 Task: Look for space in Benoni, South Africa from 26th August, 2023 to 10th September, 2023 for 6 adults, 2 children in price range Rs.10000 to Rs.15000. Place can be entire place or shared room with 6 bedrooms having 6 beds and 6 bathrooms. Property type can be house, flat, guest house. Amenities needed are: wifi, TV, free parkinig on premises, gym, breakfast. Booking option can be shelf check-in. Required host language is English.
Action: Mouse moved to (532, 135)
Screenshot: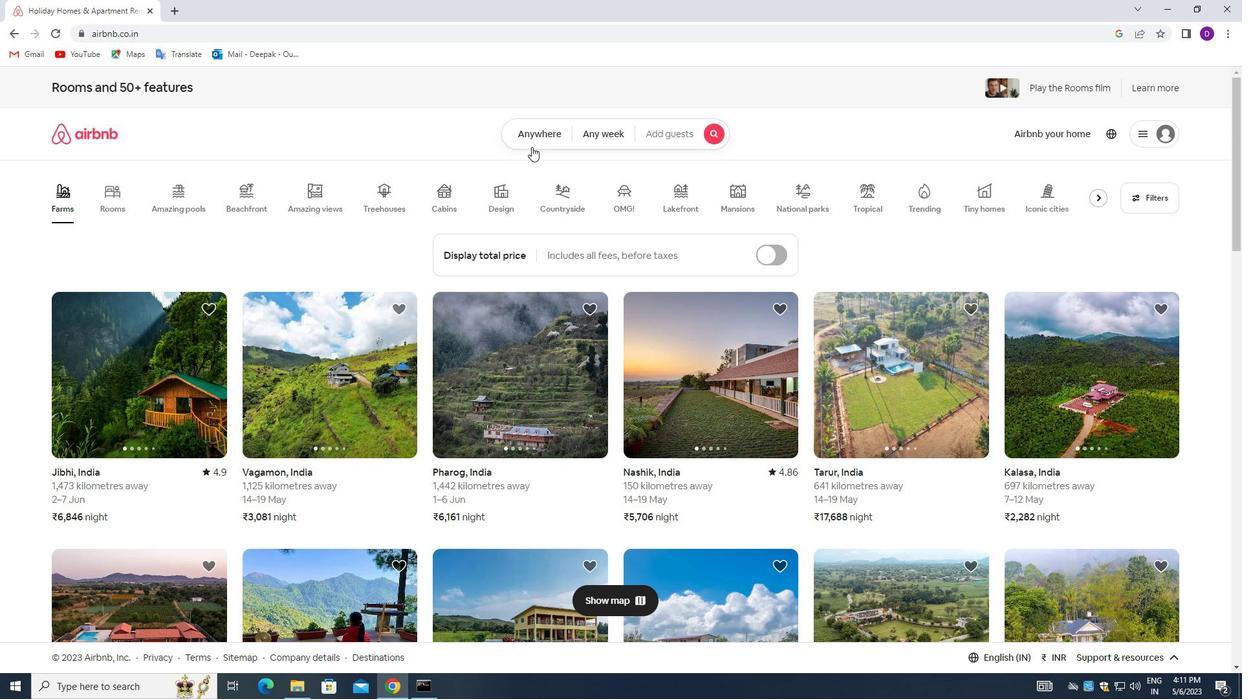 
Action: Mouse pressed left at (532, 135)
Screenshot: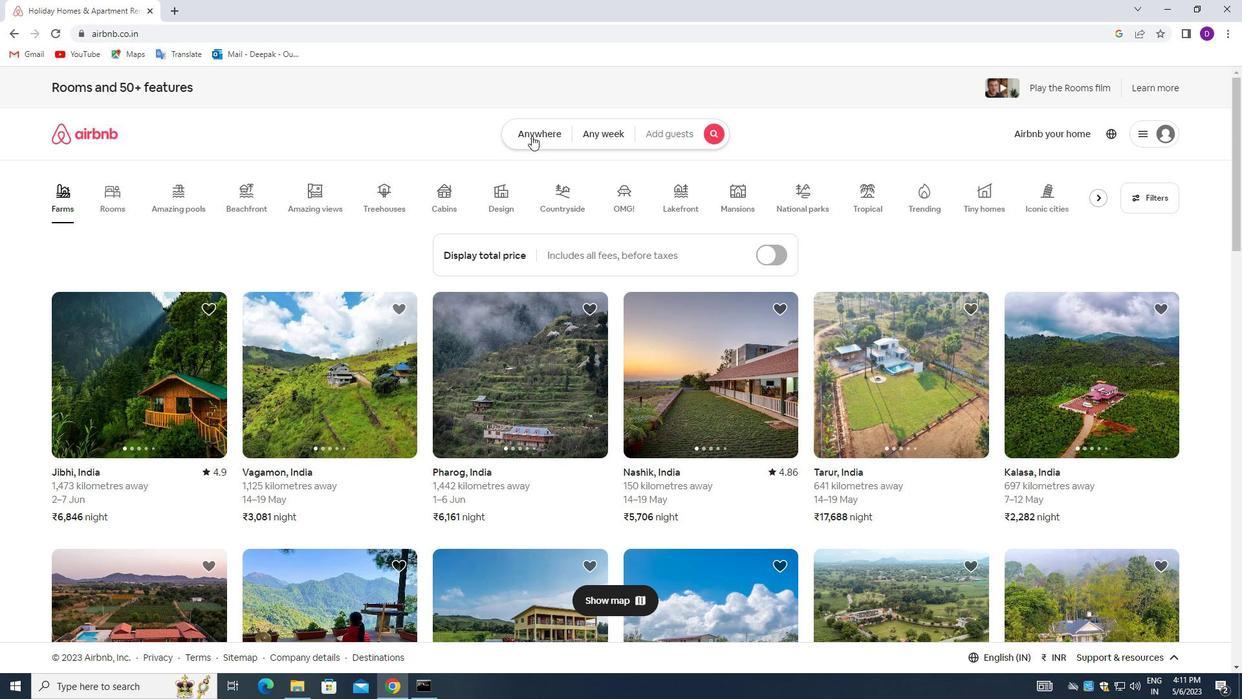 
Action: Mouse moved to (429, 184)
Screenshot: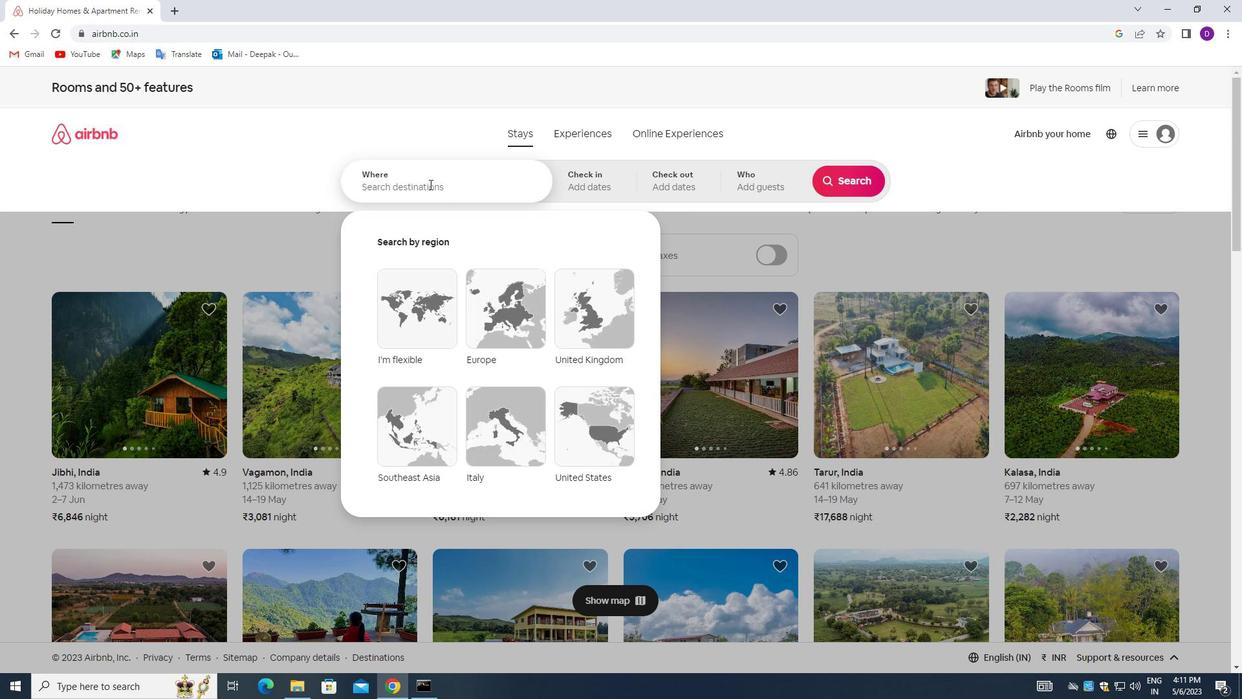 
Action: Mouse pressed left at (429, 184)
Screenshot: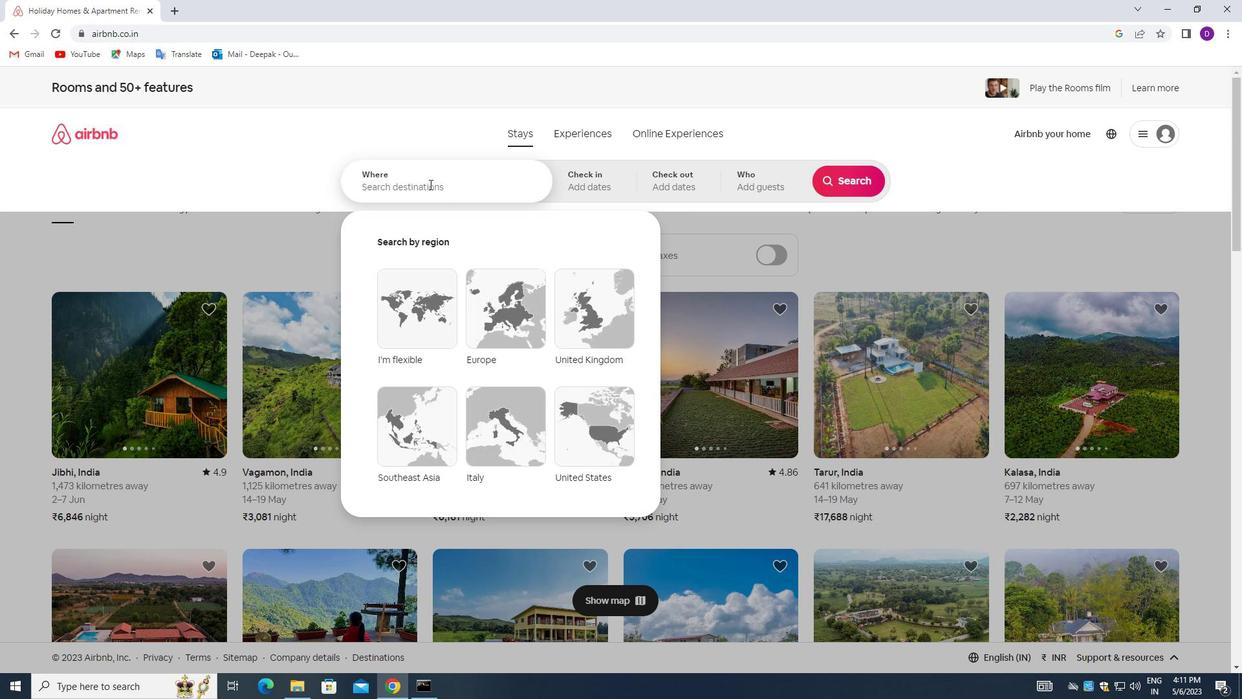 
Action: Key pressed <Key.shift_r>Benoni,<Key.space><Key.shift_r>South<Key.space><Key.shift_r>Africa<Key.enter>
Screenshot: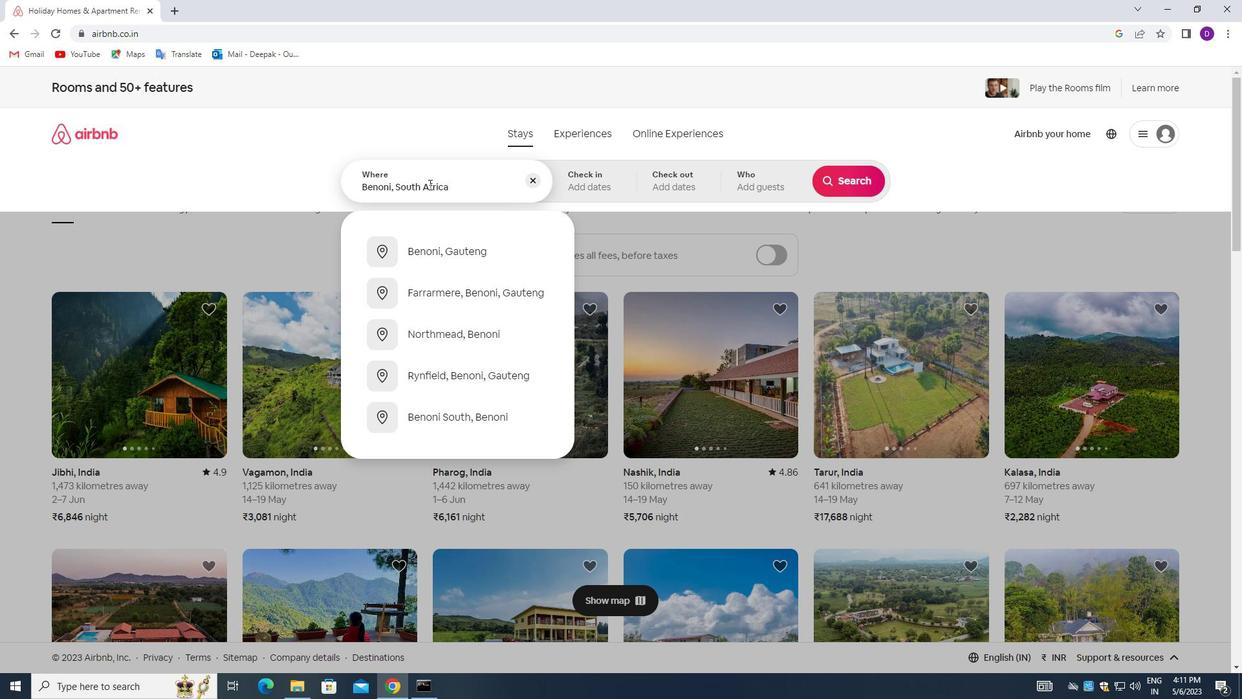 
Action: Mouse moved to (840, 281)
Screenshot: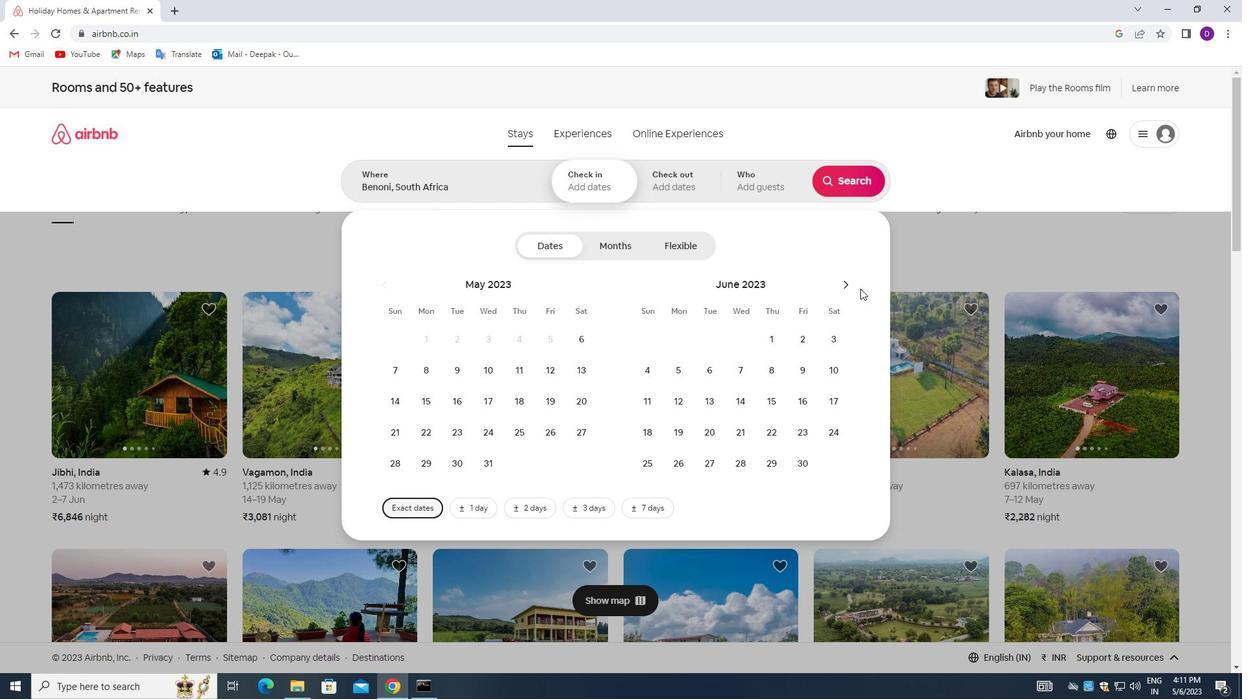 
Action: Mouse pressed left at (840, 281)
Screenshot: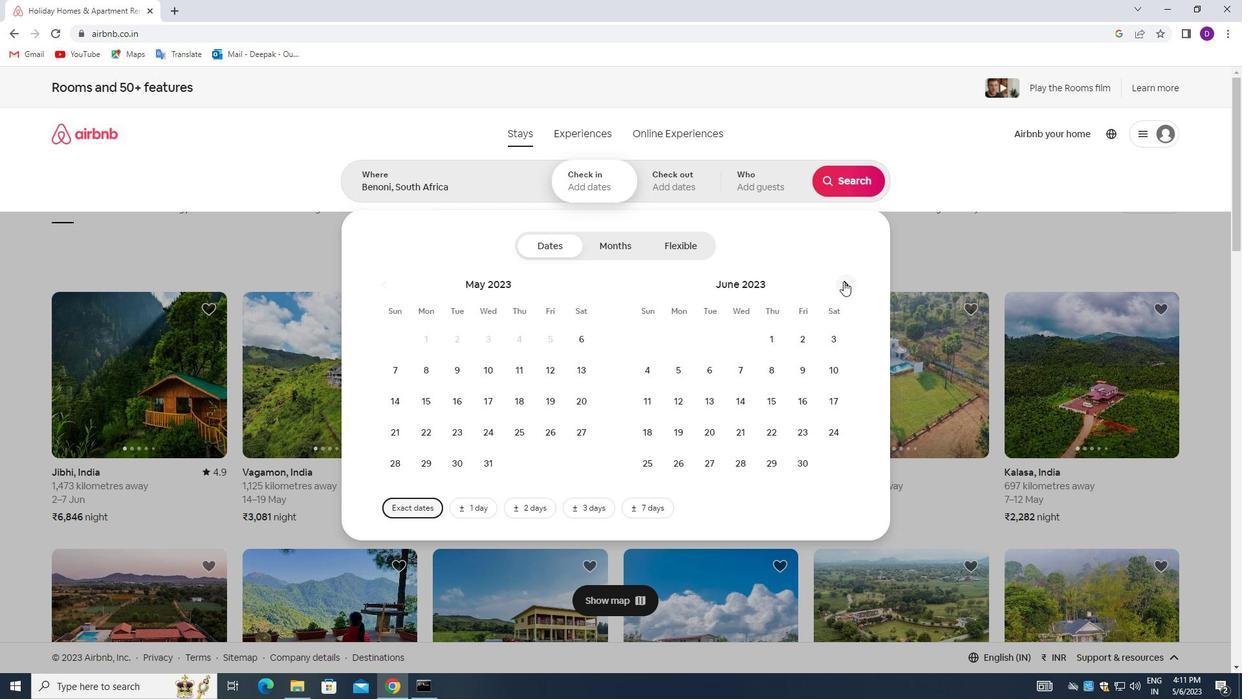 
Action: Mouse pressed left at (840, 281)
Screenshot: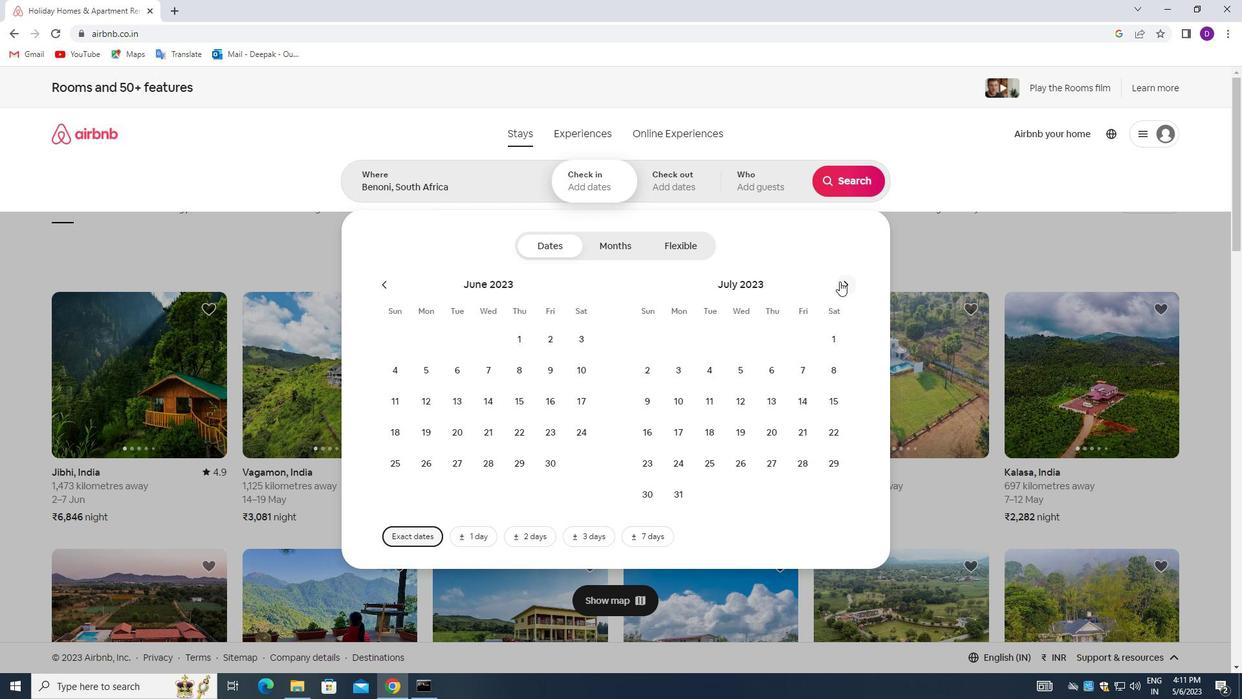 
Action: Mouse pressed left at (840, 281)
Screenshot: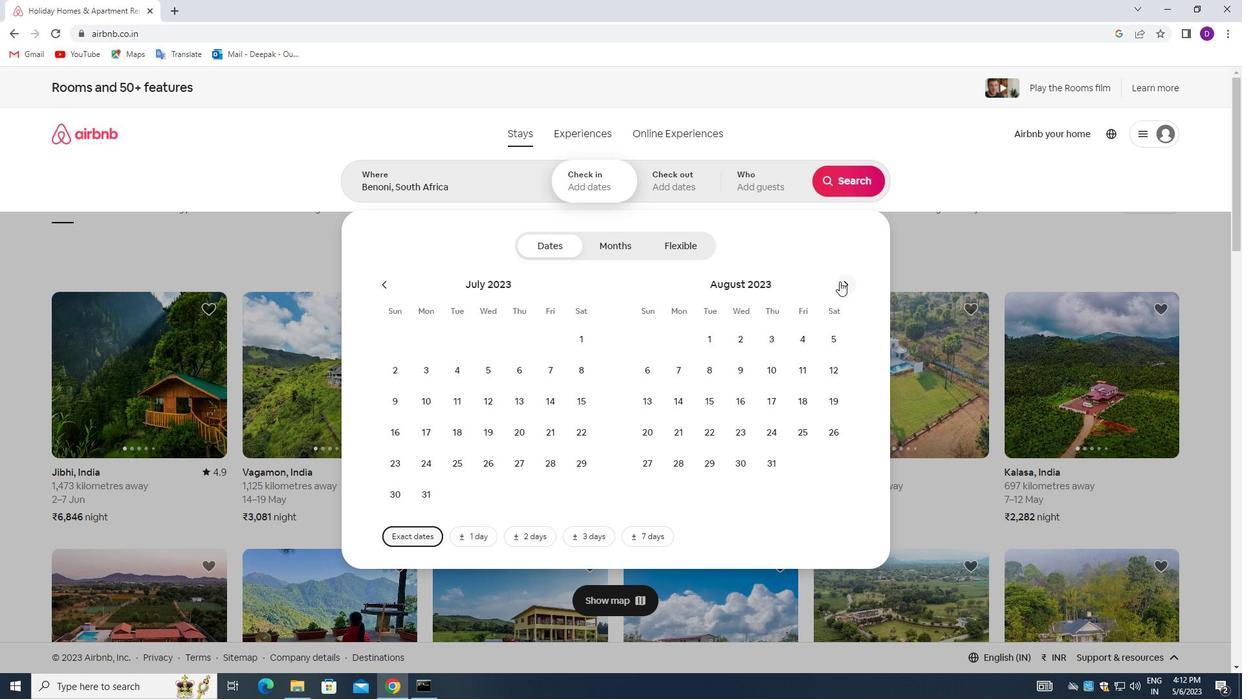 
Action: Mouse moved to (578, 434)
Screenshot: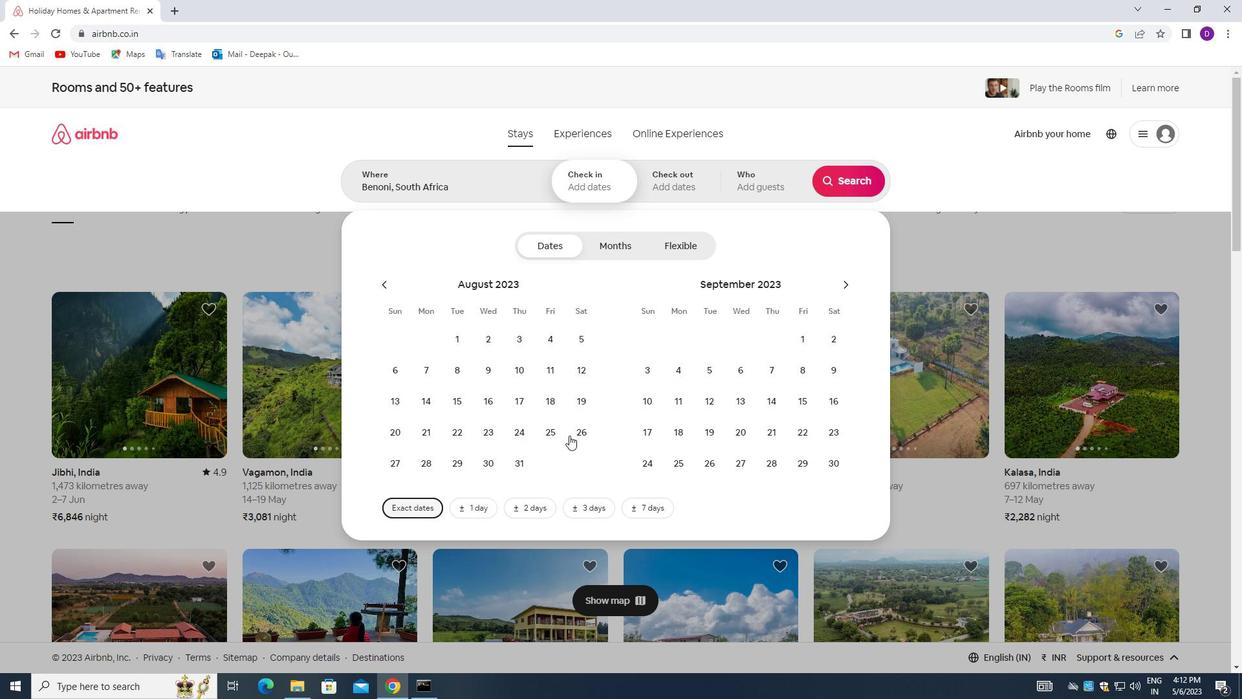 
Action: Mouse pressed left at (578, 434)
Screenshot: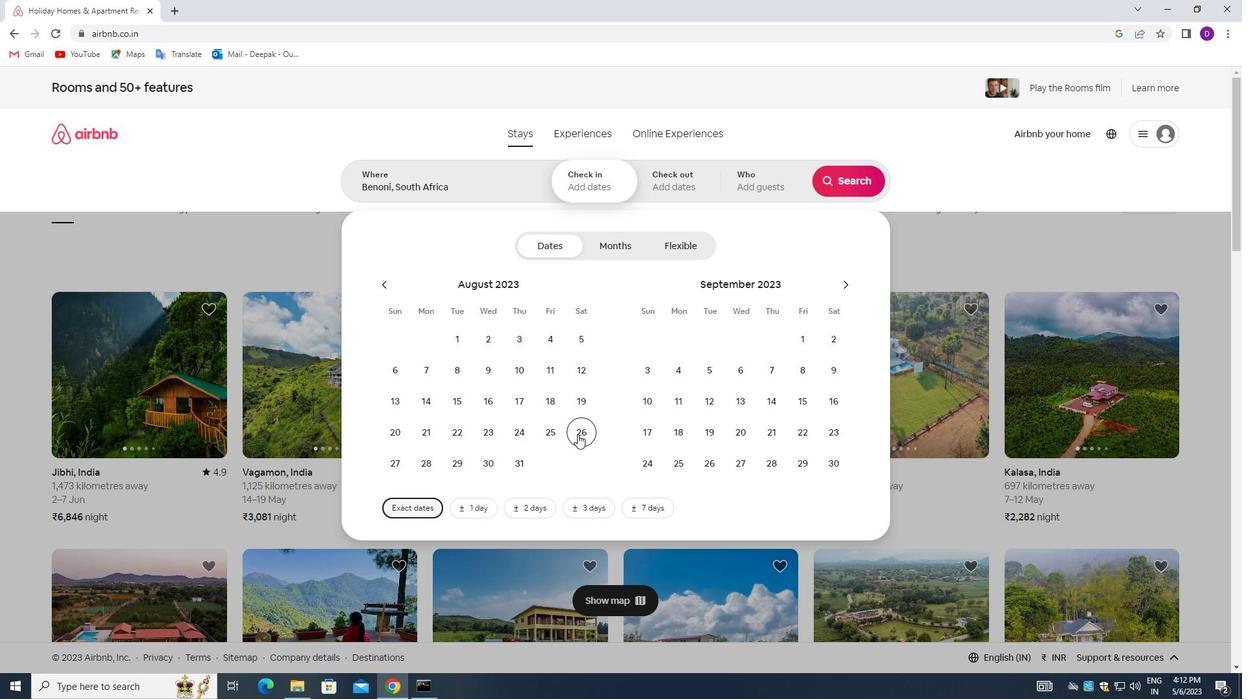 
Action: Mouse moved to (653, 408)
Screenshot: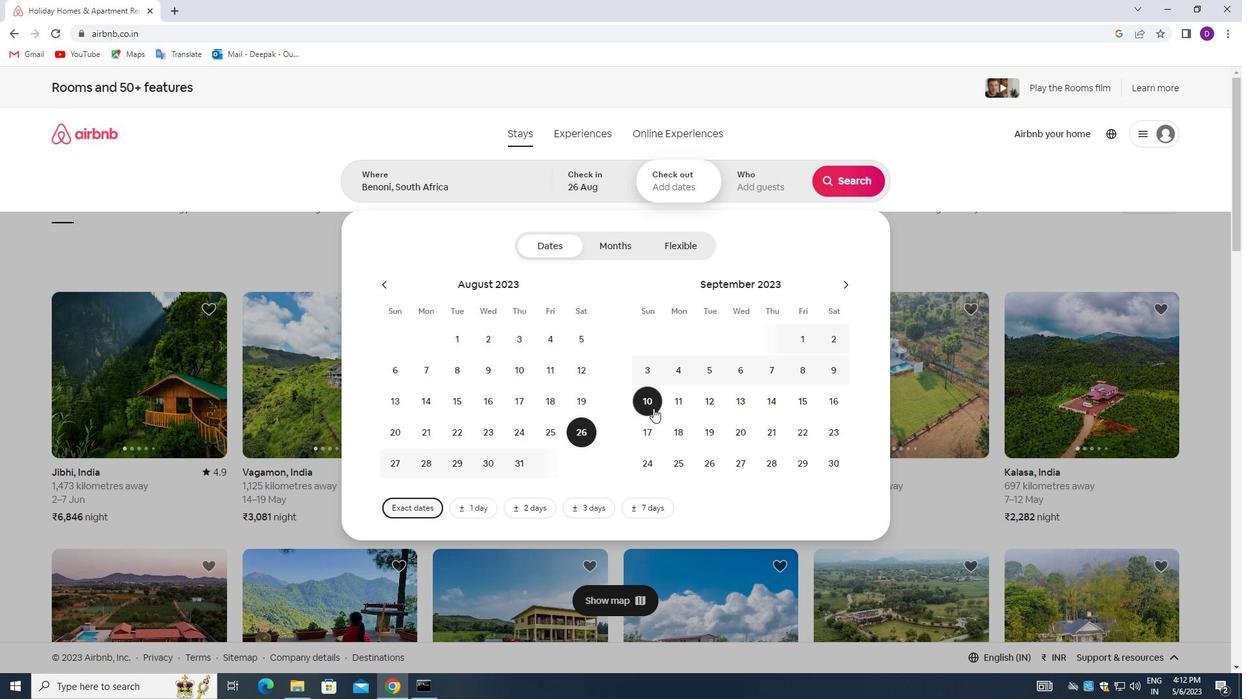 
Action: Mouse pressed left at (653, 408)
Screenshot: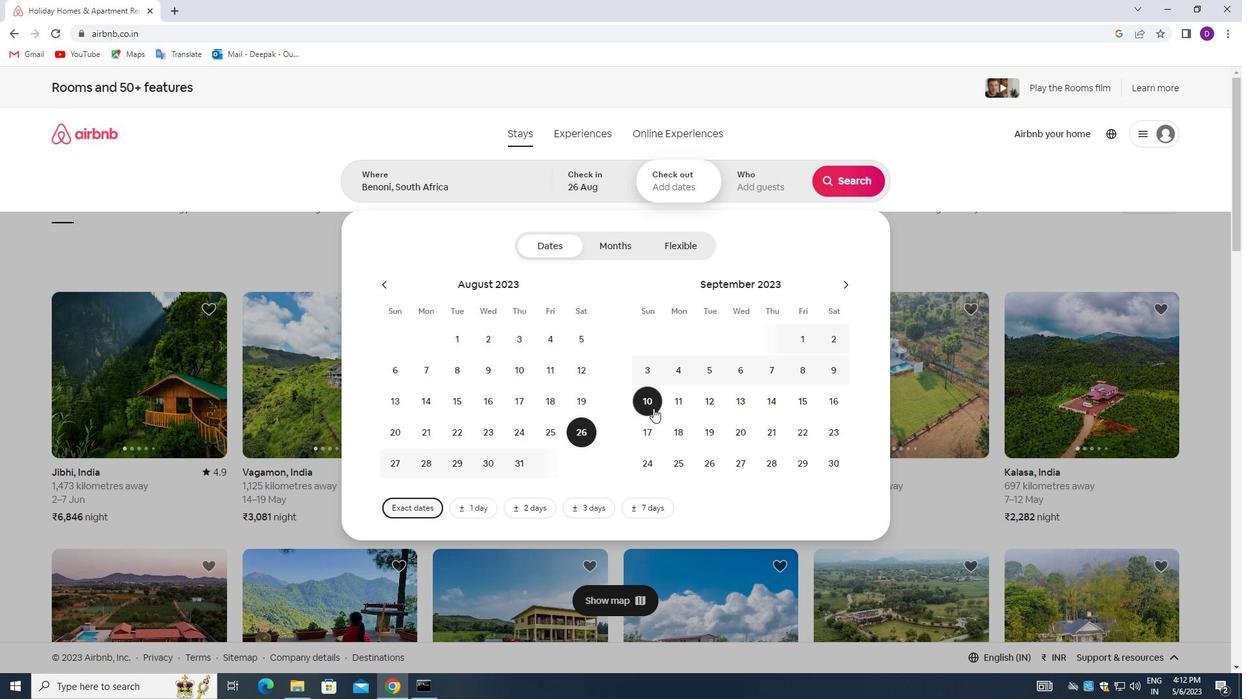 
Action: Mouse moved to (758, 167)
Screenshot: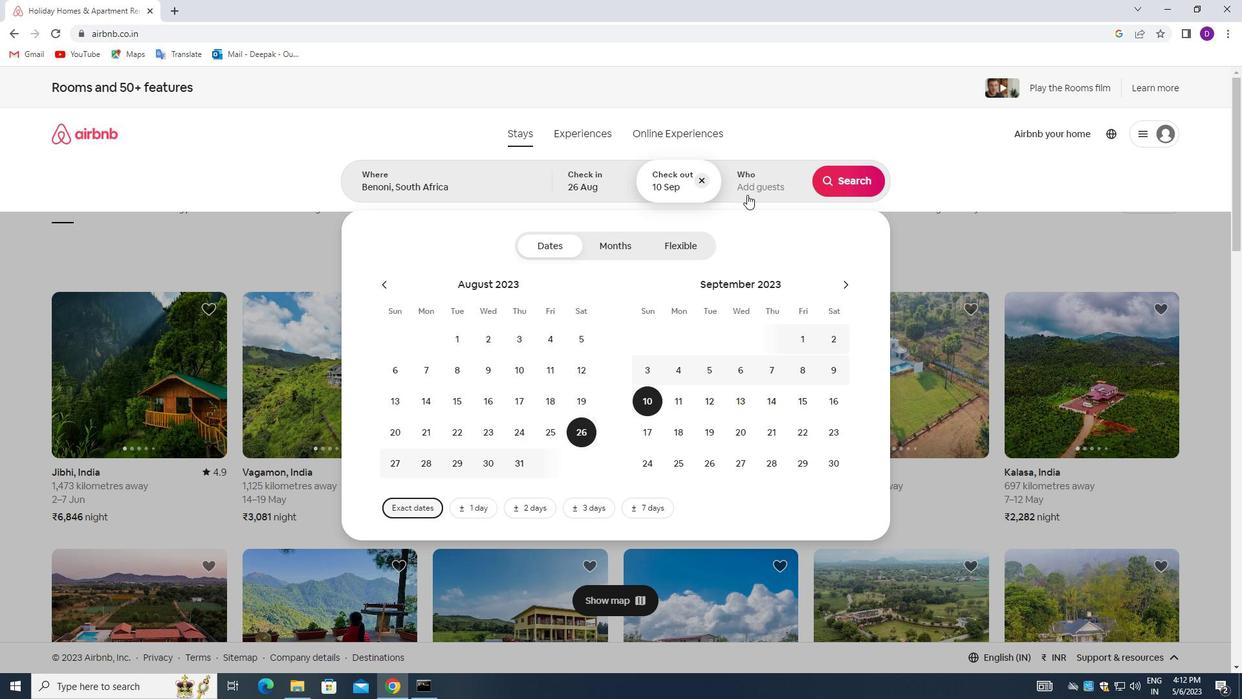 
Action: Mouse pressed left at (758, 167)
Screenshot: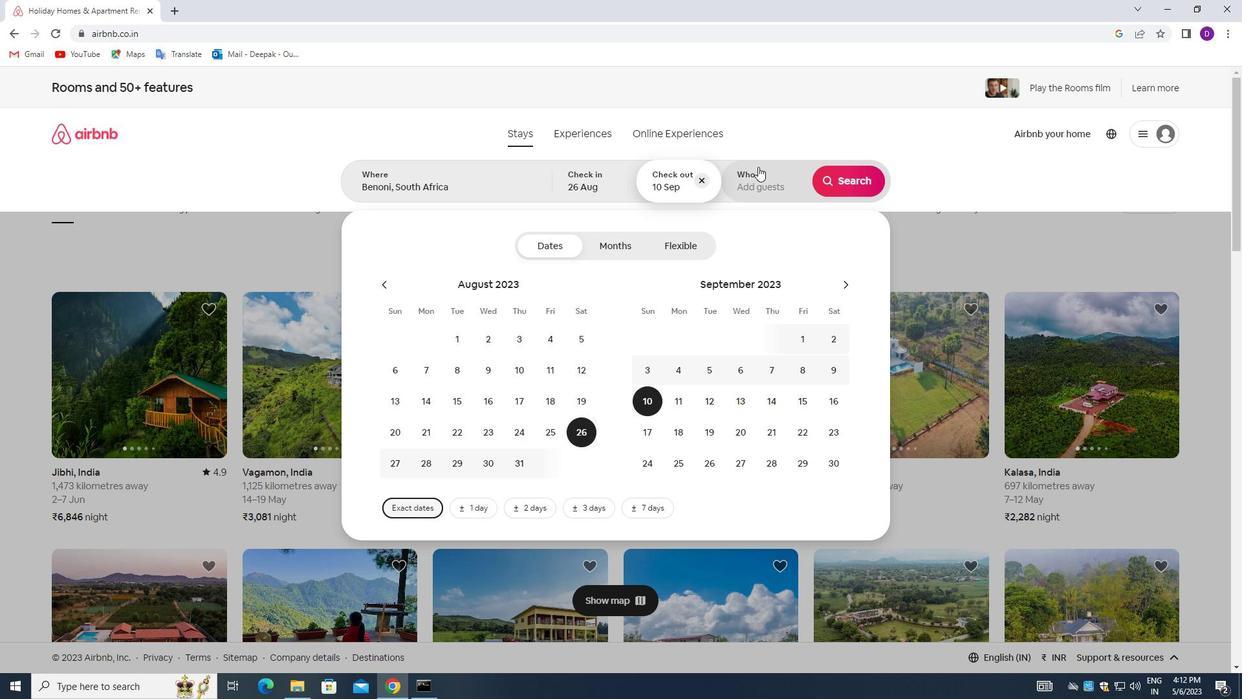 
Action: Mouse moved to (846, 252)
Screenshot: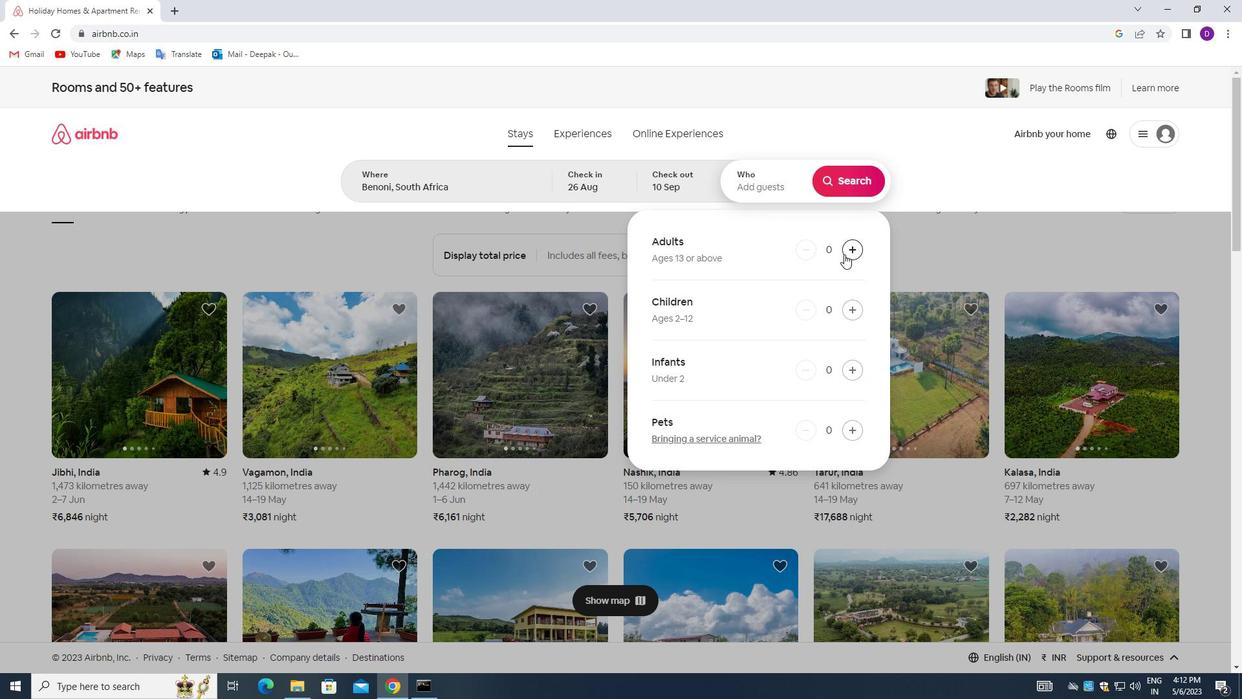 
Action: Mouse pressed left at (846, 252)
Screenshot: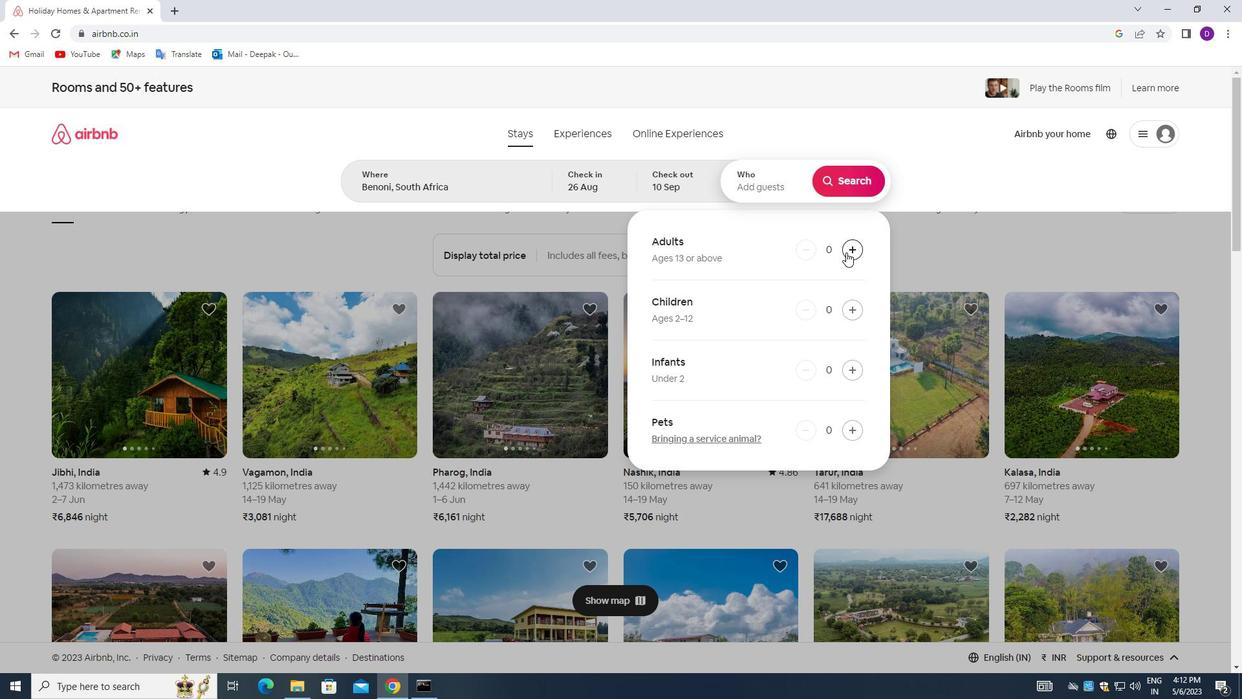
Action: Mouse pressed left at (846, 252)
Screenshot: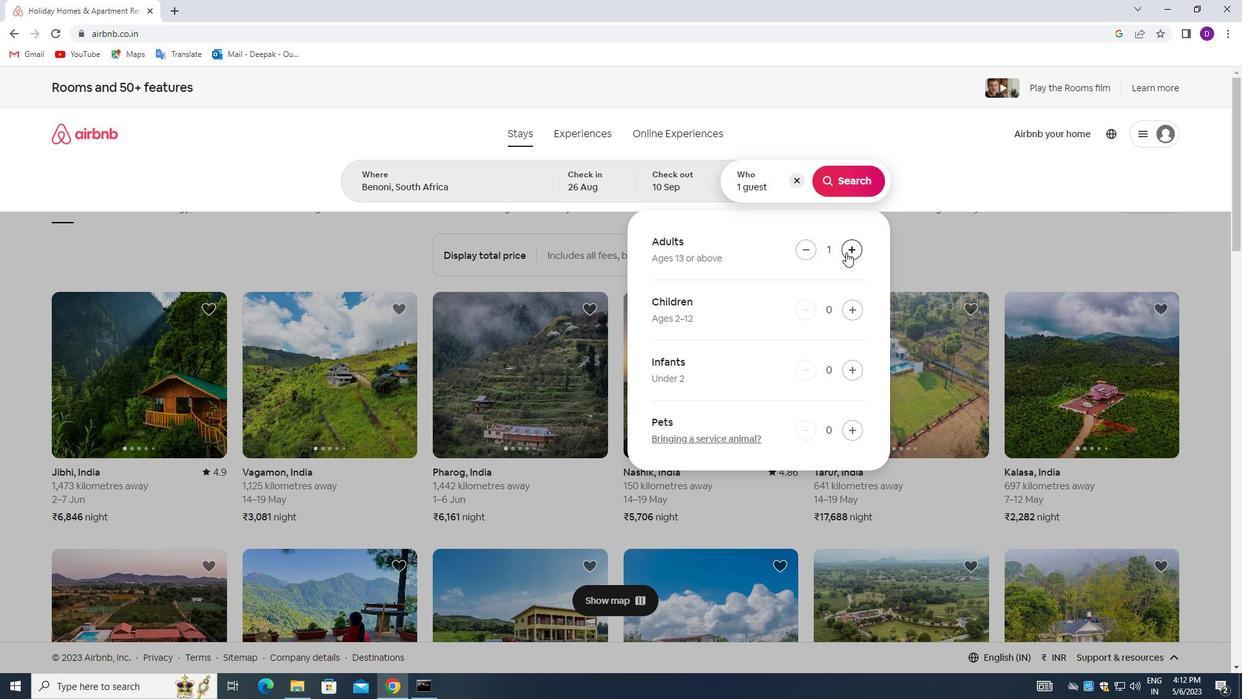 
Action: Mouse pressed left at (846, 252)
Screenshot: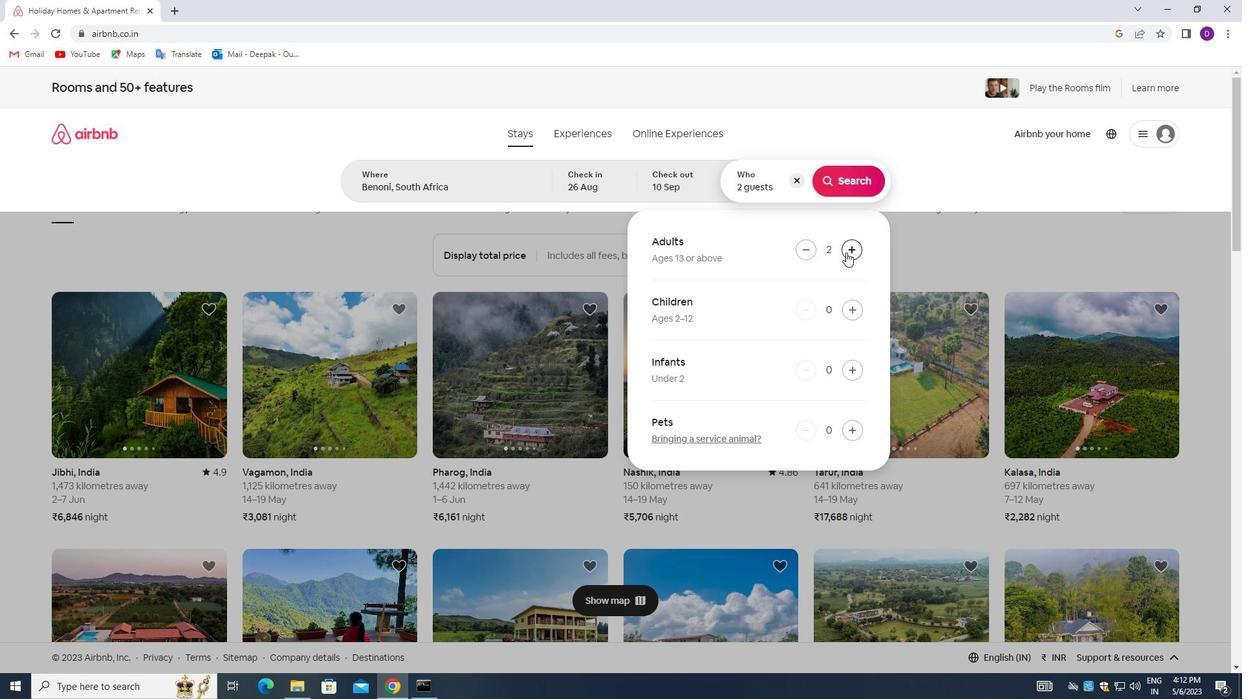 
Action: Mouse pressed left at (846, 252)
Screenshot: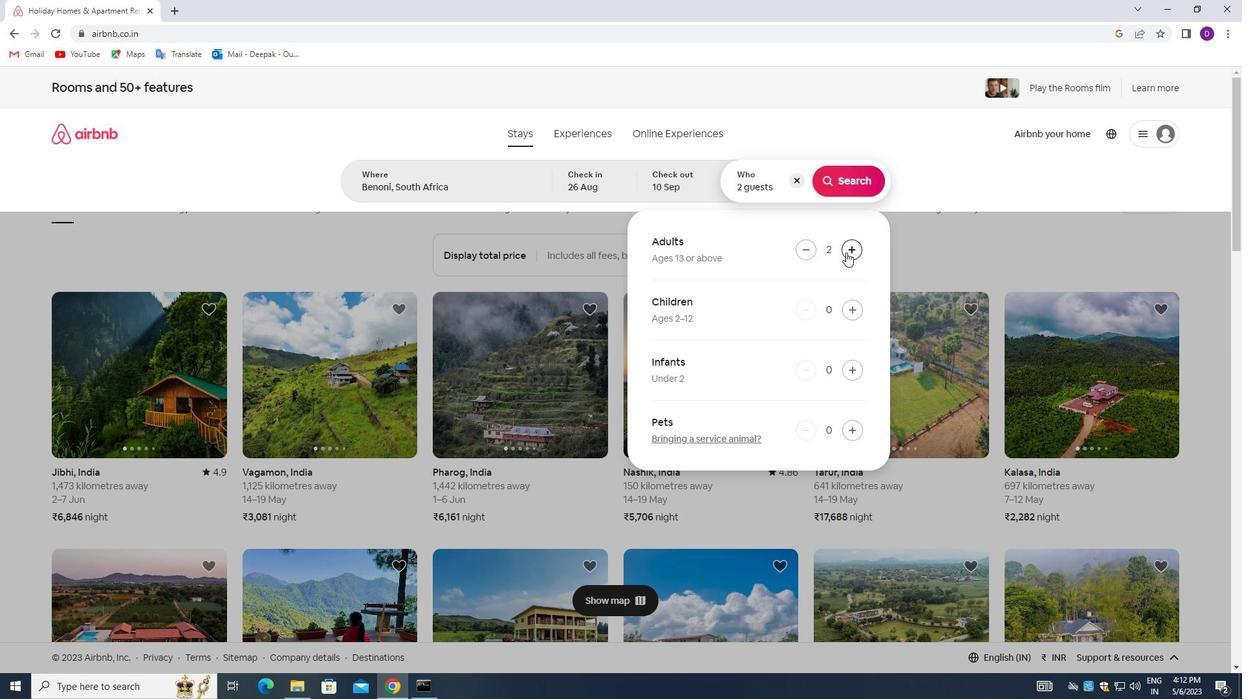 
Action: Mouse moved to (848, 251)
Screenshot: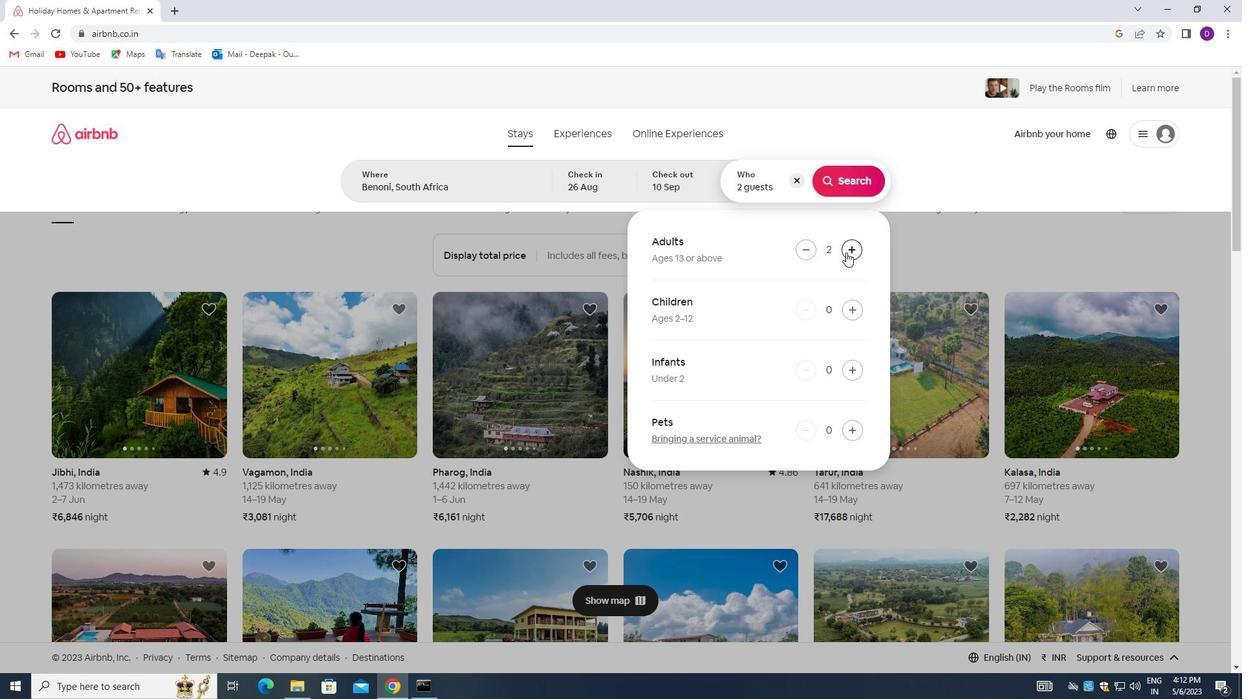 
Action: Mouse pressed left at (848, 251)
Screenshot: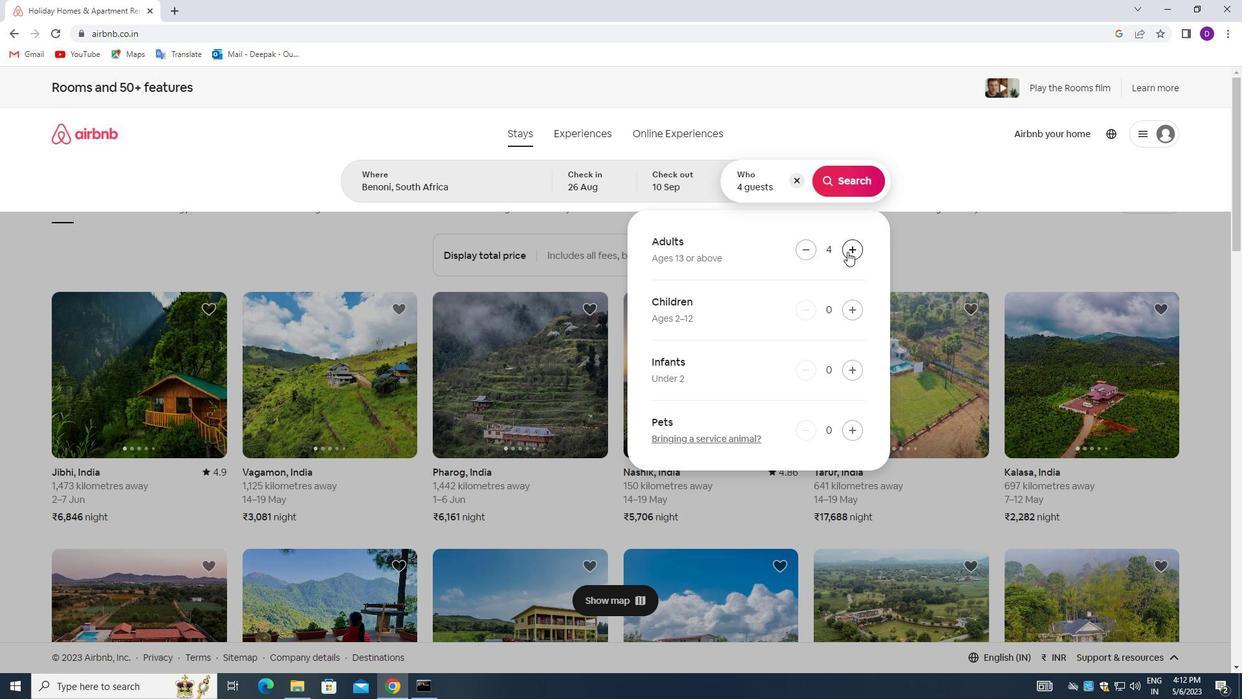 
Action: Mouse pressed left at (848, 251)
Screenshot: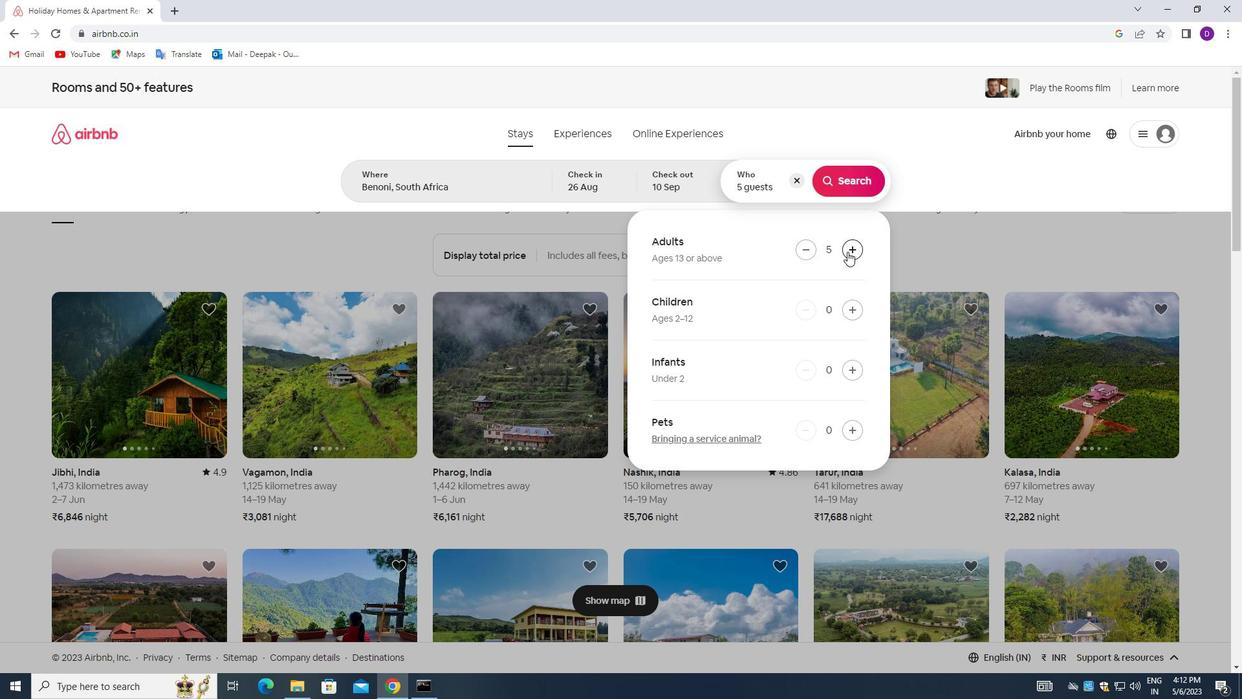 
Action: Mouse moved to (861, 312)
Screenshot: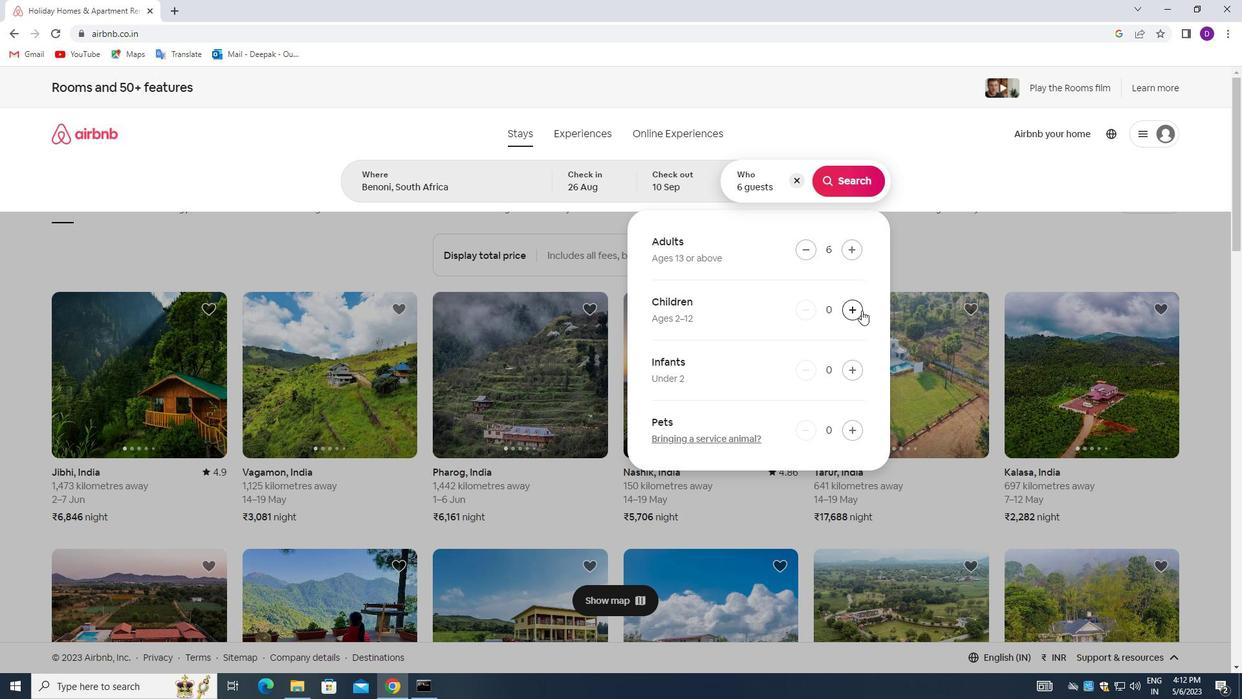
Action: Mouse pressed left at (861, 312)
Screenshot: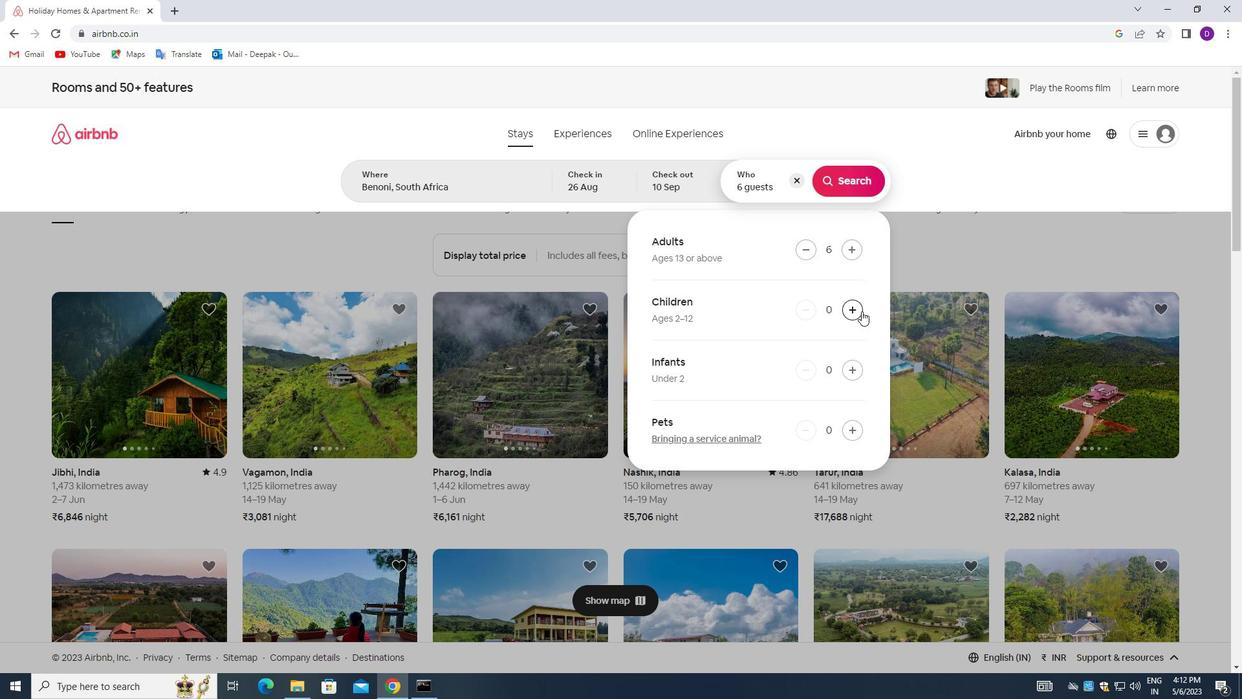 
Action: Mouse moved to (860, 312)
Screenshot: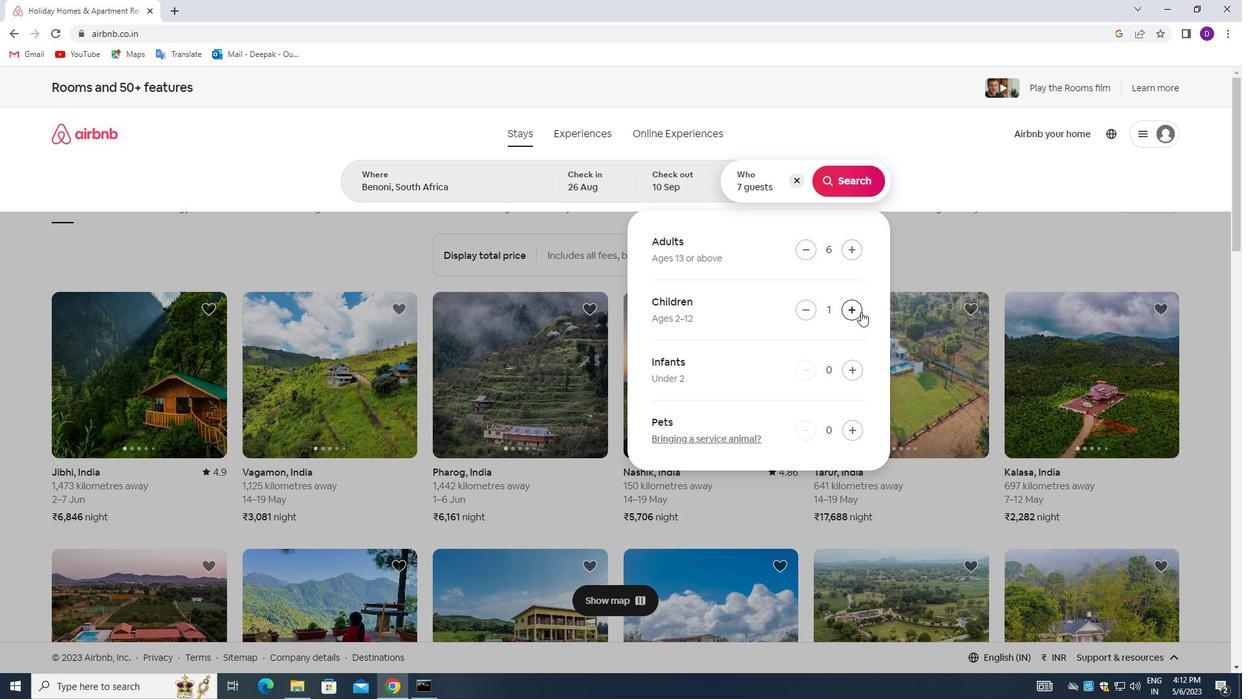 
Action: Mouse pressed left at (860, 312)
Screenshot: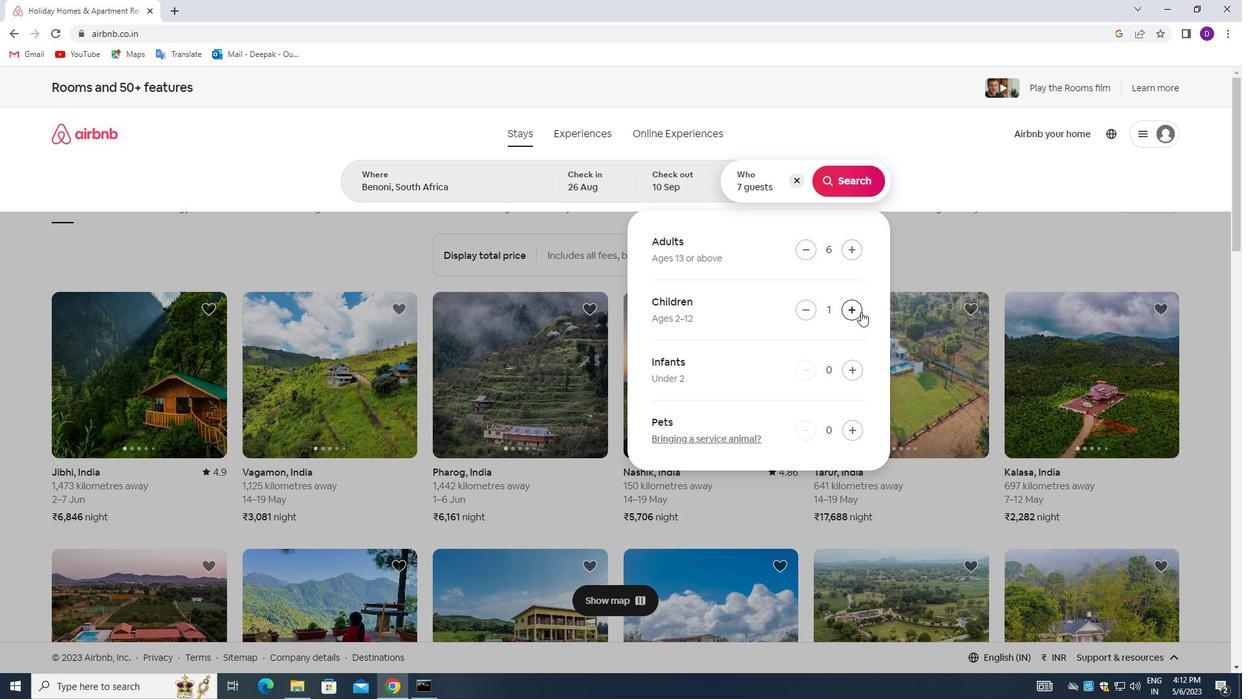 
Action: Mouse moved to (840, 181)
Screenshot: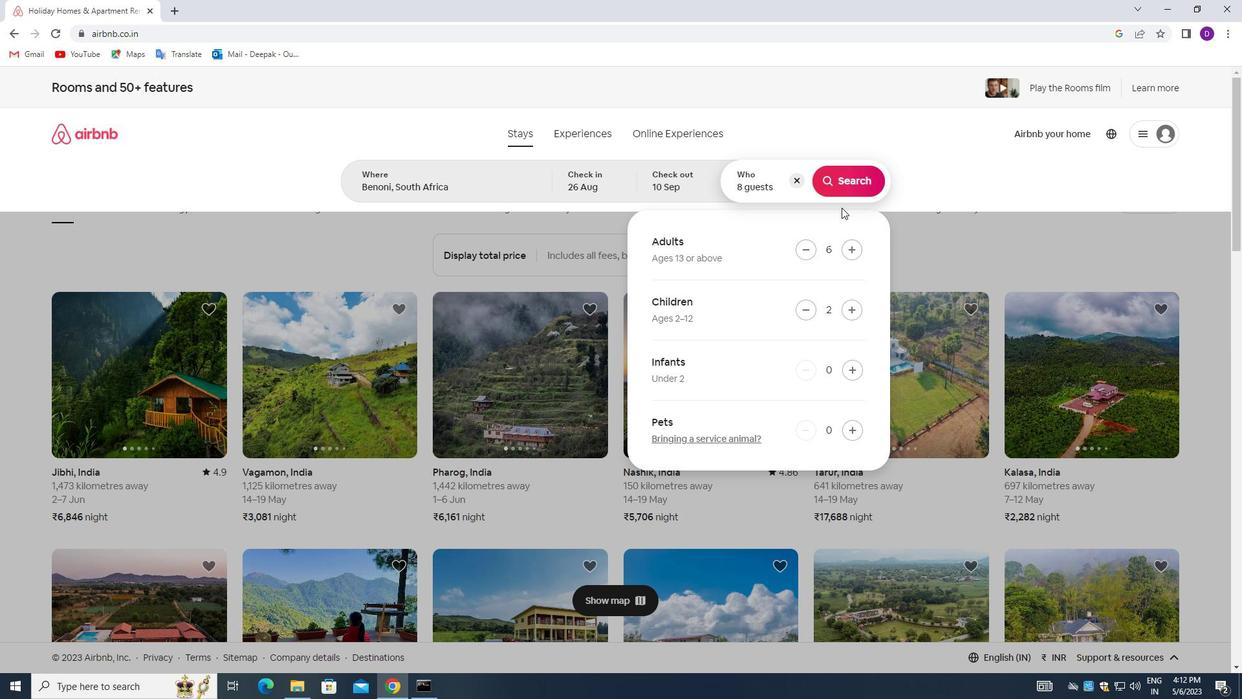 
Action: Mouse pressed left at (840, 181)
Screenshot: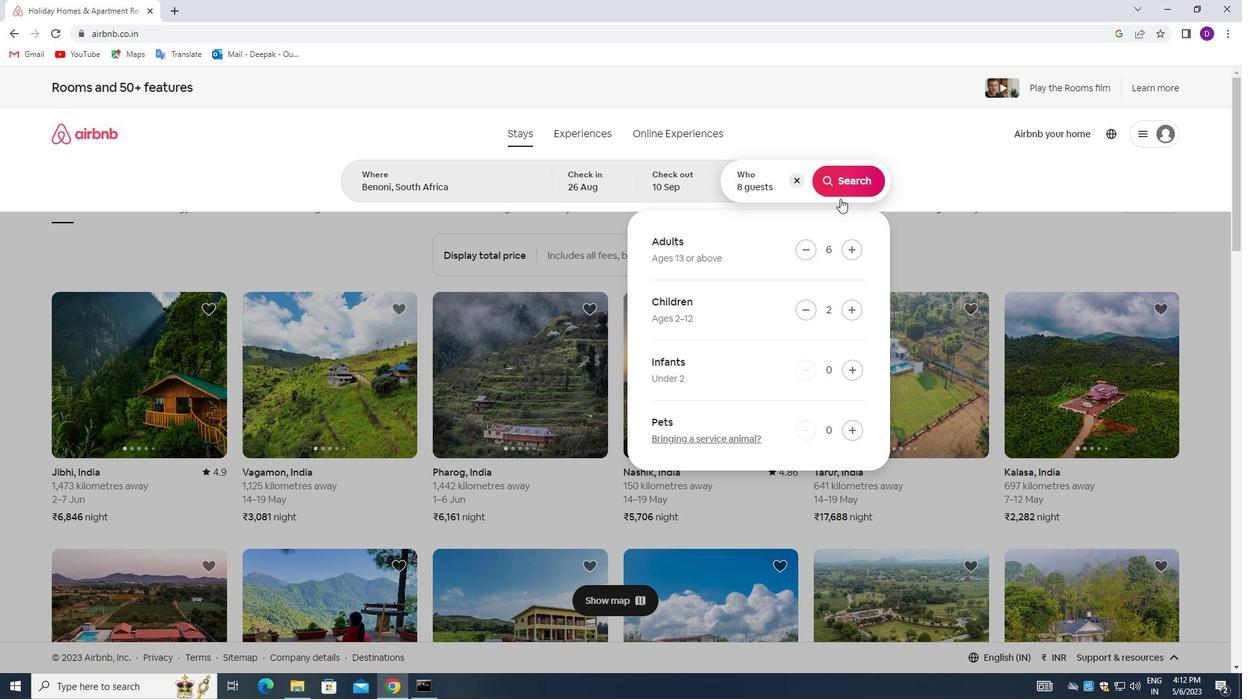 
Action: Mouse moved to (1171, 146)
Screenshot: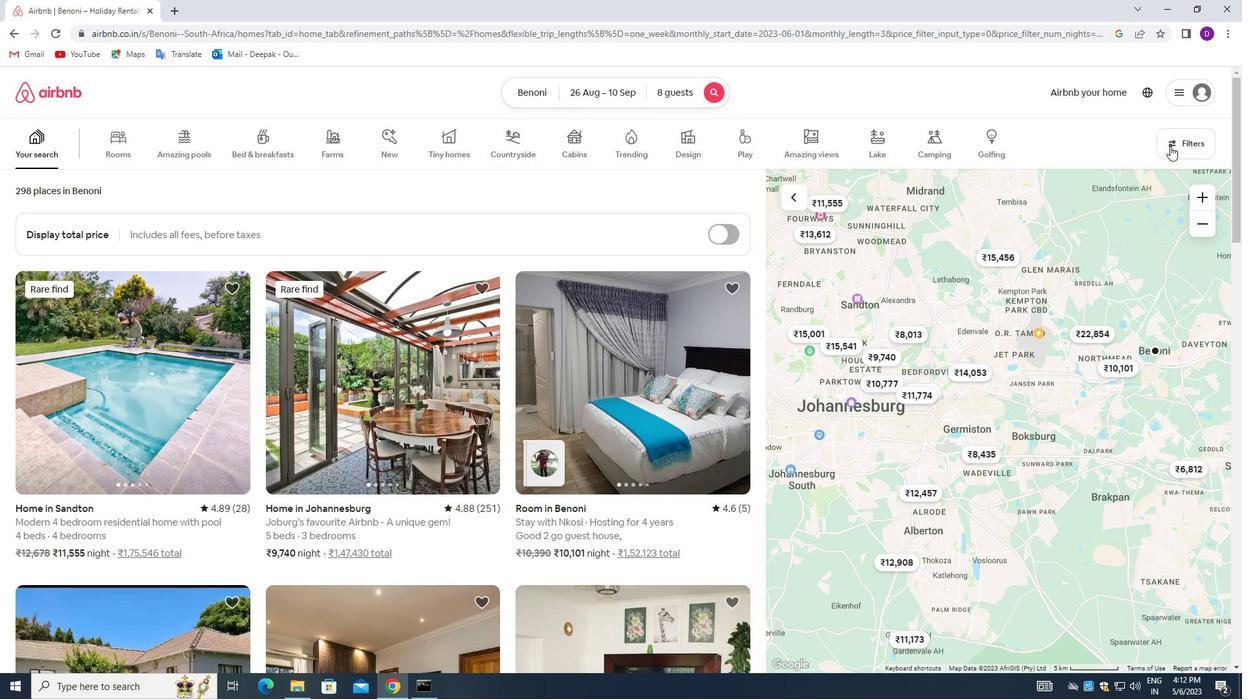 
Action: Mouse pressed left at (1171, 146)
Screenshot: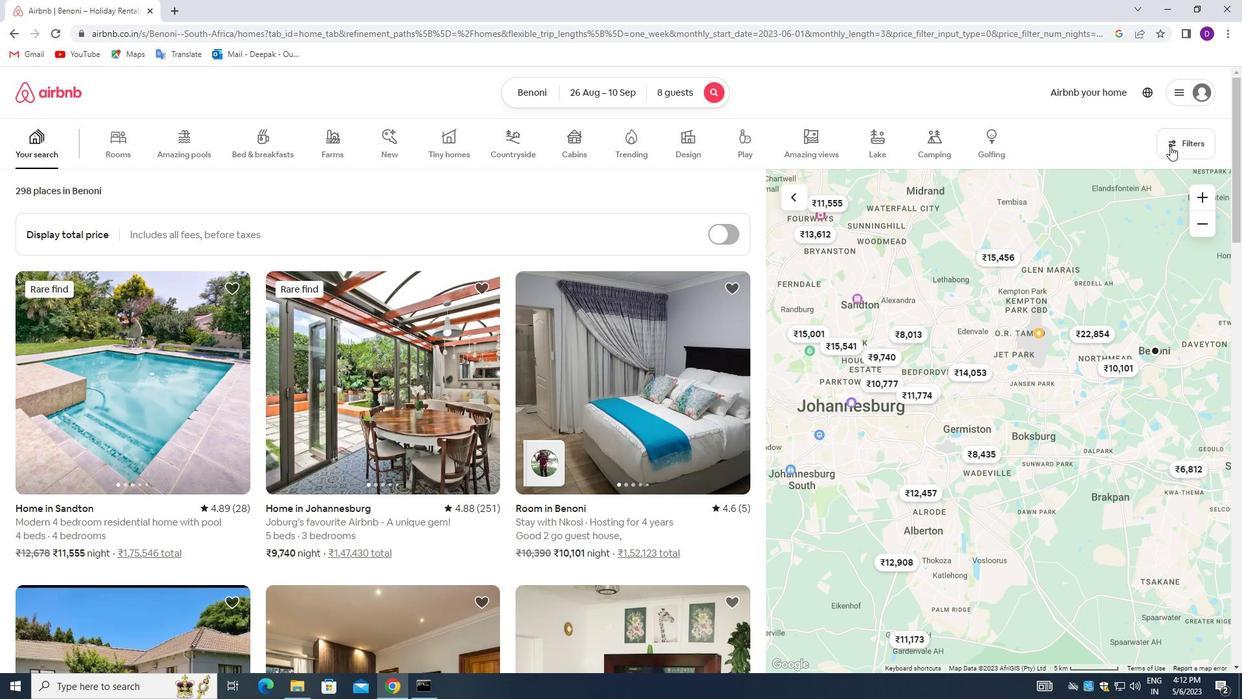 
Action: Mouse moved to (449, 464)
Screenshot: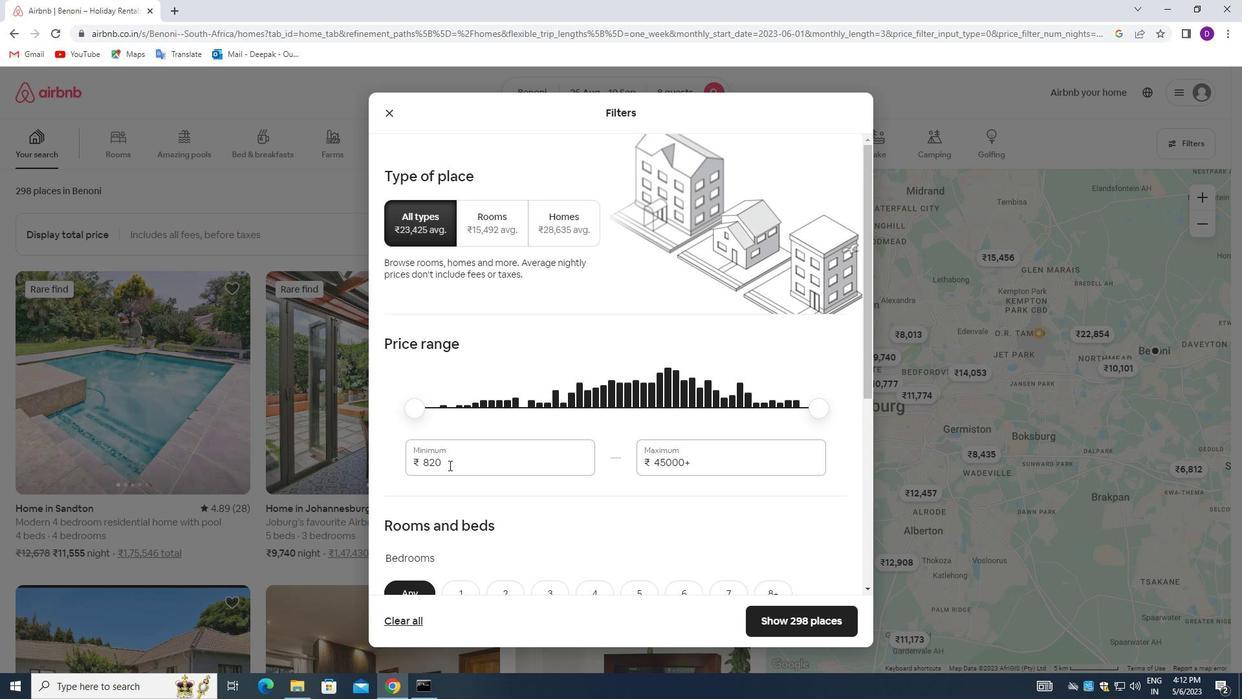 
Action: Mouse pressed left at (449, 464)
Screenshot: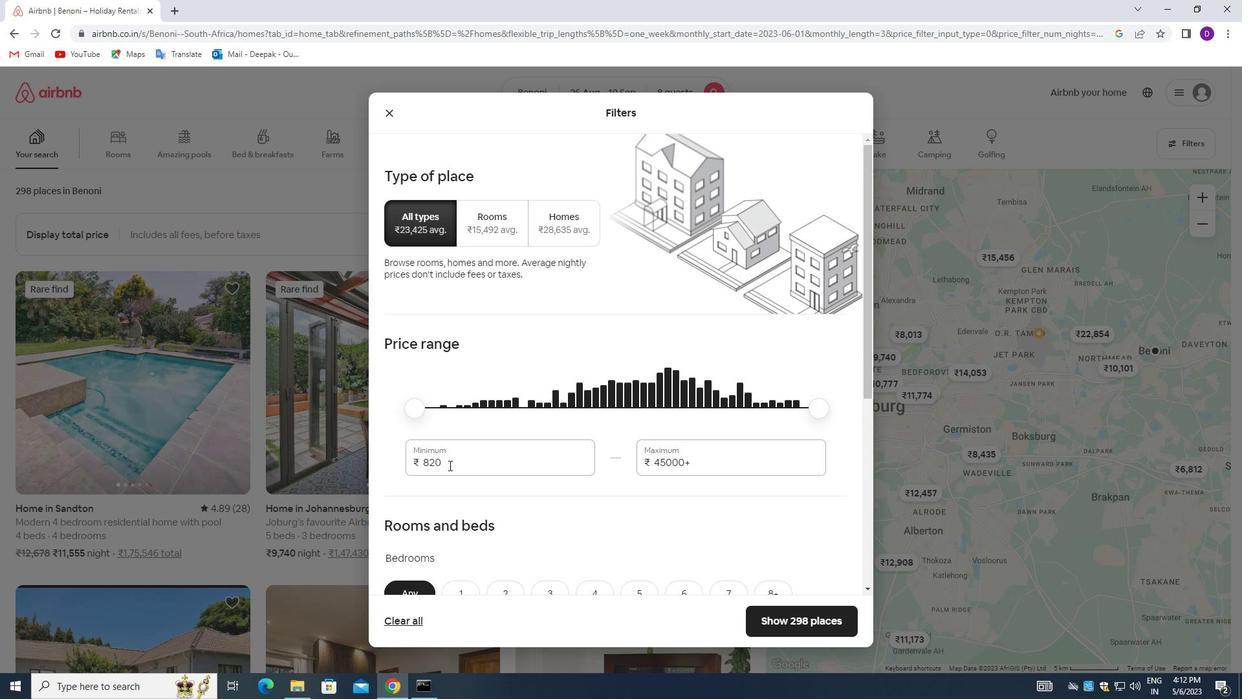 
Action: Mouse moved to (449, 464)
Screenshot: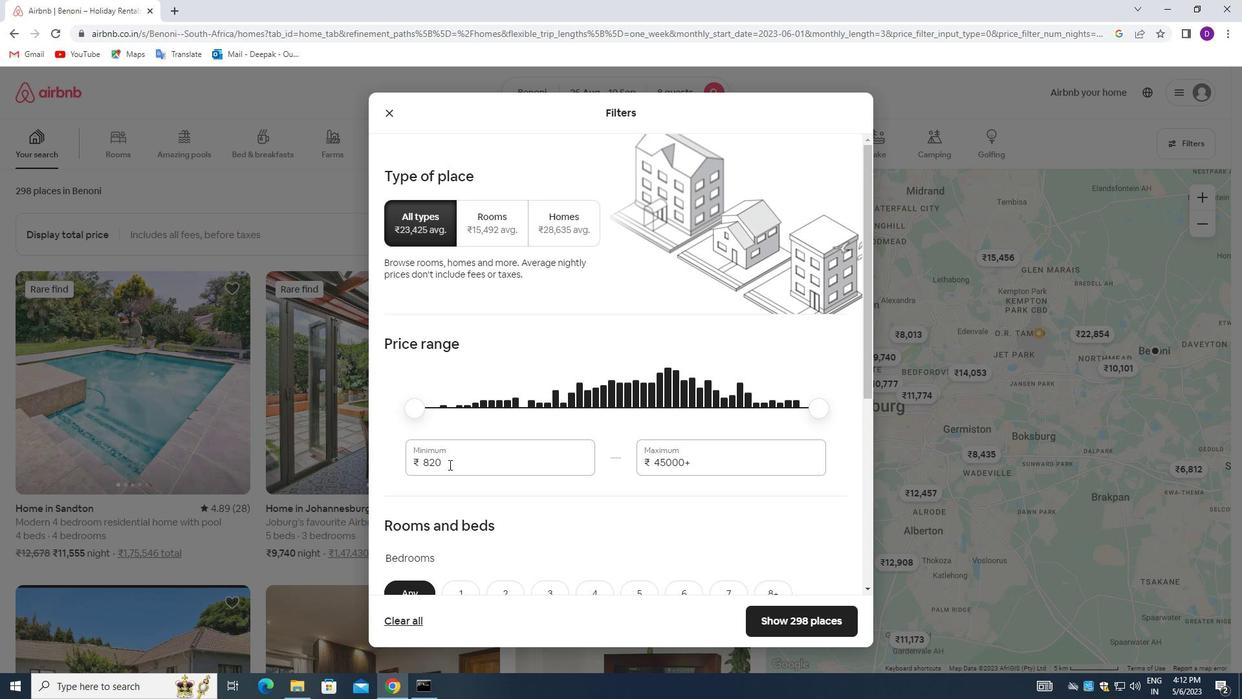 
Action: Mouse pressed left at (449, 464)
Screenshot: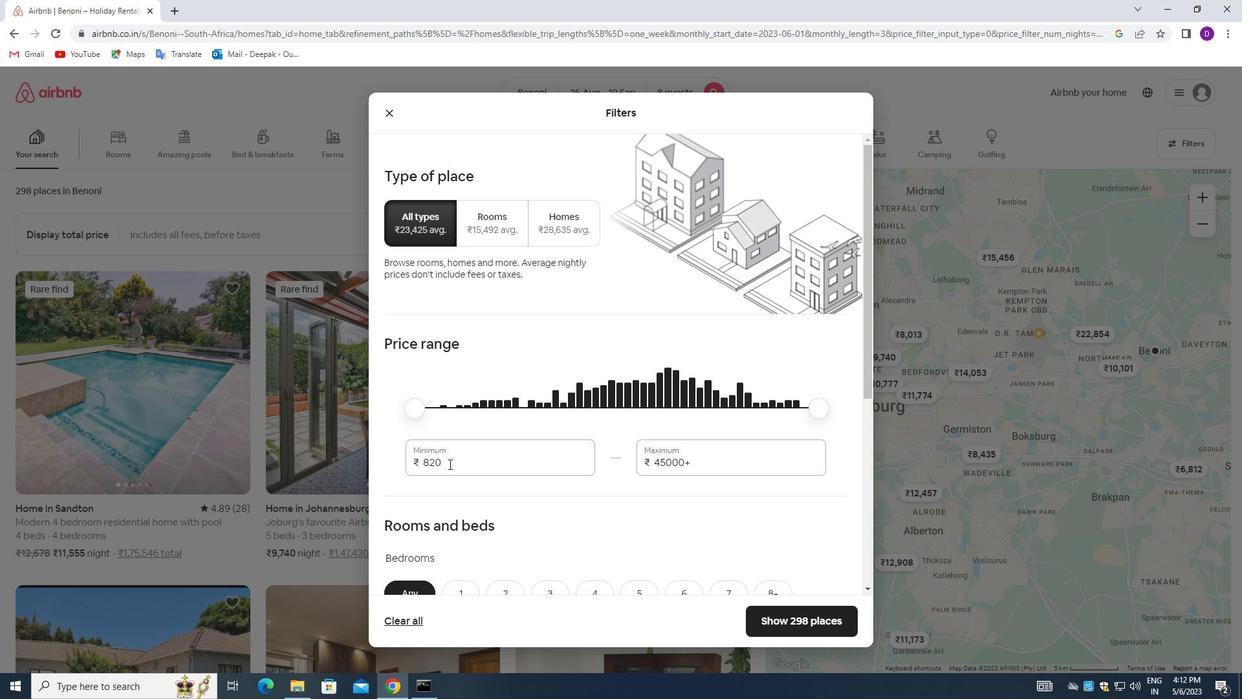 
Action: Key pressed 10000<Key.tab>15000
Screenshot: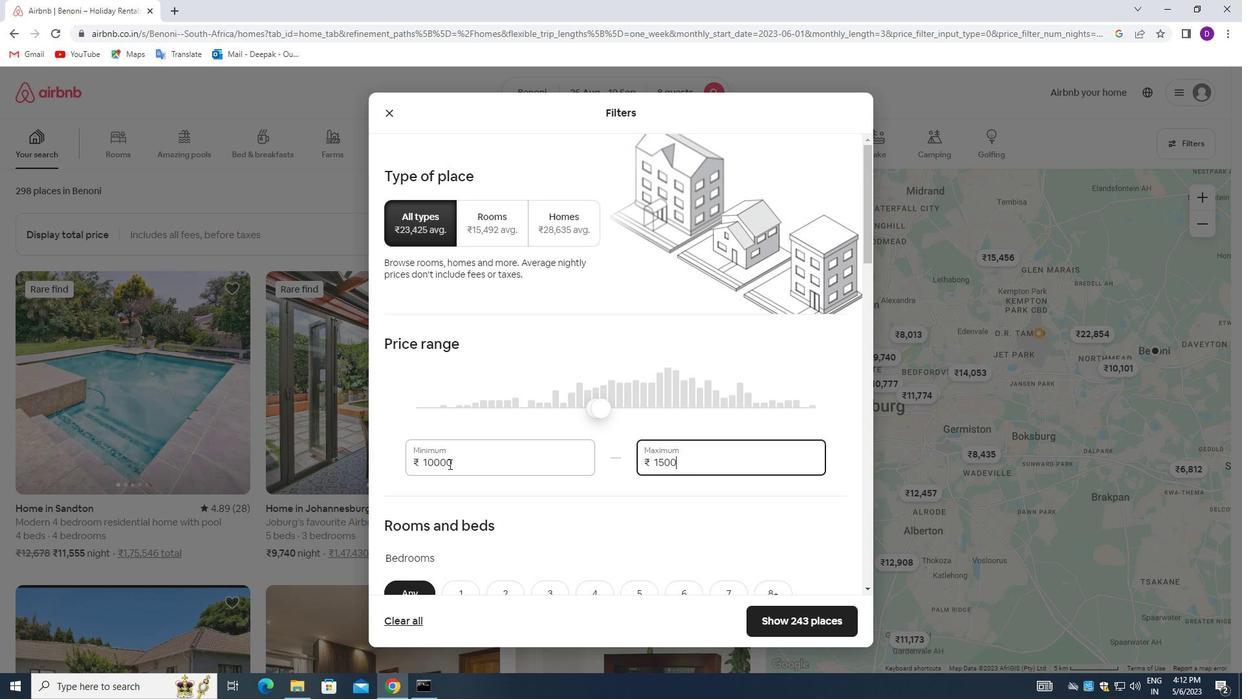 
Action: Mouse moved to (497, 484)
Screenshot: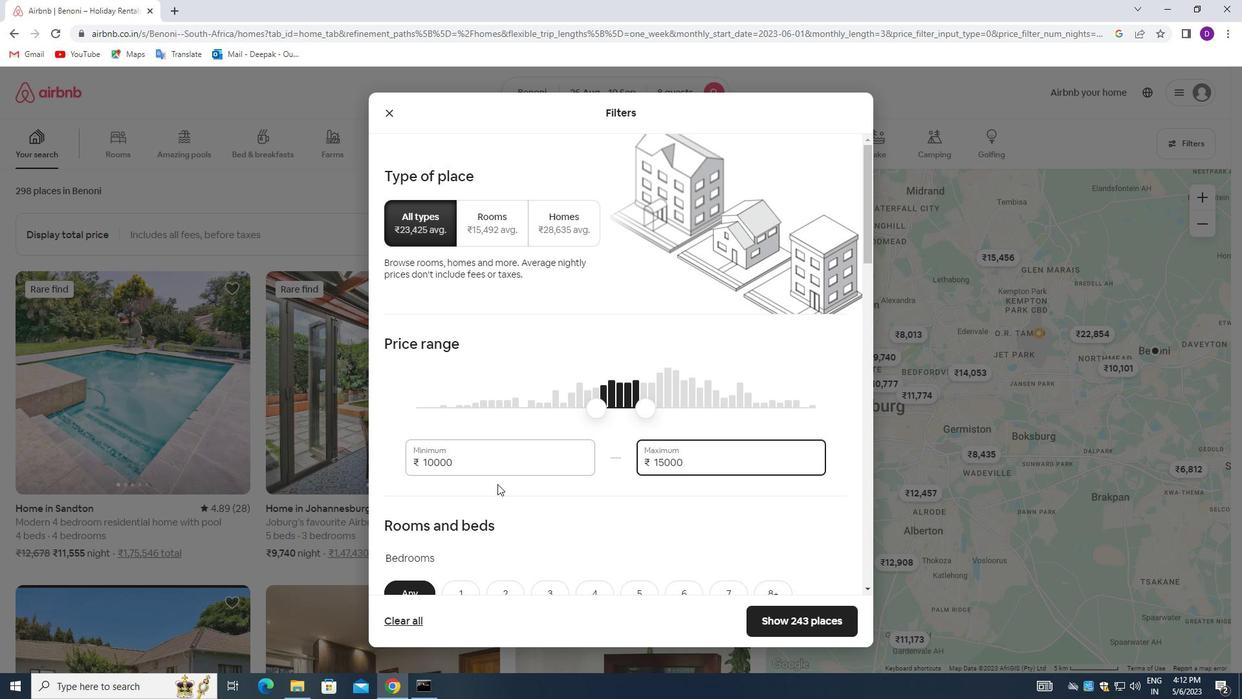 
Action: Mouse scrolled (497, 483) with delta (0, 0)
Screenshot: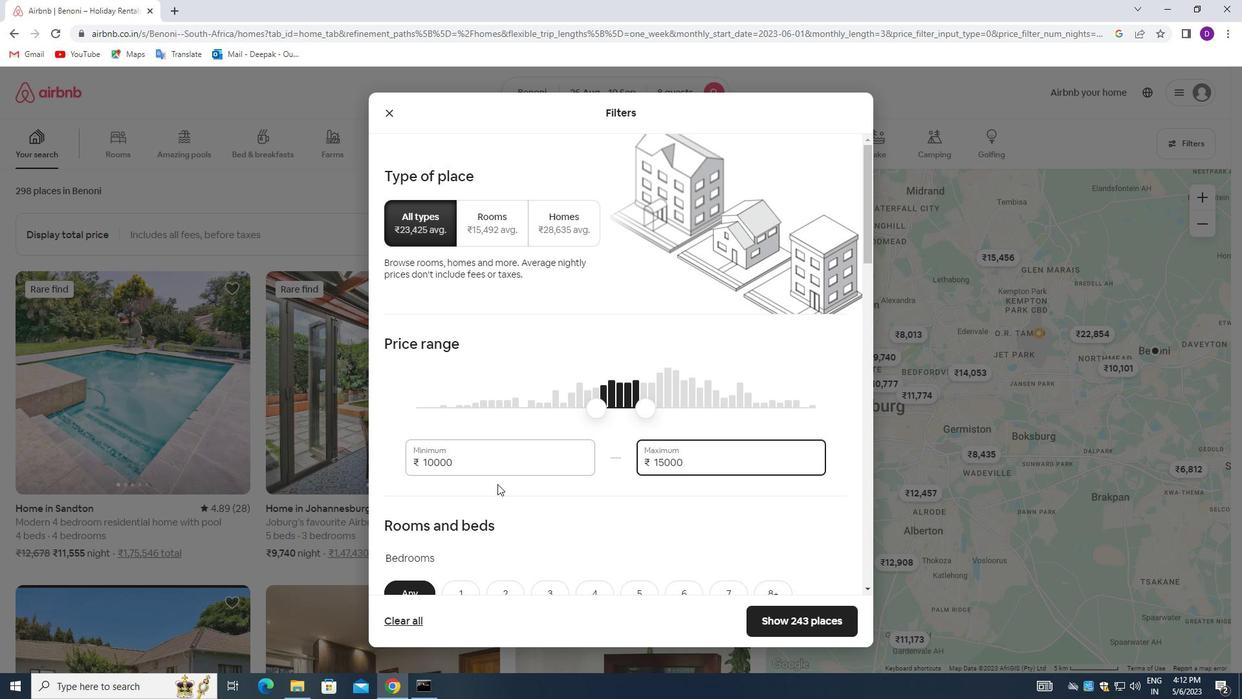 
Action: Mouse scrolled (497, 483) with delta (0, 0)
Screenshot: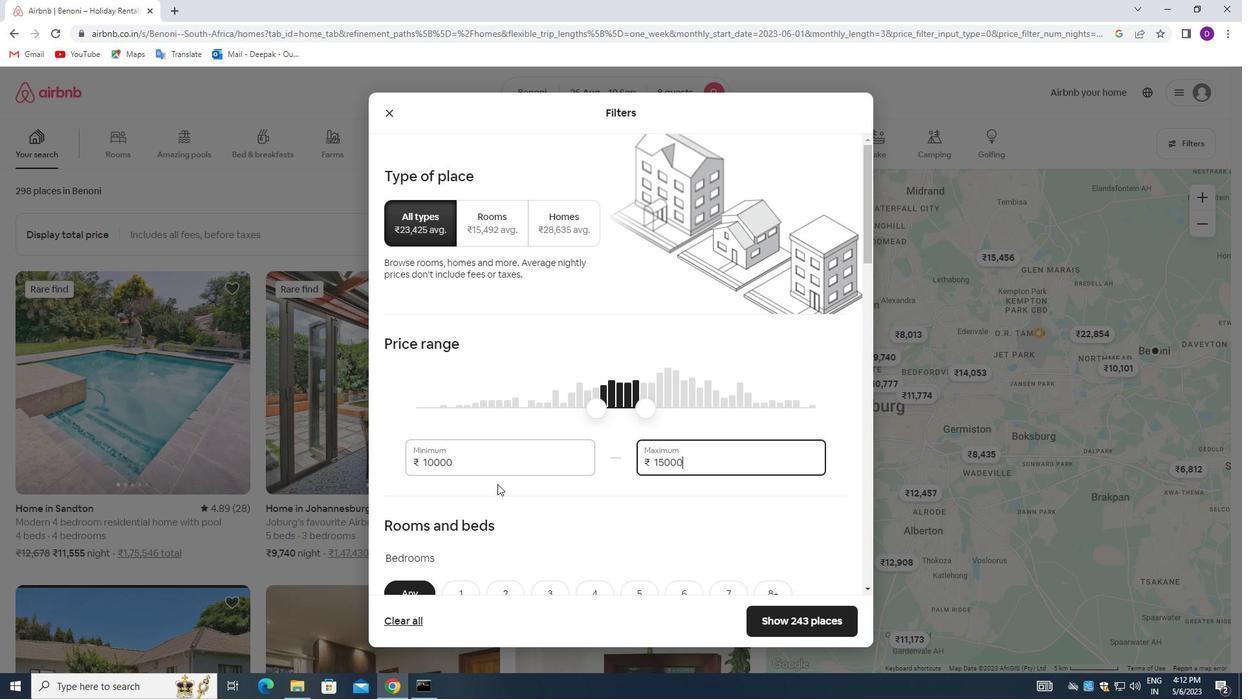 
Action: Mouse scrolled (497, 483) with delta (0, 0)
Screenshot: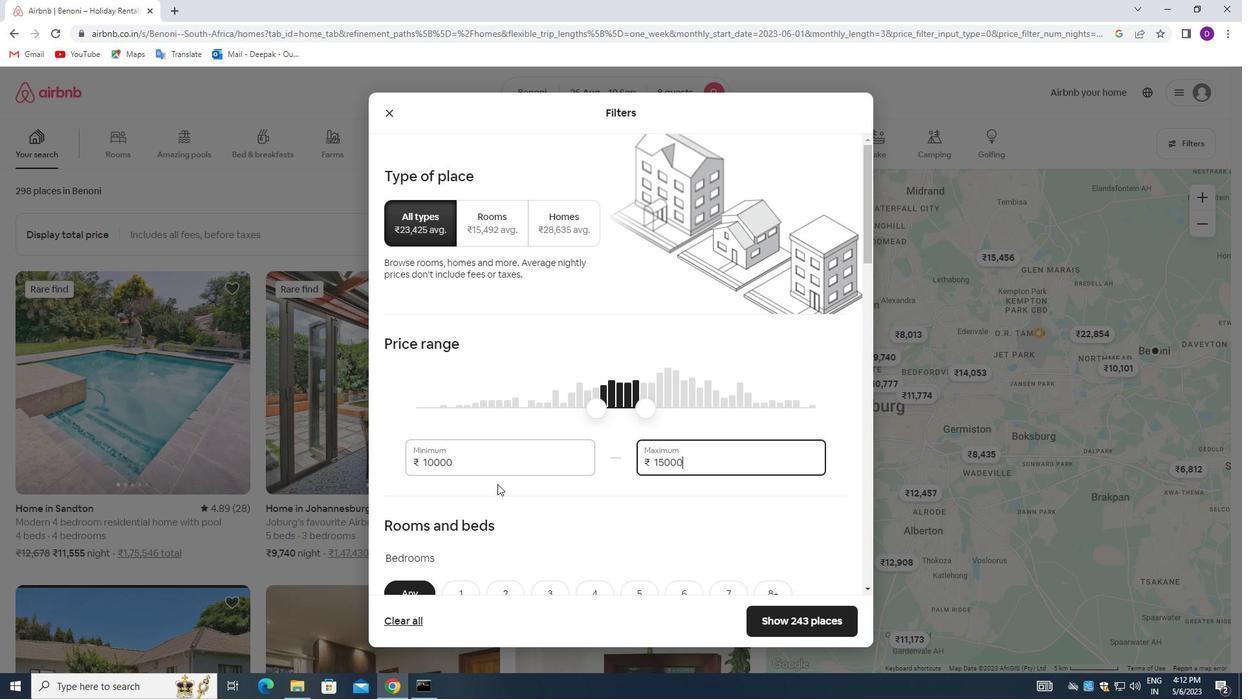 
Action: Mouse scrolled (497, 483) with delta (0, 0)
Screenshot: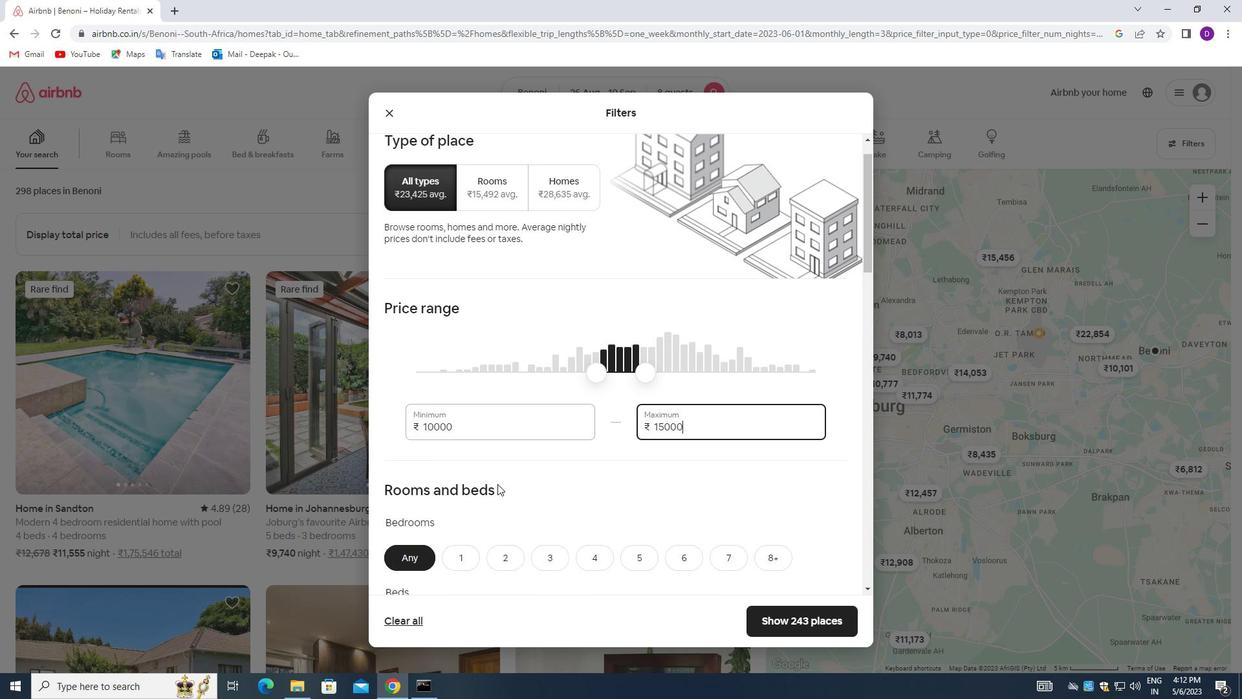 
Action: Mouse moved to (690, 341)
Screenshot: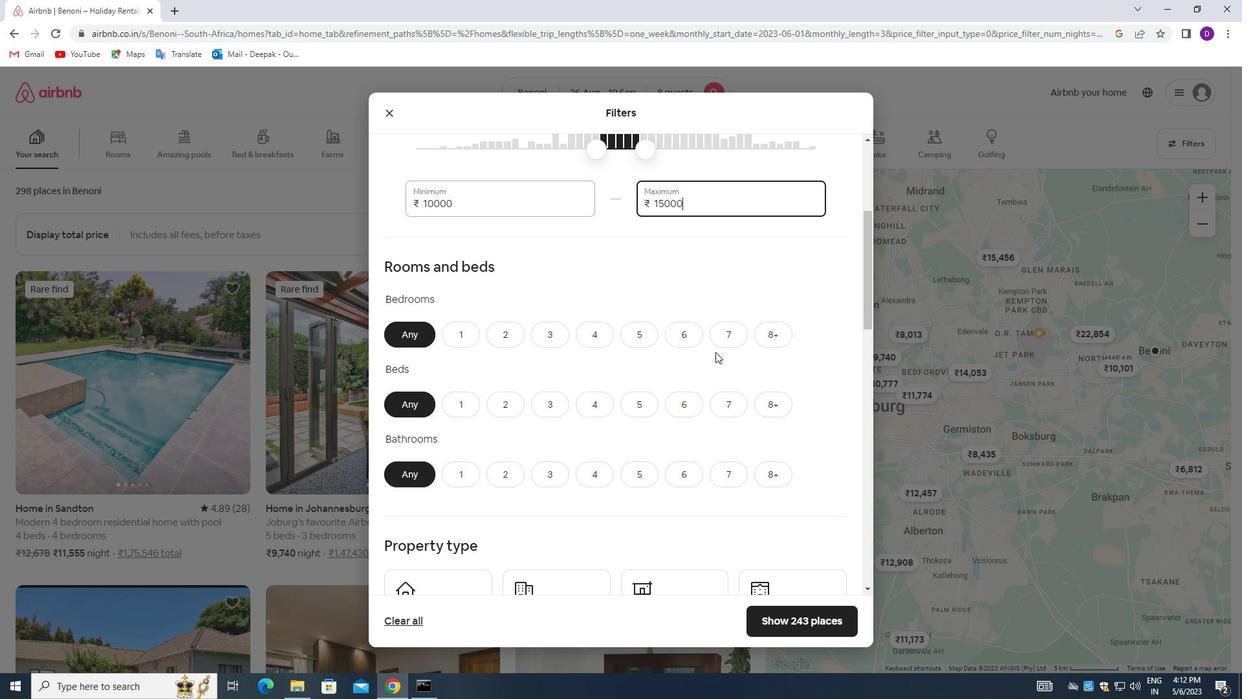 
Action: Mouse pressed left at (690, 341)
Screenshot: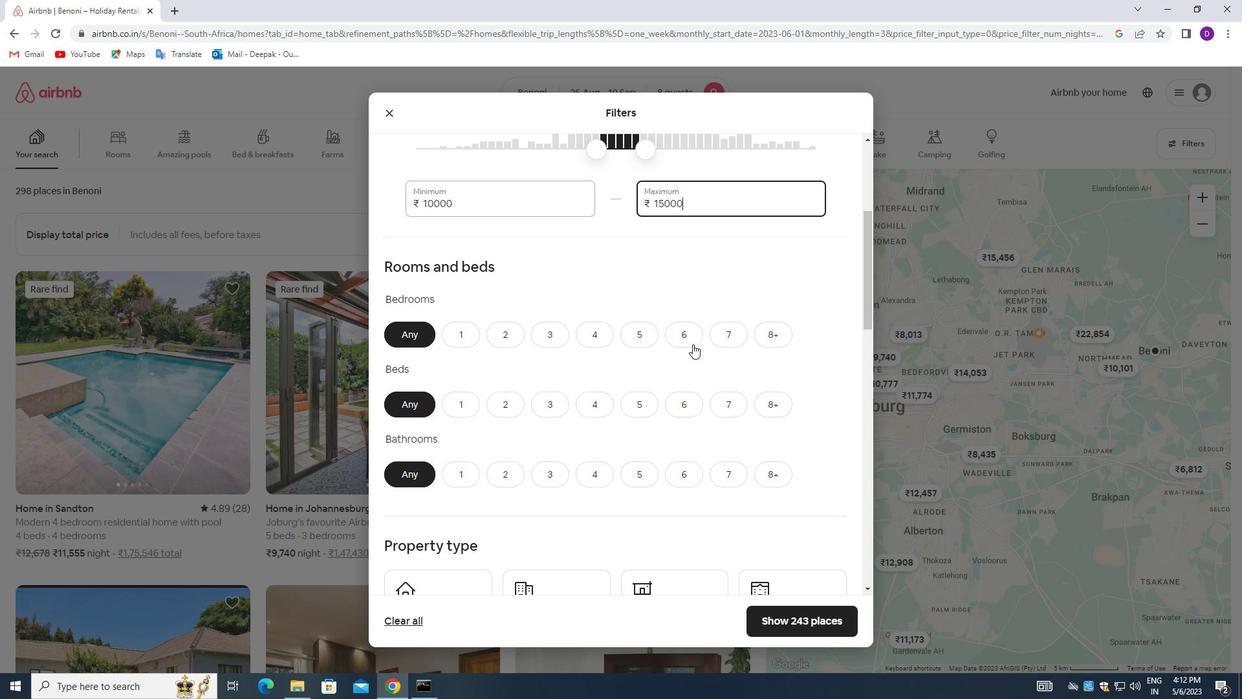 
Action: Mouse moved to (694, 398)
Screenshot: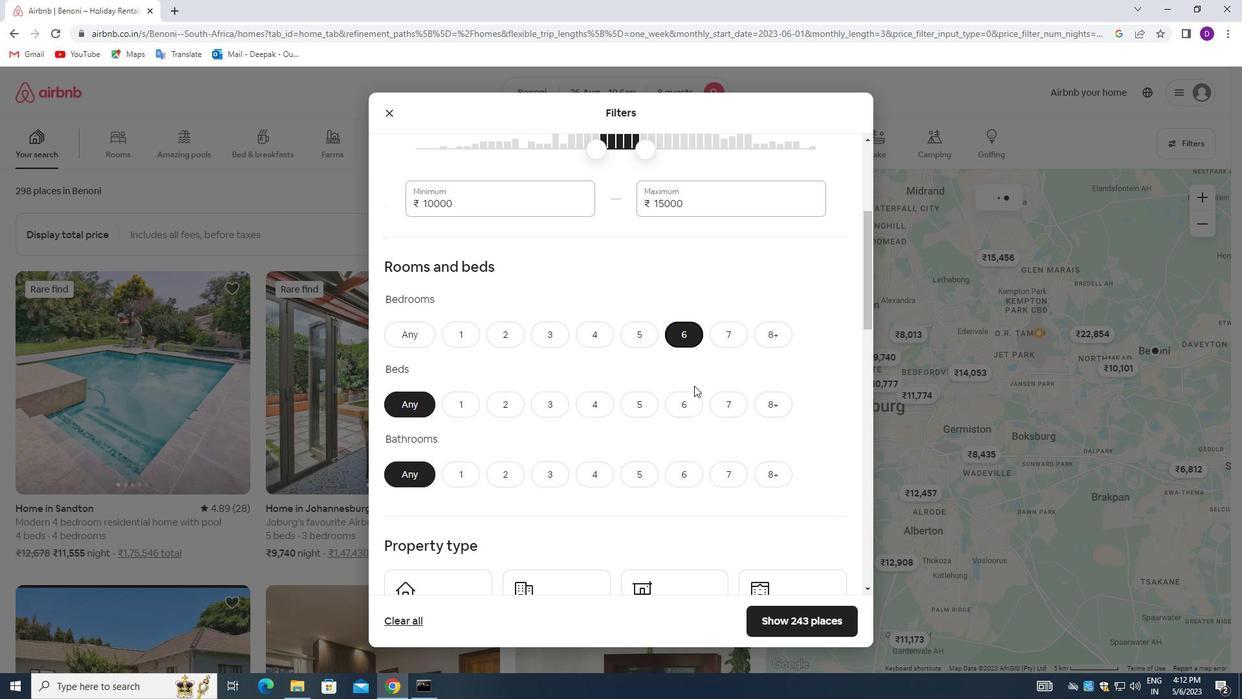 
Action: Mouse pressed left at (694, 398)
Screenshot: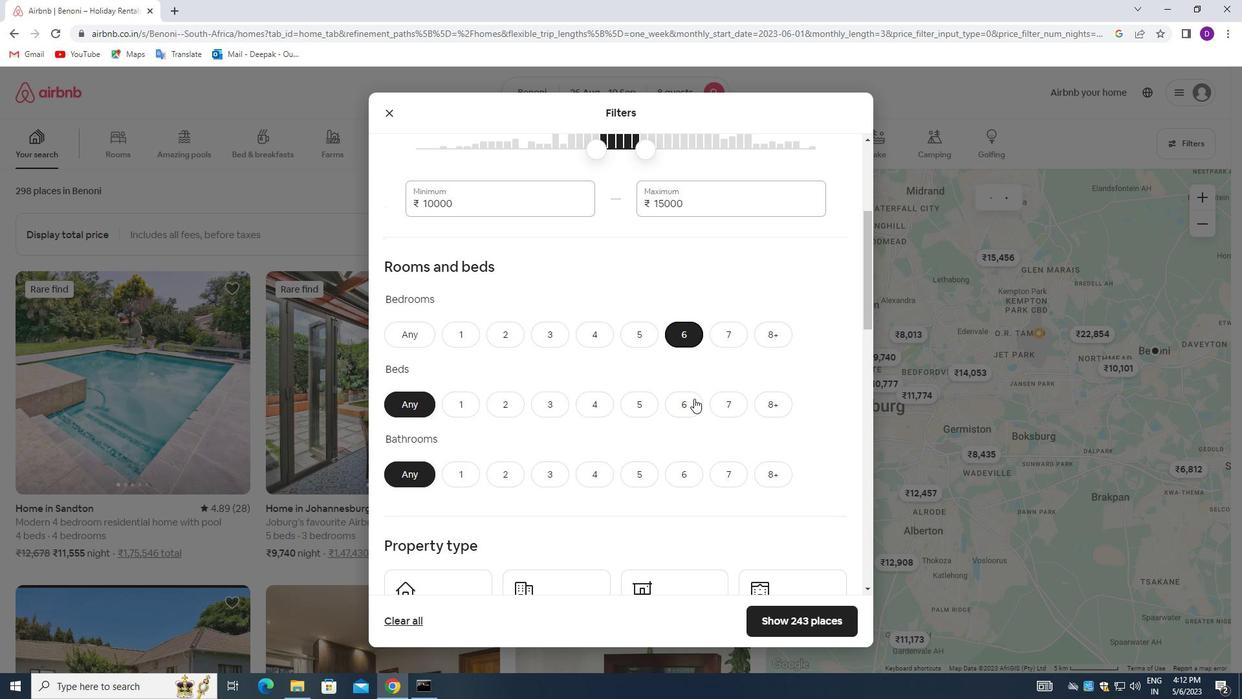 
Action: Mouse moved to (687, 466)
Screenshot: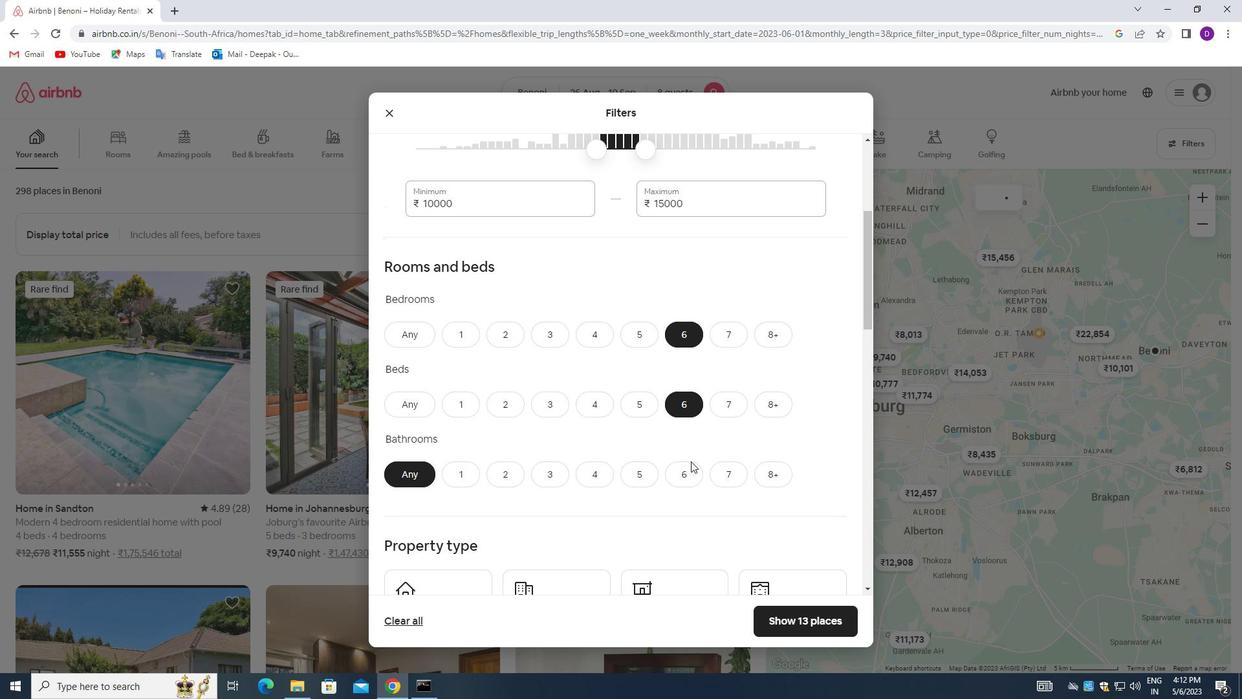 
Action: Mouse pressed left at (687, 466)
Screenshot: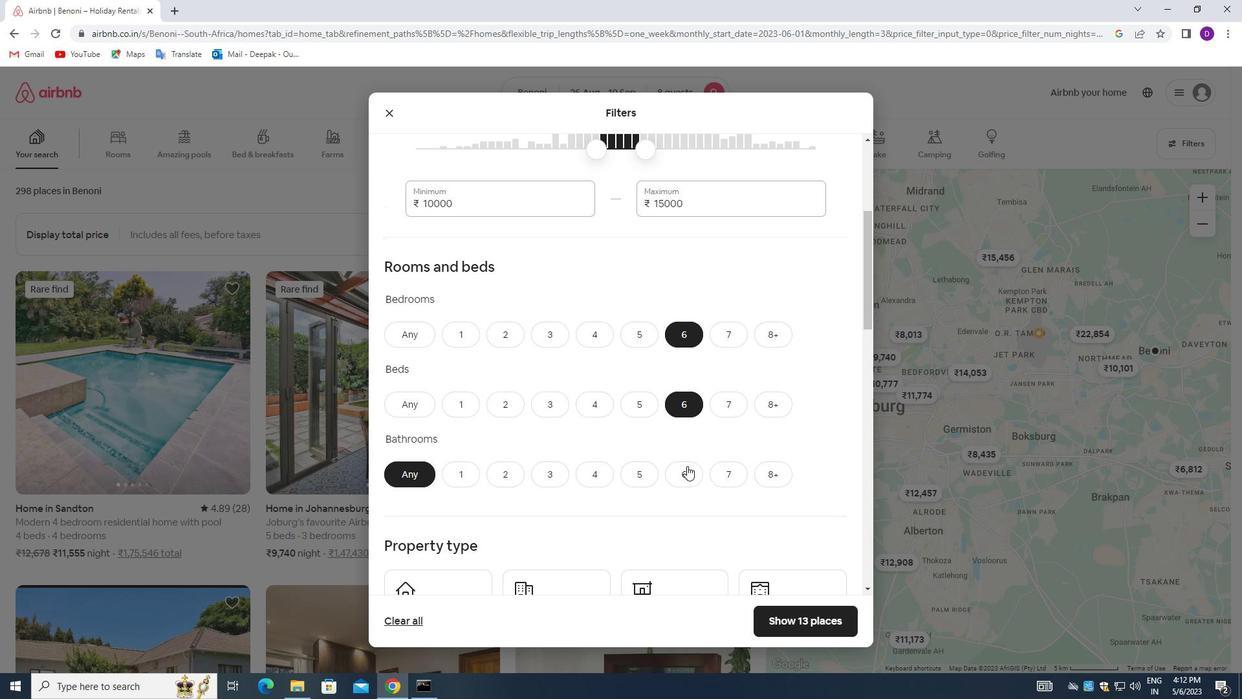 
Action: Mouse moved to (633, 436)
Screenshot: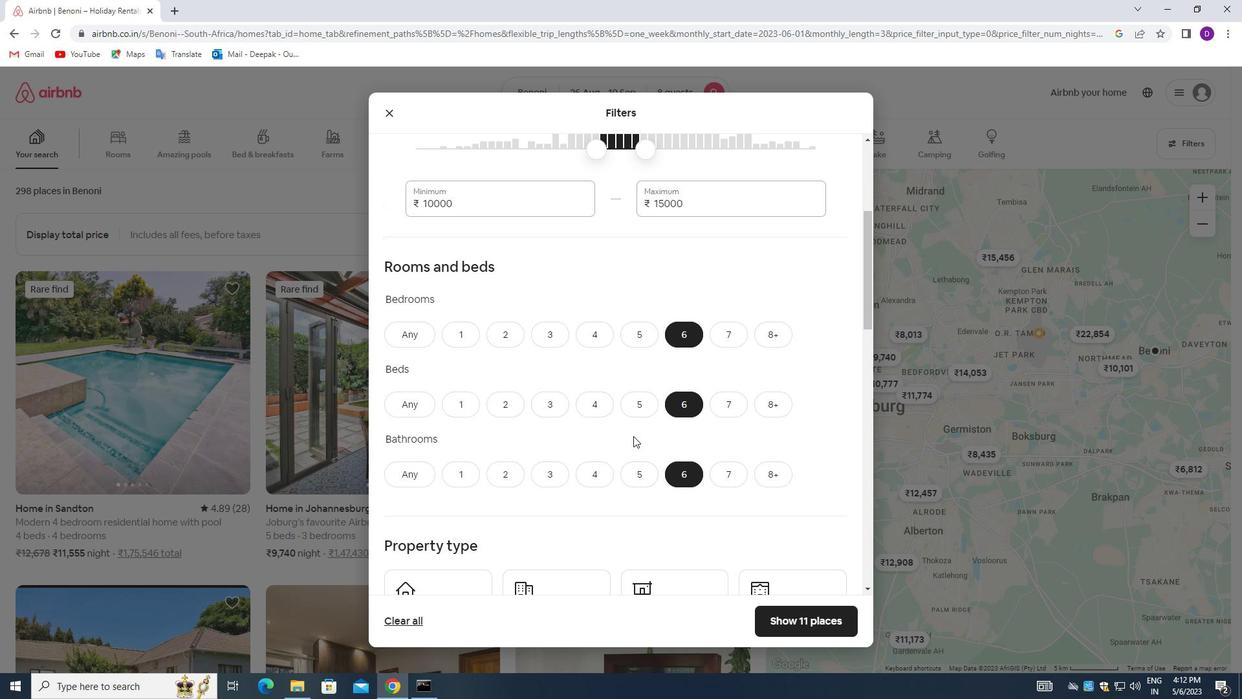 
Action: Mouse scrolled (633, 435) with delta (0, 0)
Screenshot: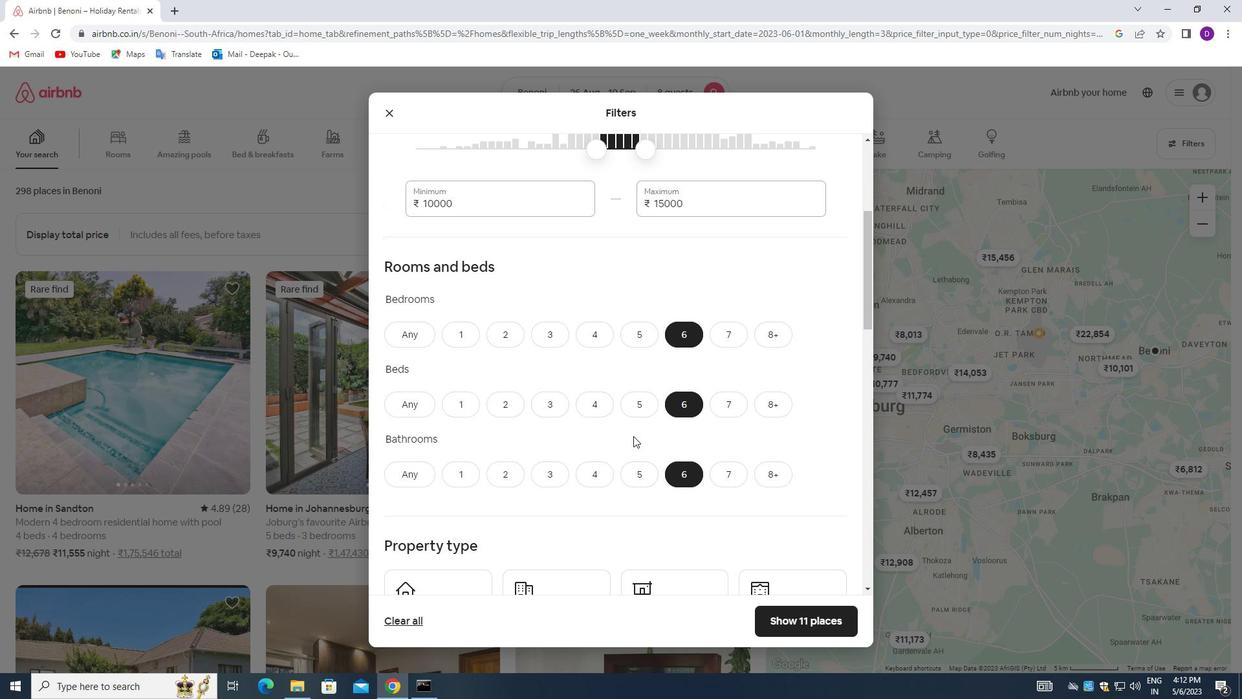 
Action: Mouse moved to (633, 436)
Screenshot: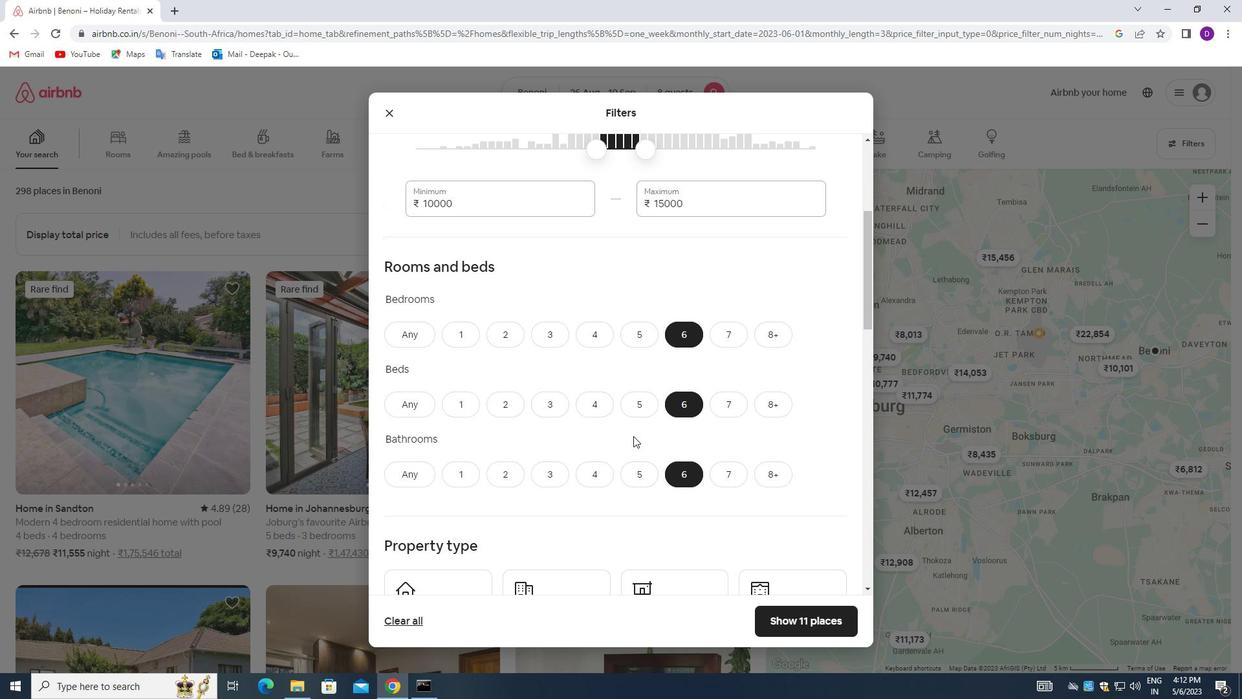
Action: Mouse scrolled (633, 436) with delta (0, 0)
Screenshot: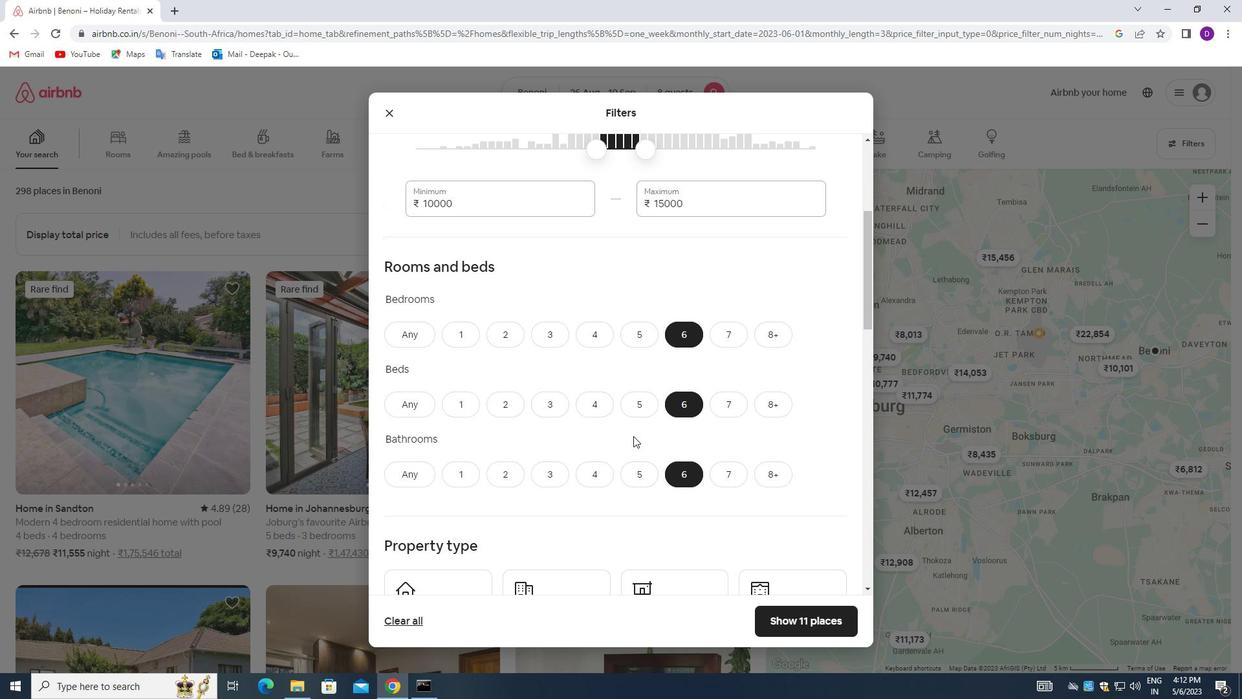 
Action: Mouse moved to (633, 438)
Screenshot: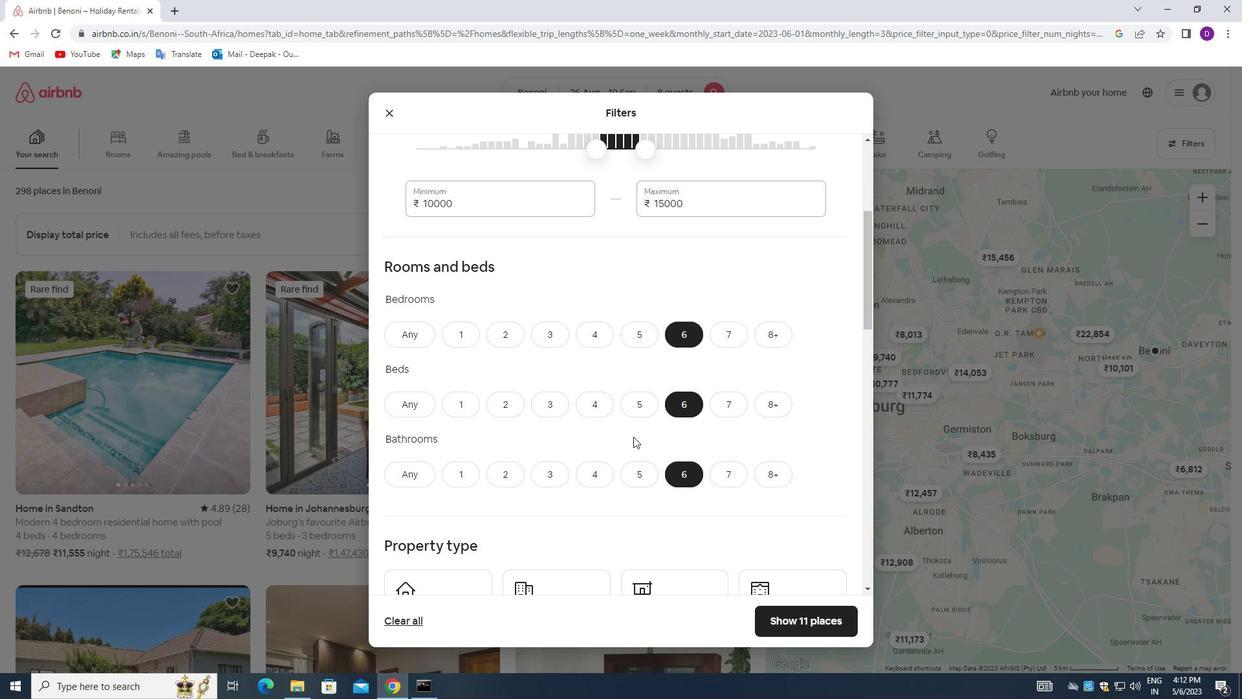 
Action: Mouse scrolled (633, 437) with delta (0, 0)
Screenshot: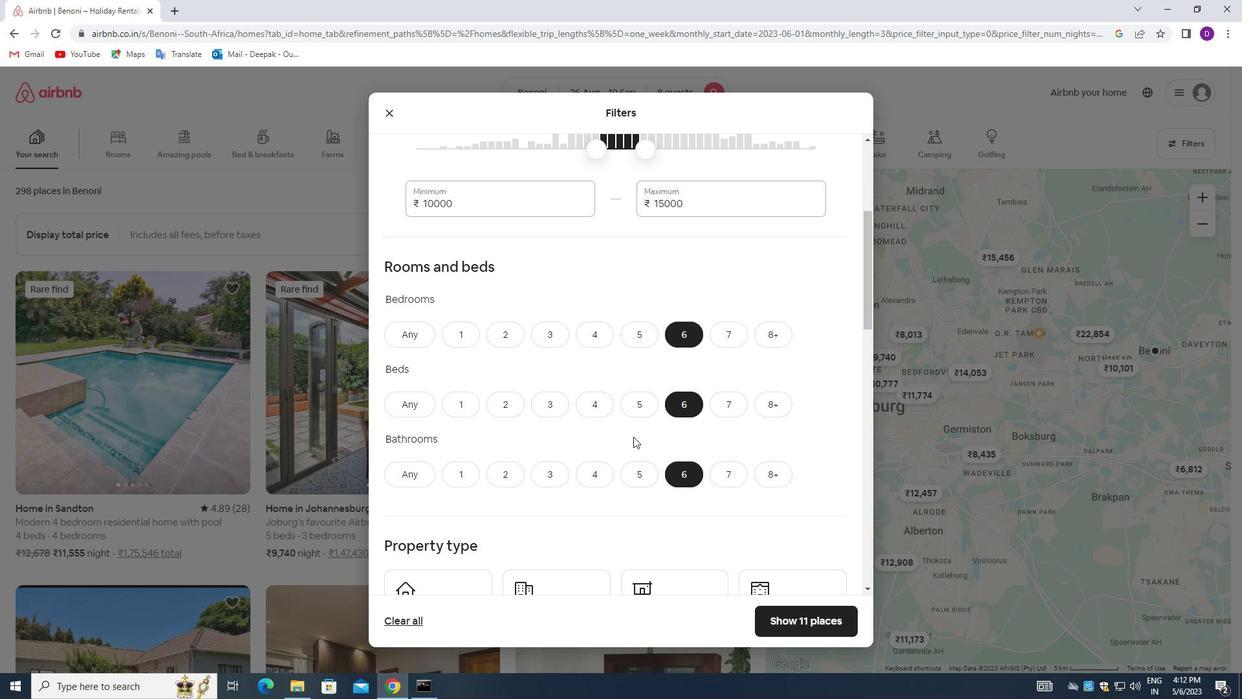 
Action: Mouse moved to (448, 419)
Screenshot: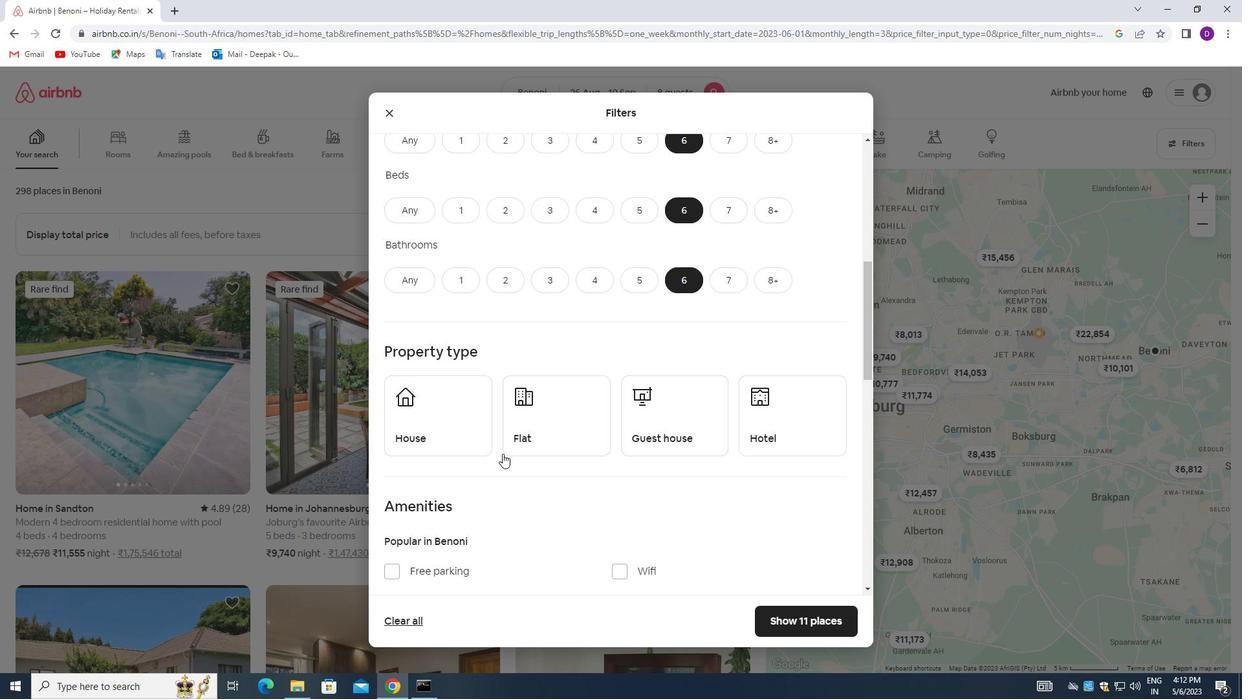 
Action: Mouse pressed left at (448, 419)
Screenshot: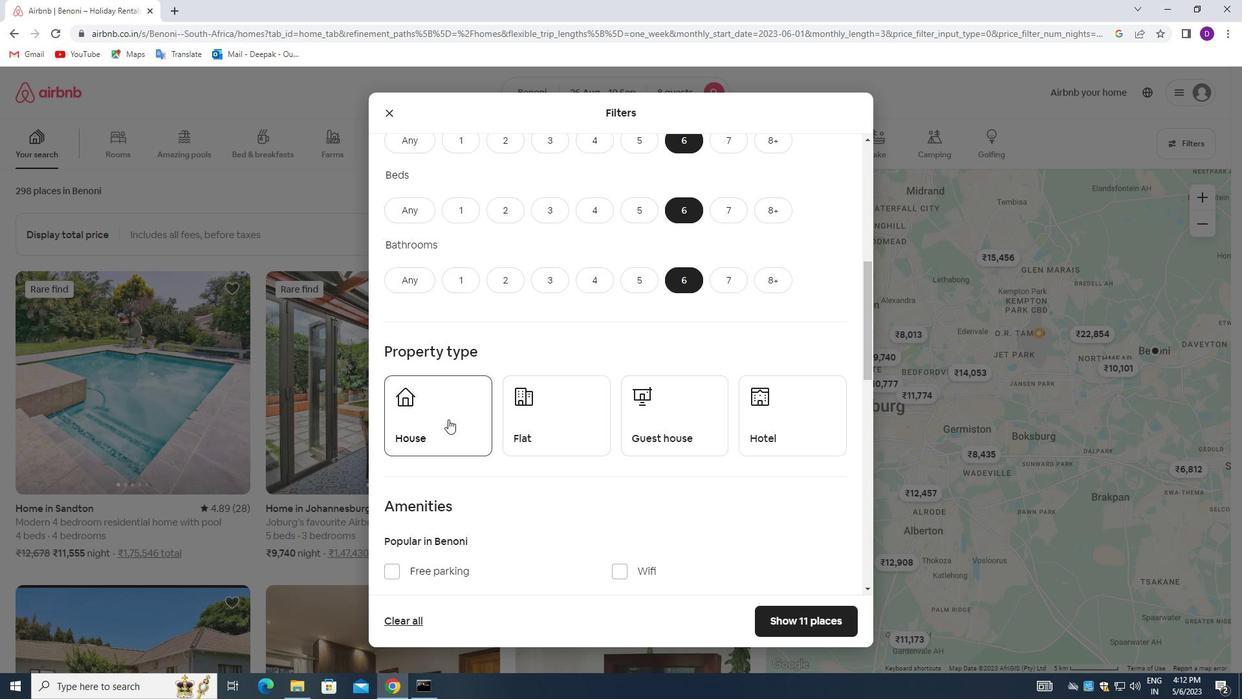 
Action: Mouse moved to (574, 422)
Screenshot: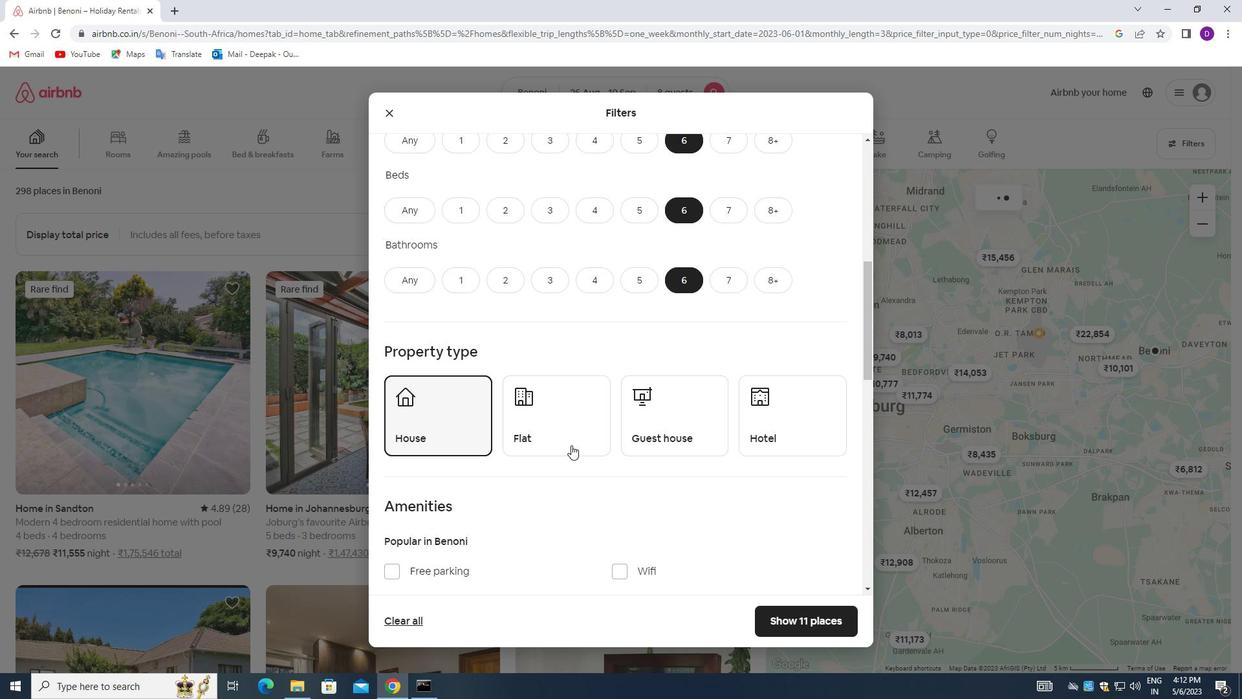 
Action: Mouse pressed left at (574, 422)
Screenshot: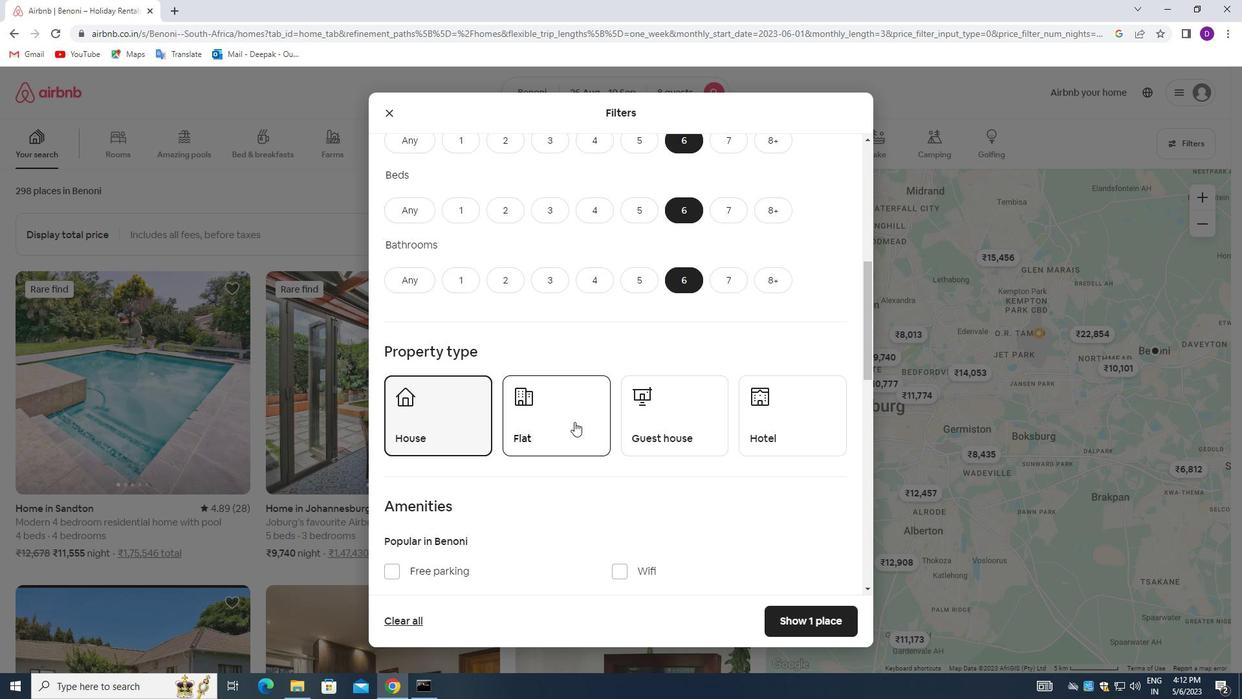 
Action: Mouse moved to (679, 424)
Screenshot: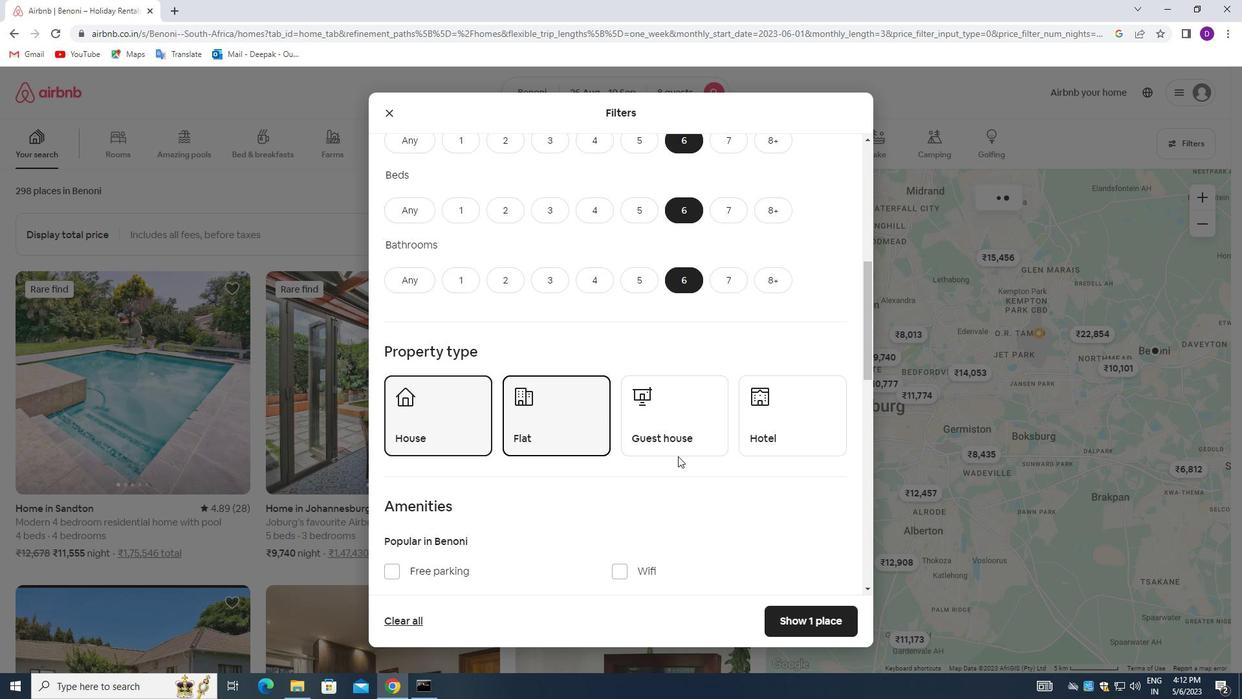 
Action: Mouse pressed left at (679, 424)
Screenshot: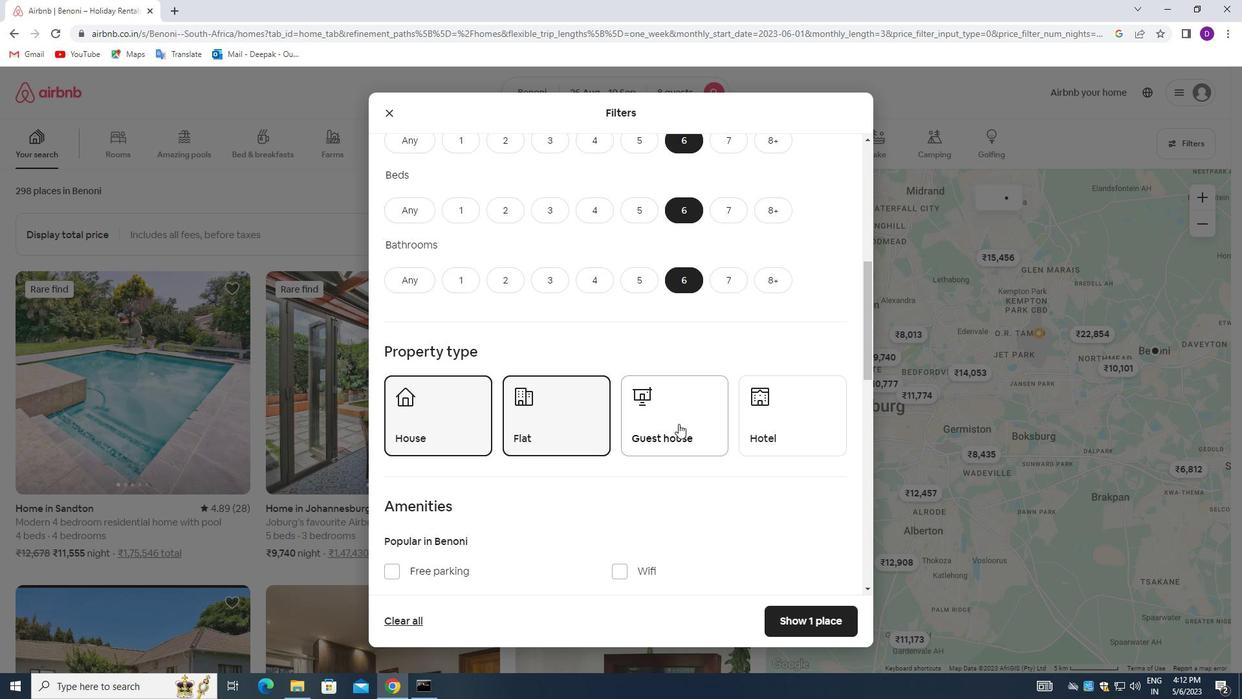 
Action: Mouse moved to (649, 458)
Screenshot: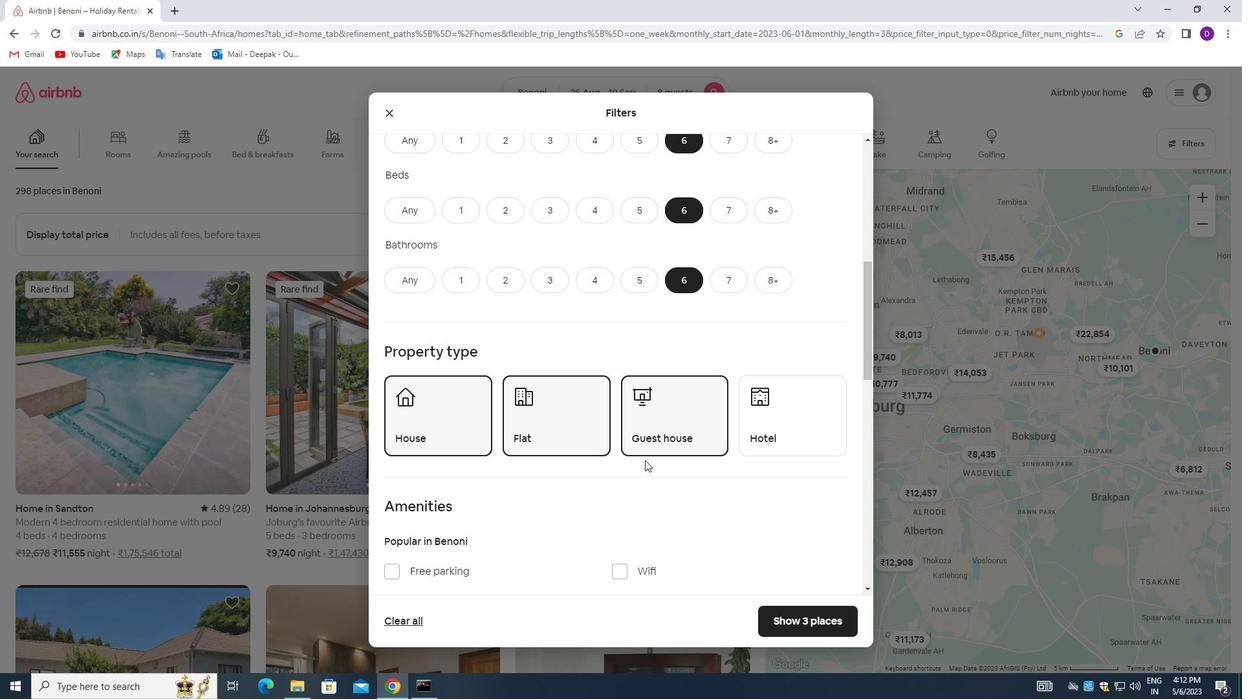 
Action: Mouse scrolled (649, 457) with delta (0, 0)
Screenshot: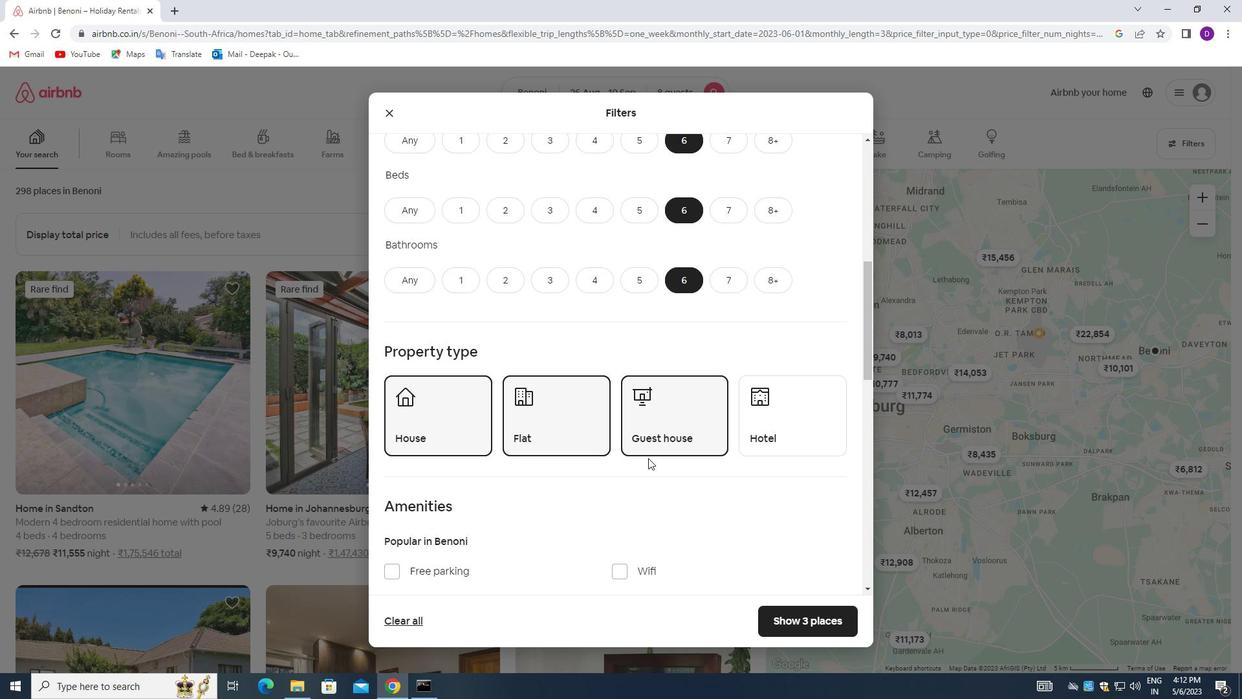 
Action: Mouse scrolled (649, 457) with delta (0, 0)
Screenshot: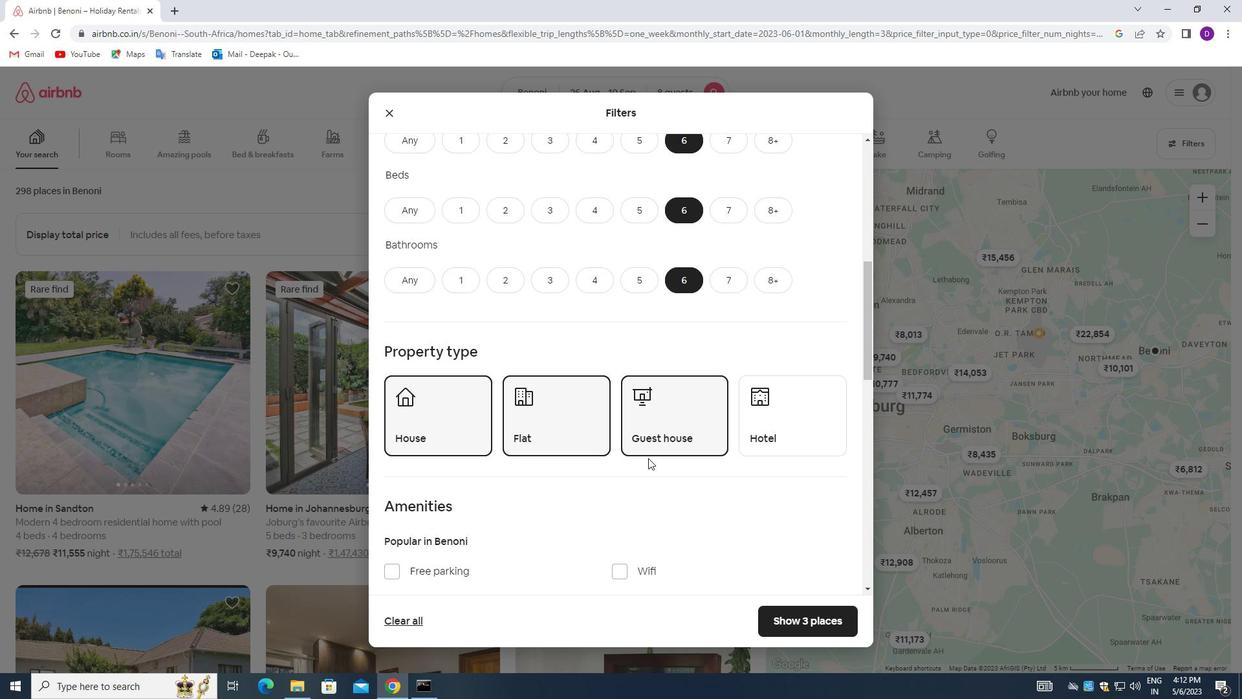 
Action: Mouse moved to (626, 444)
Screenshot: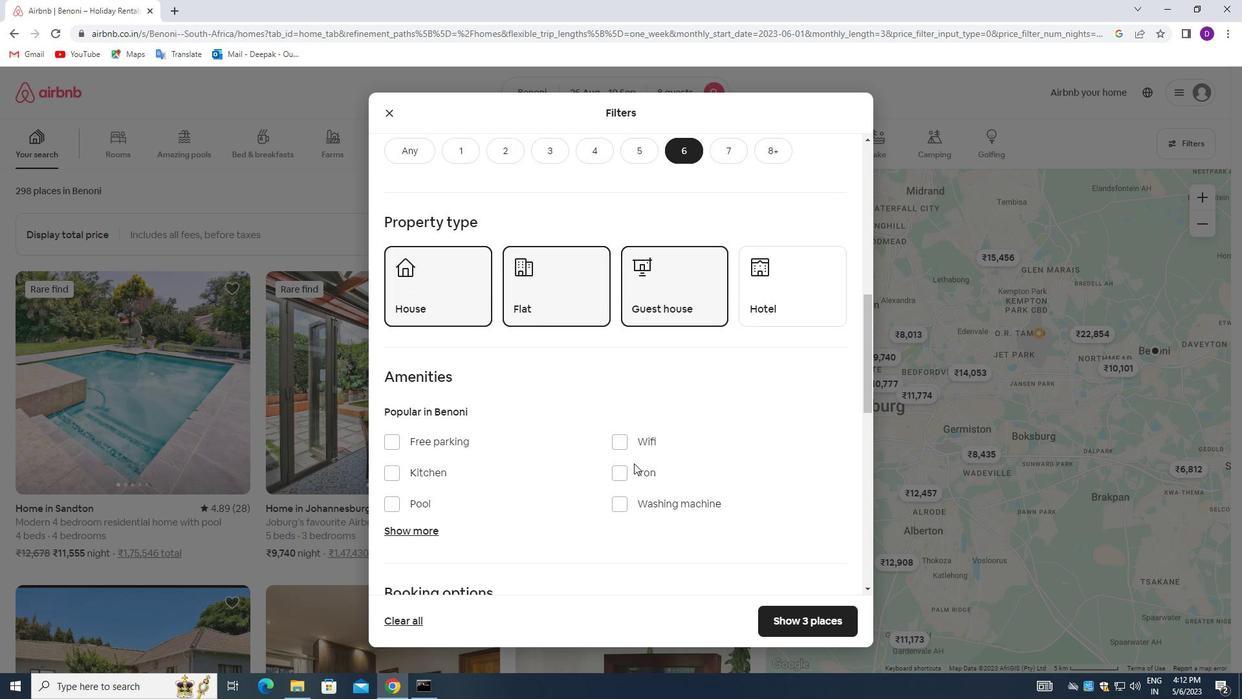 
Action: Mouse pressed left at (626, 444)
Screenshot: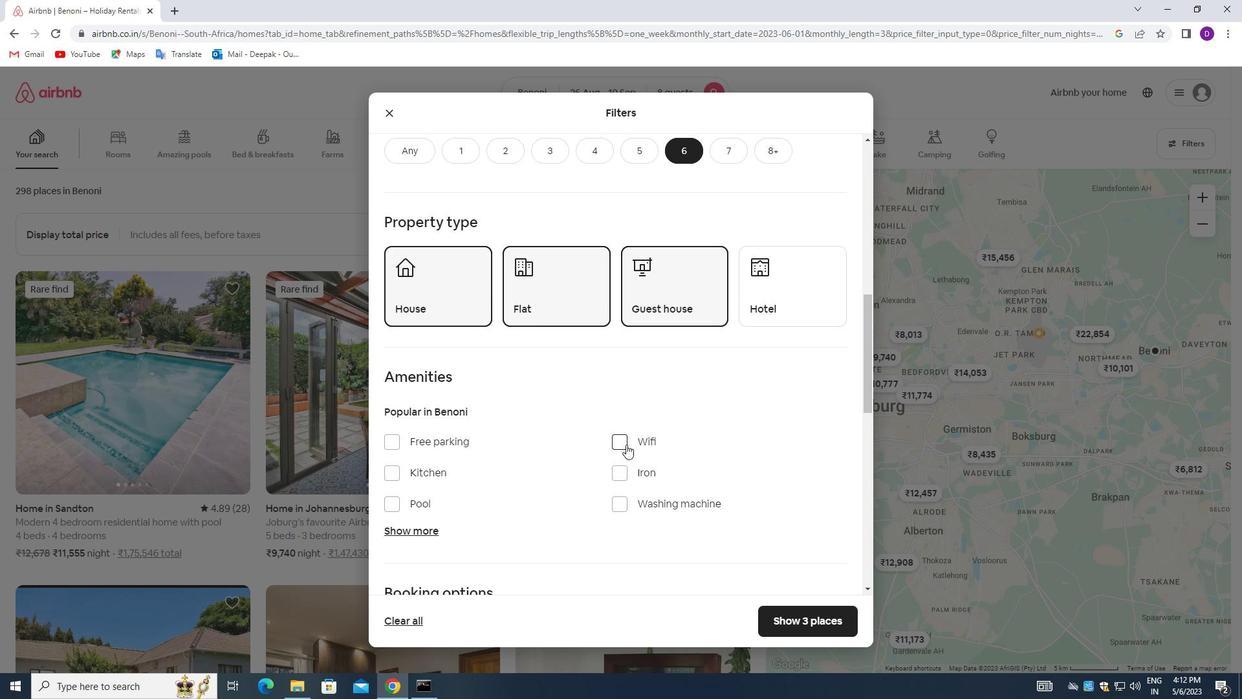 
Action: Mouse moved to (613, 451)
Screenshot: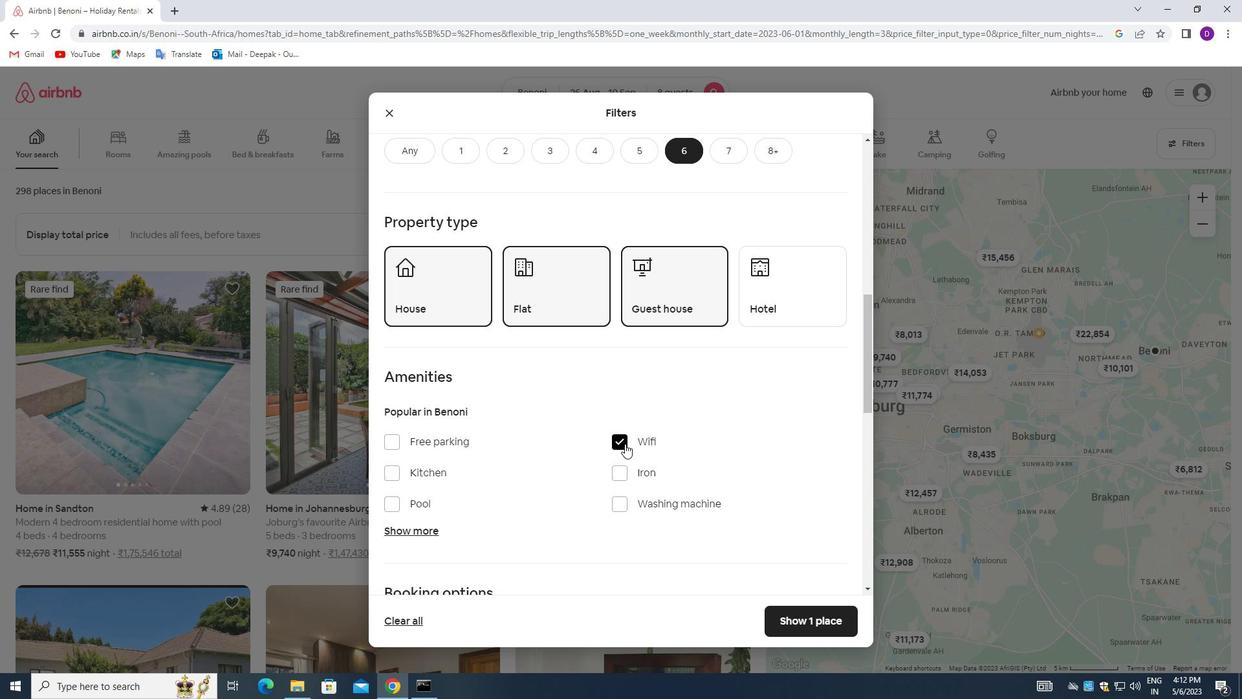 
Action: Mouse scrolled (613, 451) with delta (0, 0)
Screenshot: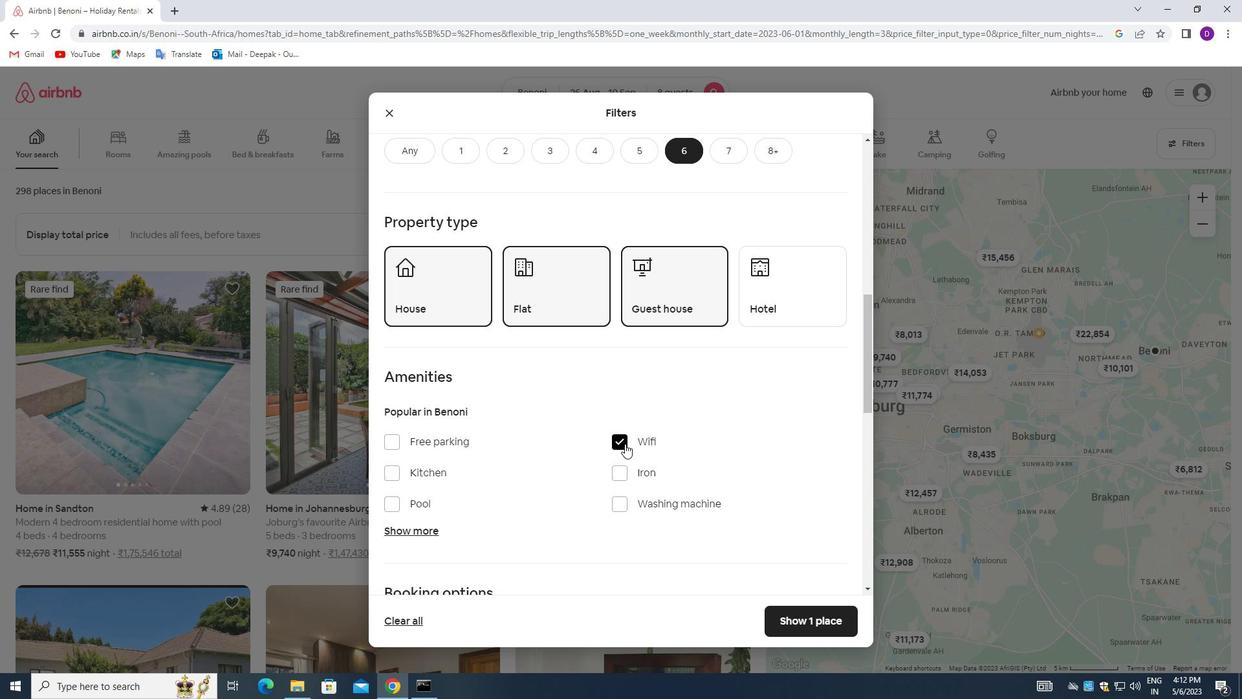 
Action: Mouse moved to (612, 452)
Screenshot: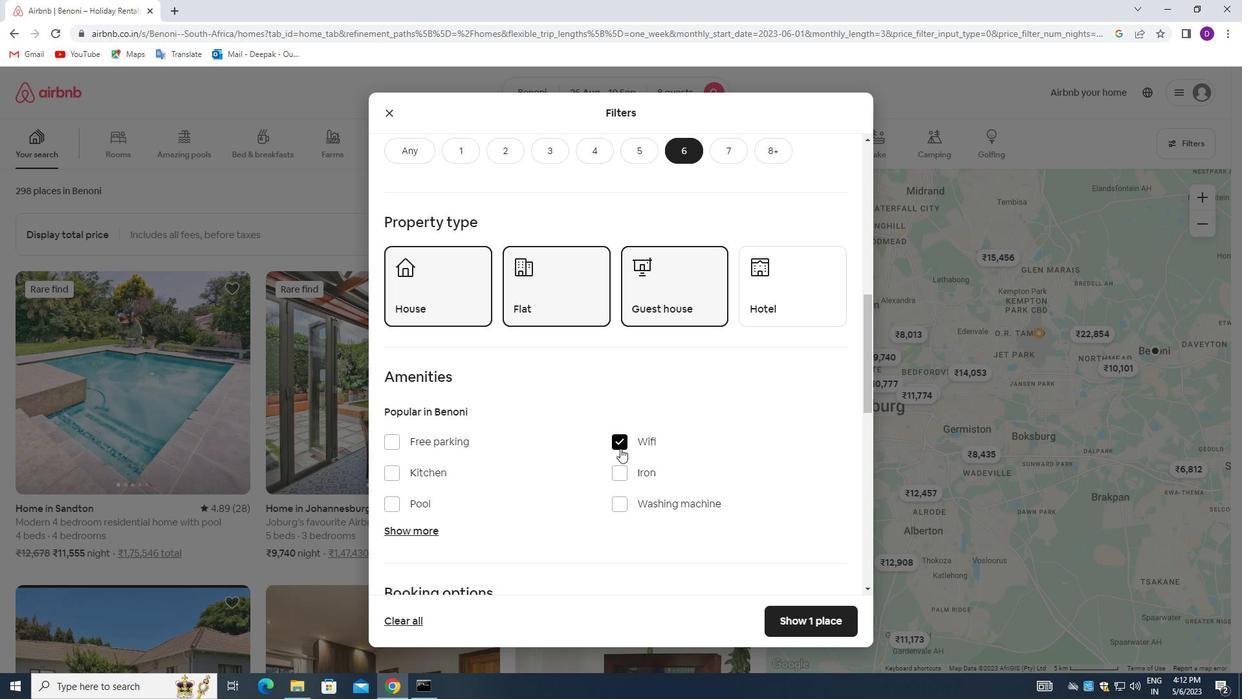 
Action: Mouse scrolled (612, 451) with delta (0, 0)
Screenshot: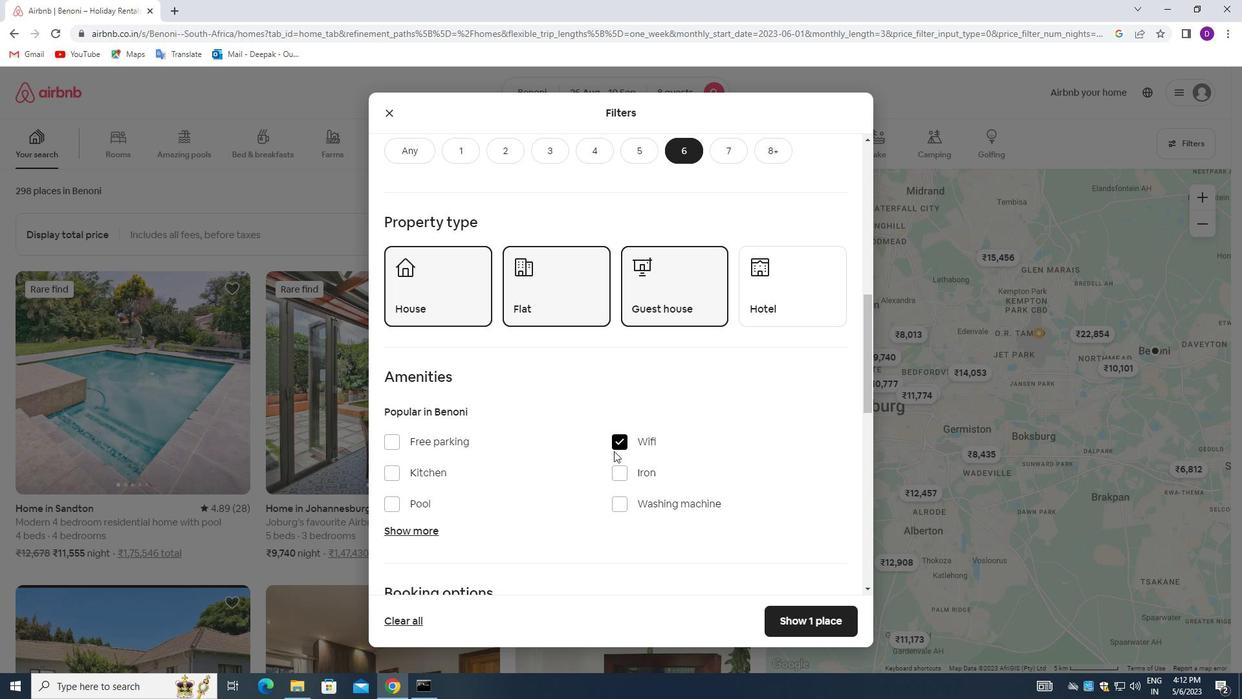 
Action: Mouse moved to (399, 312)
Screenshot: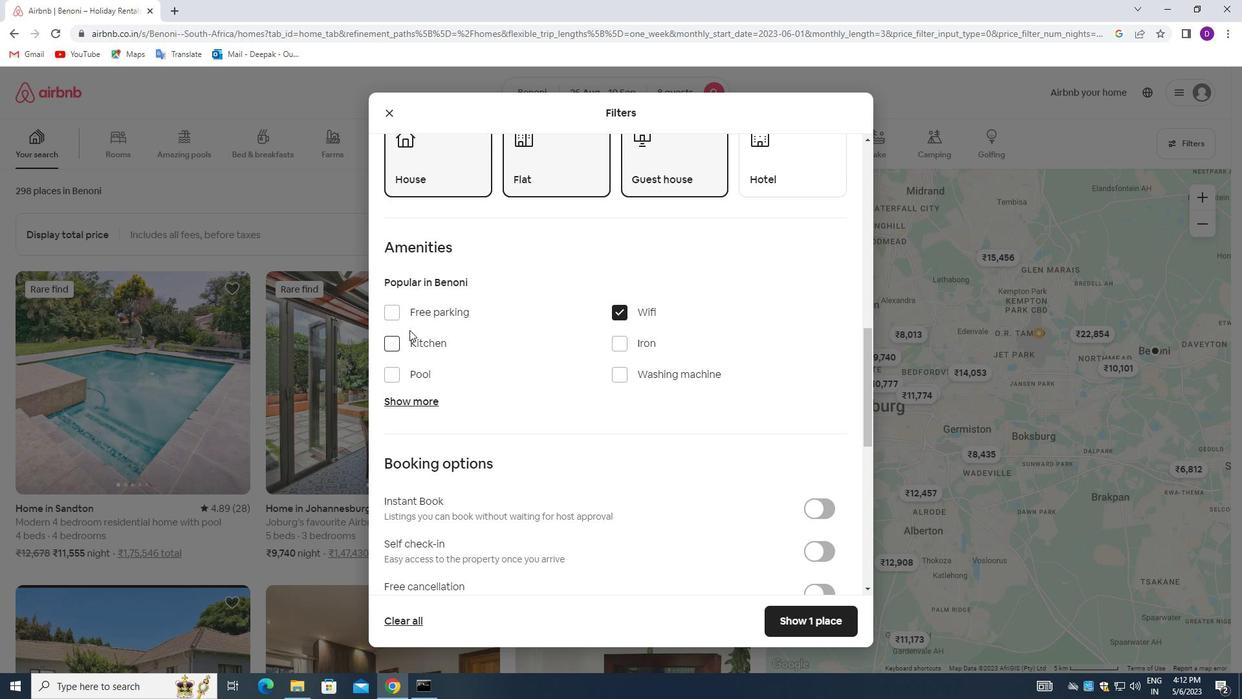 
Action: Mouse pressed left at (399, 312)
Screenshot: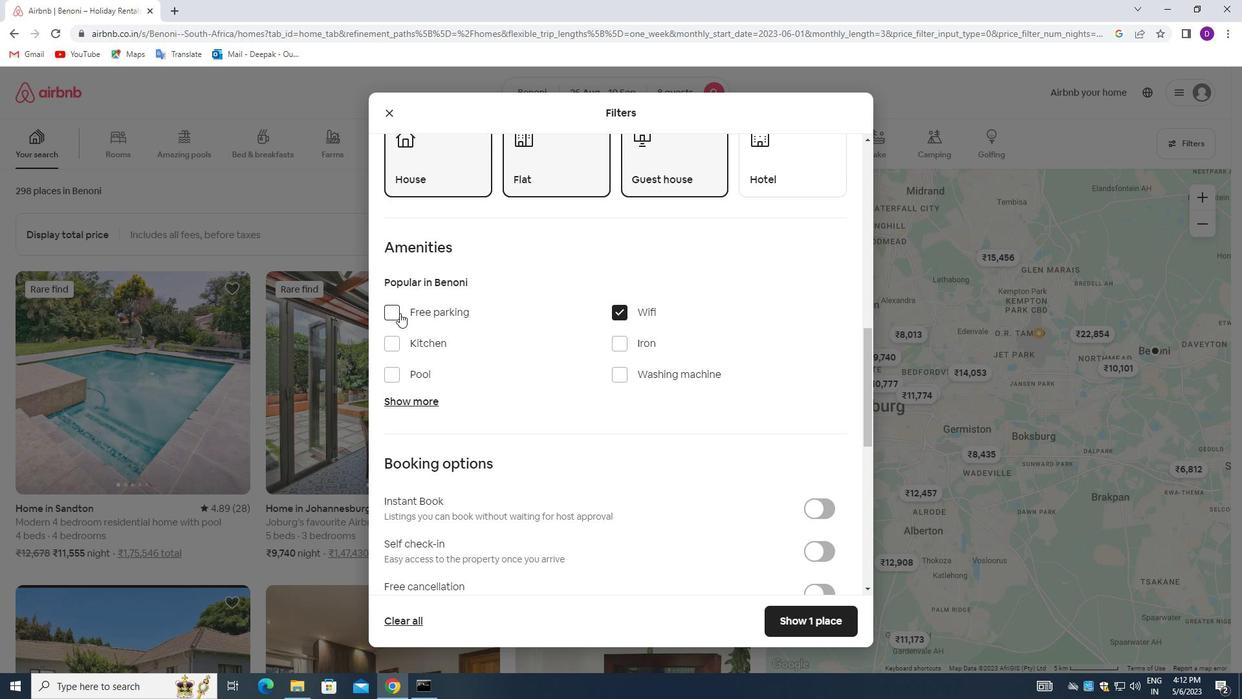 
Action: Mouse moved to (418, 403)
Screenshot: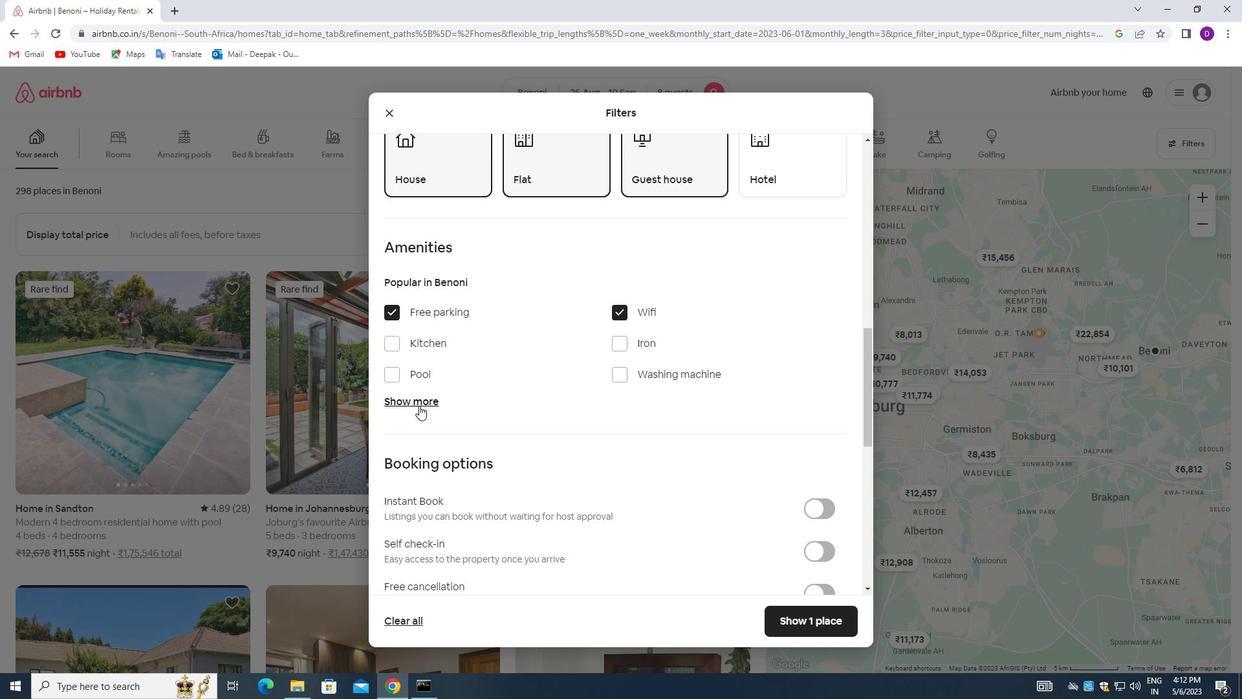 
Action: Mouse pressed left at (418, 403)
Screenshot: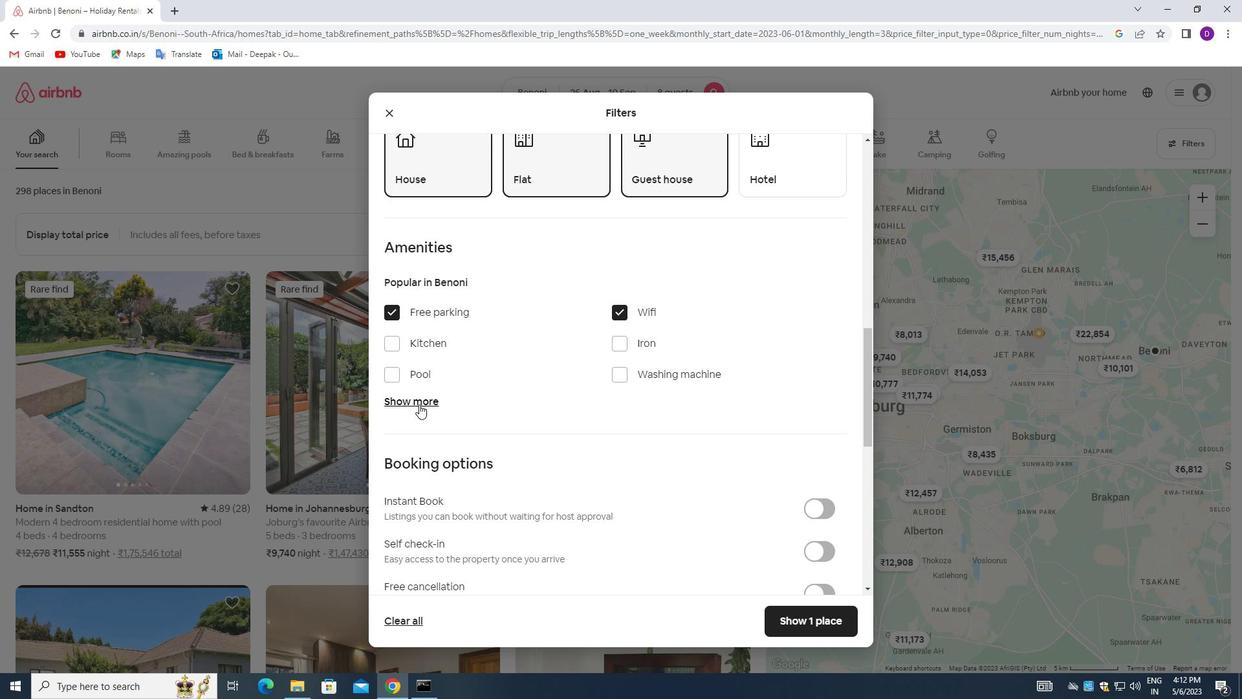 
Action: Mouse moved to (395, 502)
Screenshot: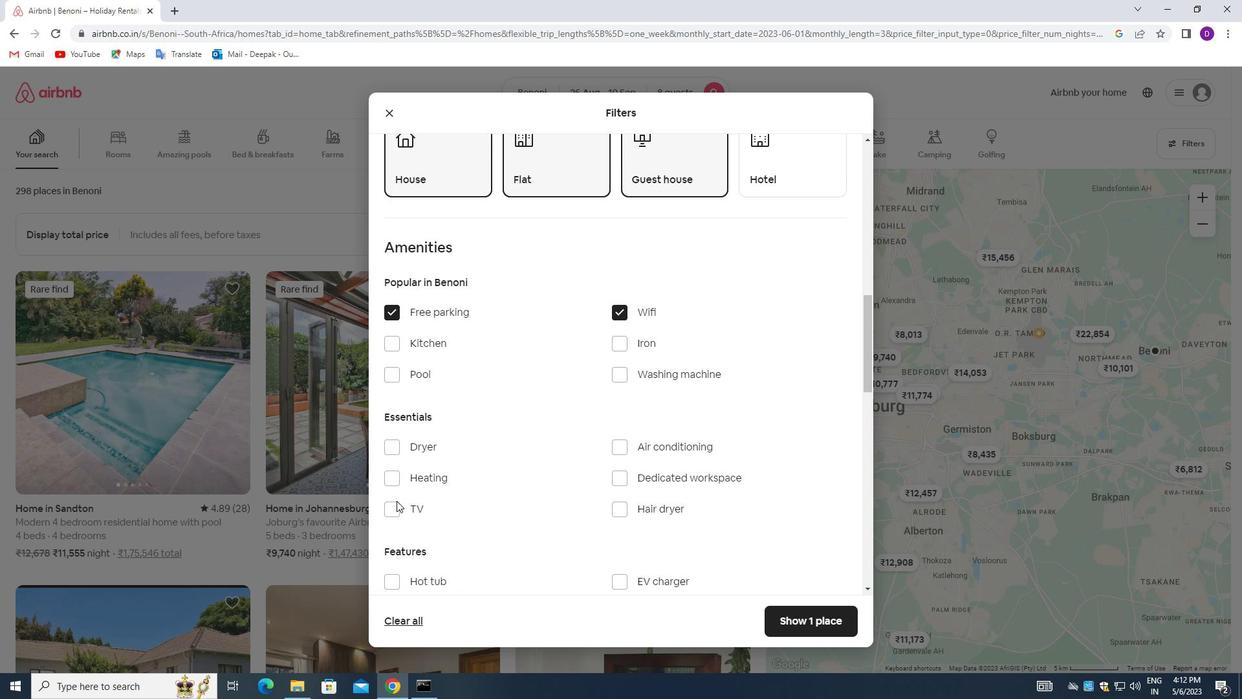 
Action: Mouse pressed left at (395, 502)
Screenshot: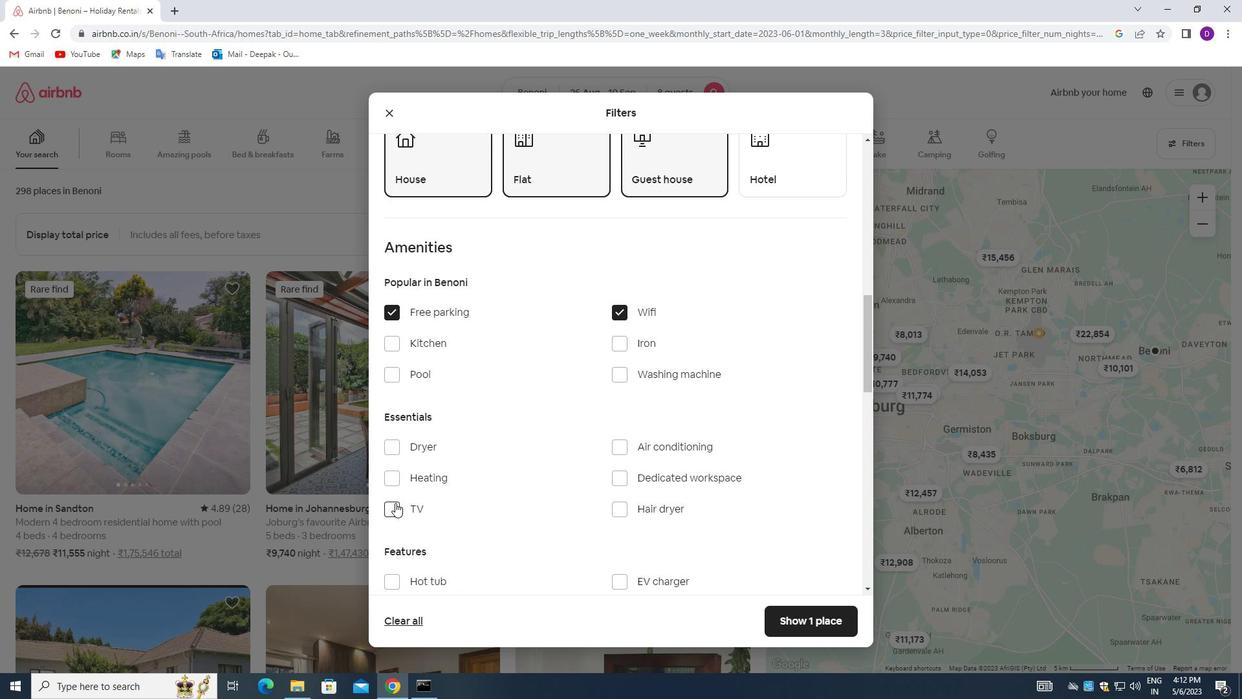 
Action: Mouse moved to (511, 436)
Screenshot: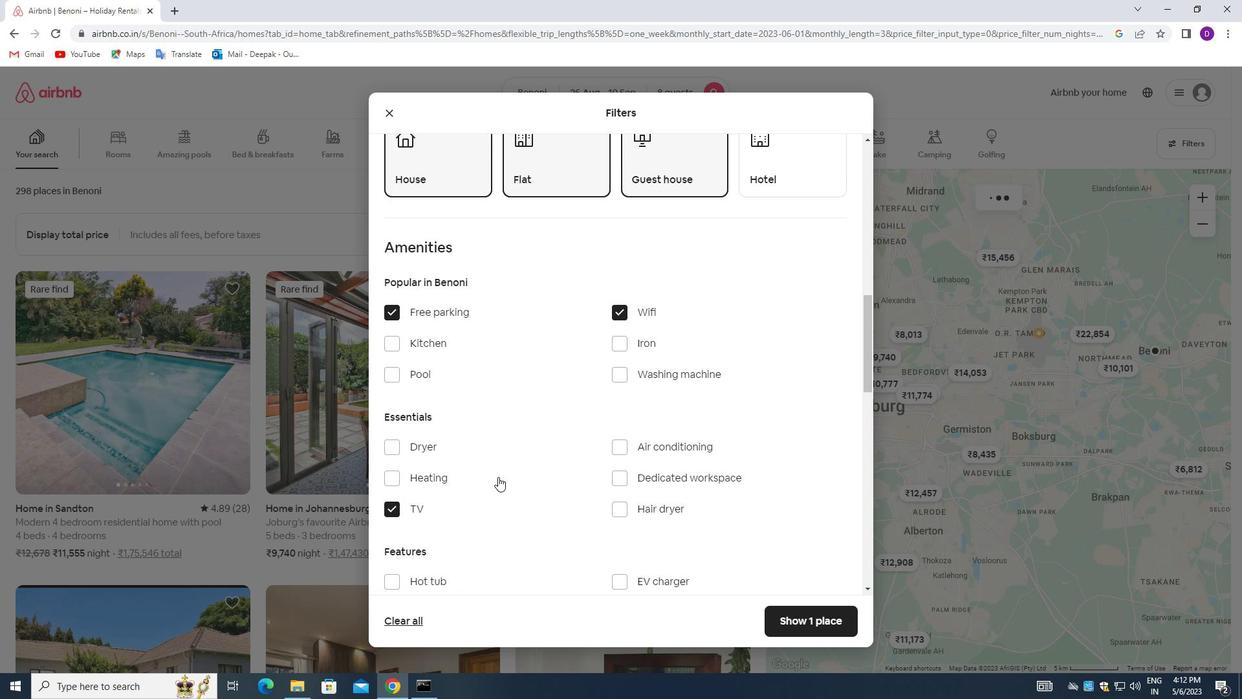 
Action: Mouse scrolled (511, 436) with delta (0, 0)
Screenshot: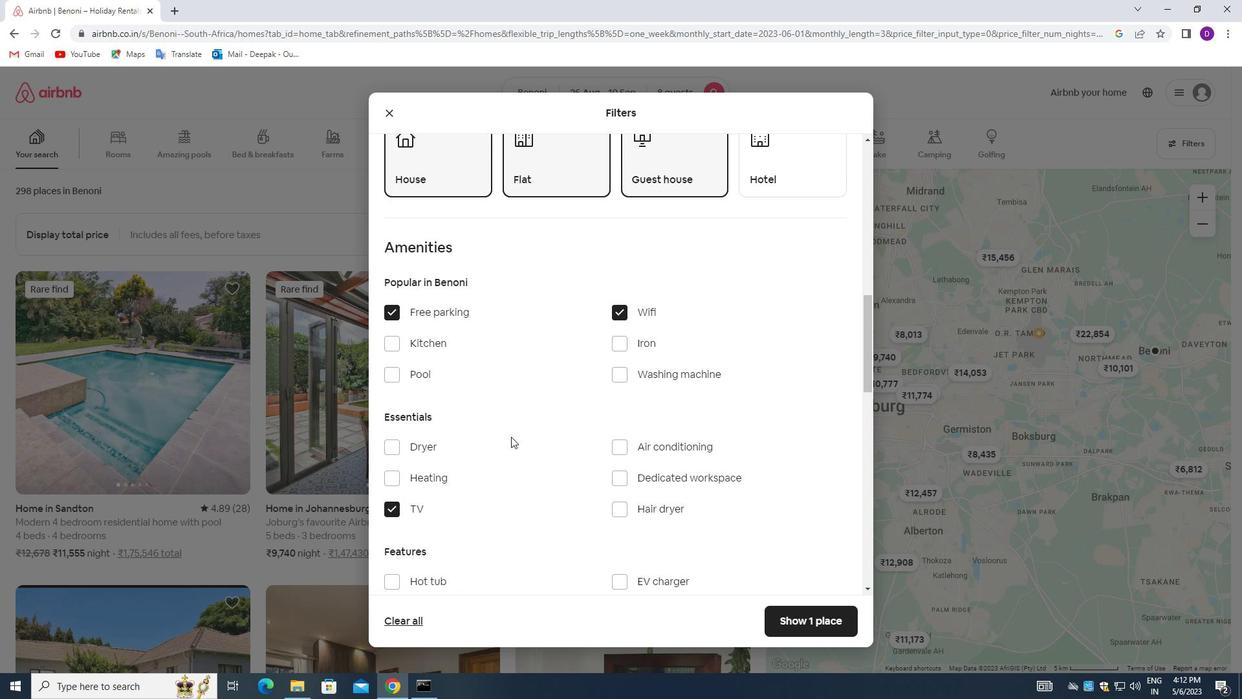 
Action: Mouse scrolled (511, 436) with delta (0, 0)
Screenshot: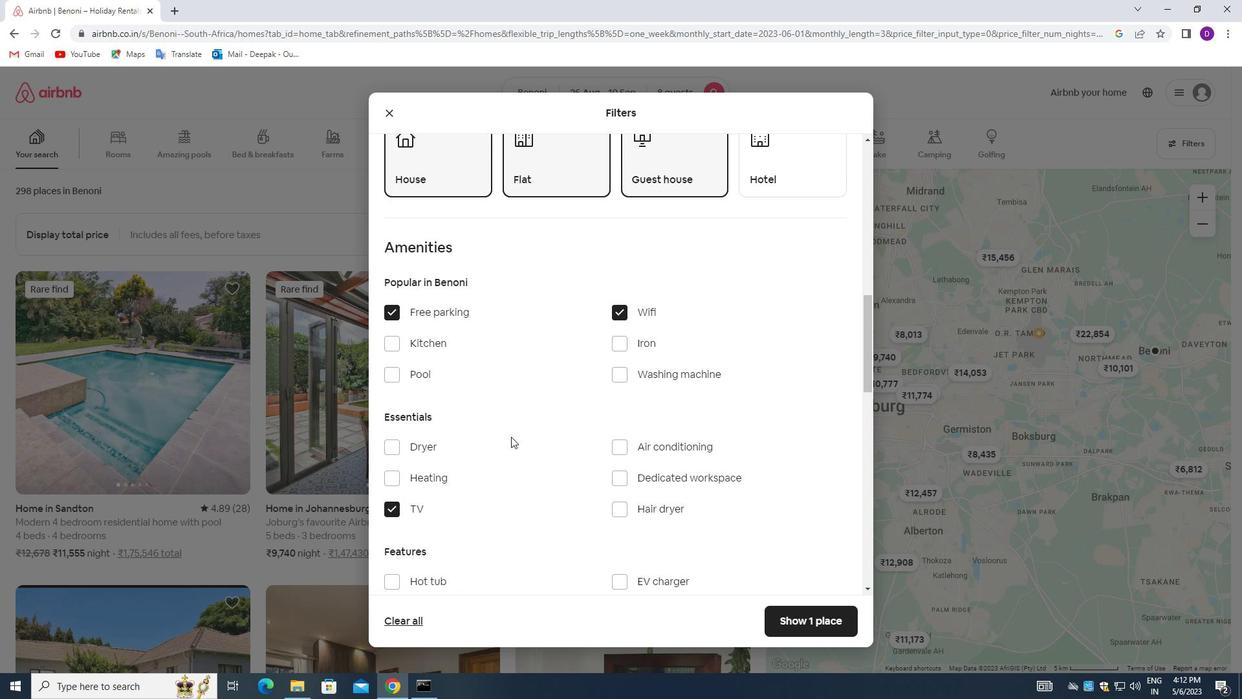 
Action: Mouse scrolled (511, 436) with delta (0, 0)
Screenshot: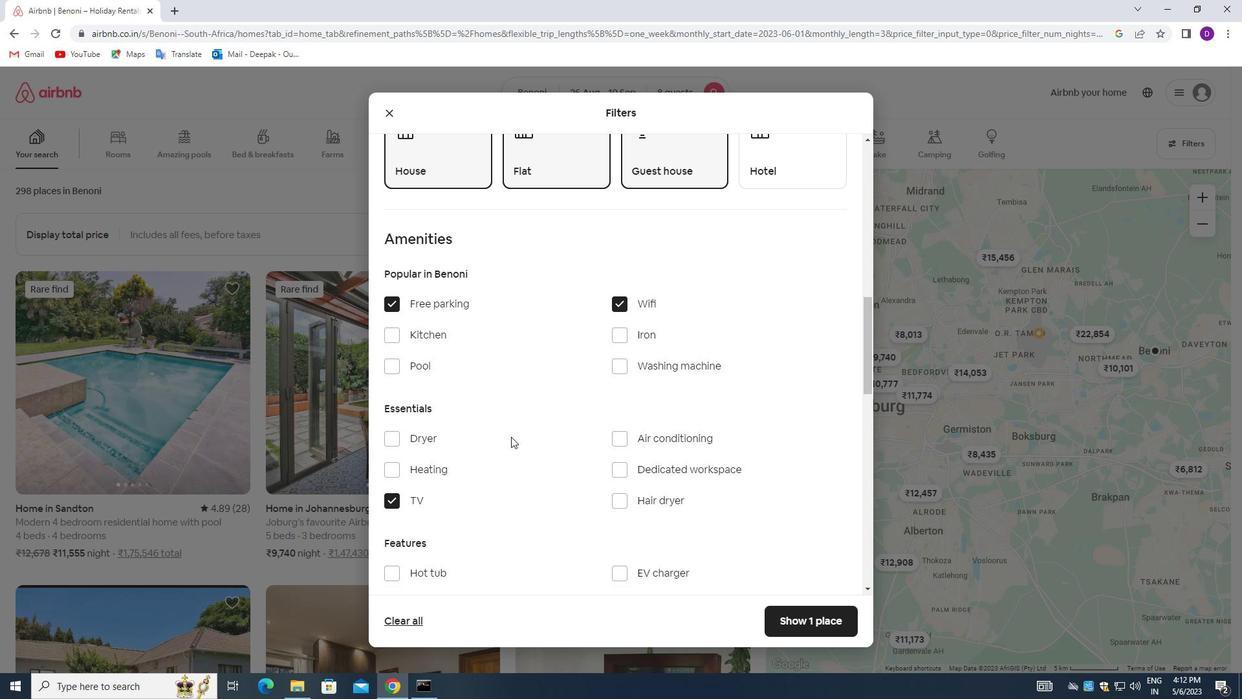 
Action: Mouse moved to (512, 436)
Screenshot: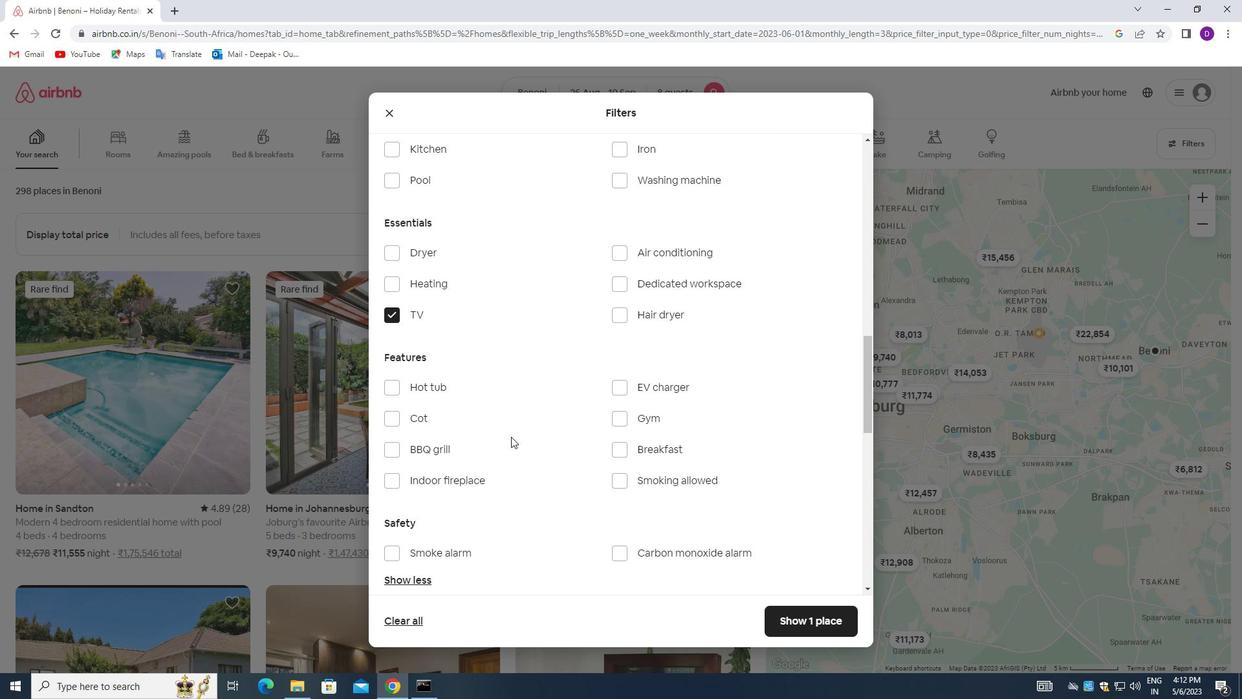 
Action: Mouse scrolled (512, 436) with delta (0, 0)
Screenshot: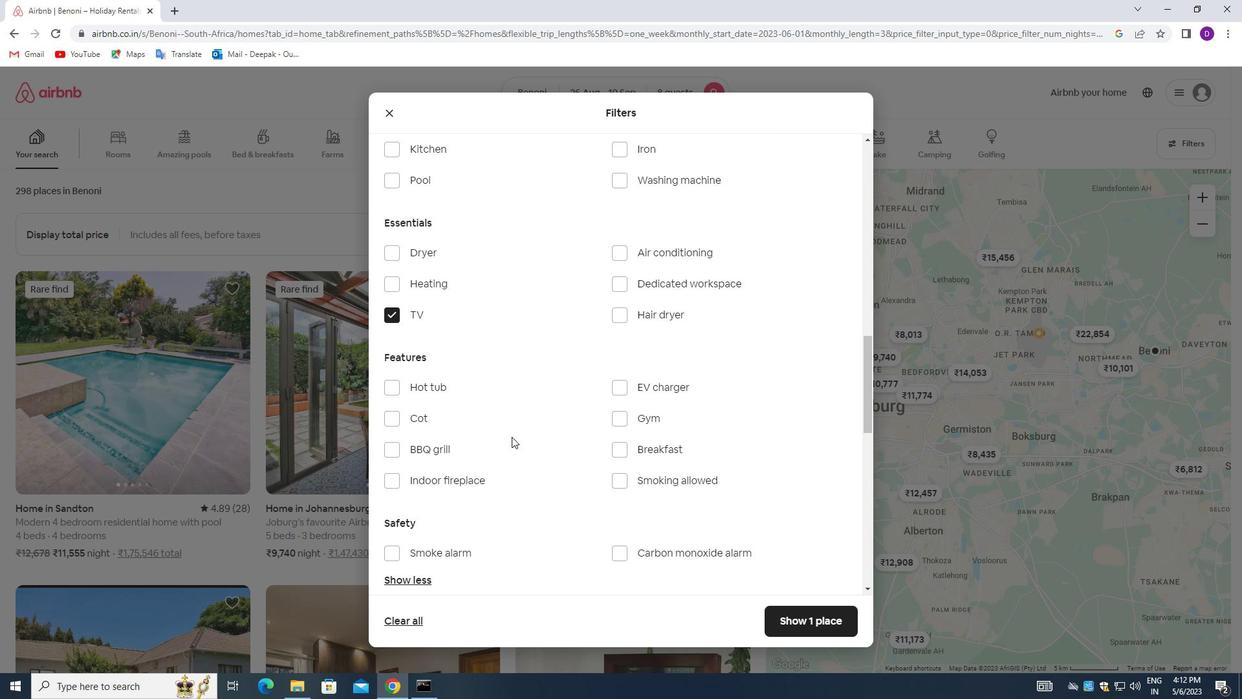 
Action: Mouse scrolled (512, 436) with delta (0, 0)
Screenshot: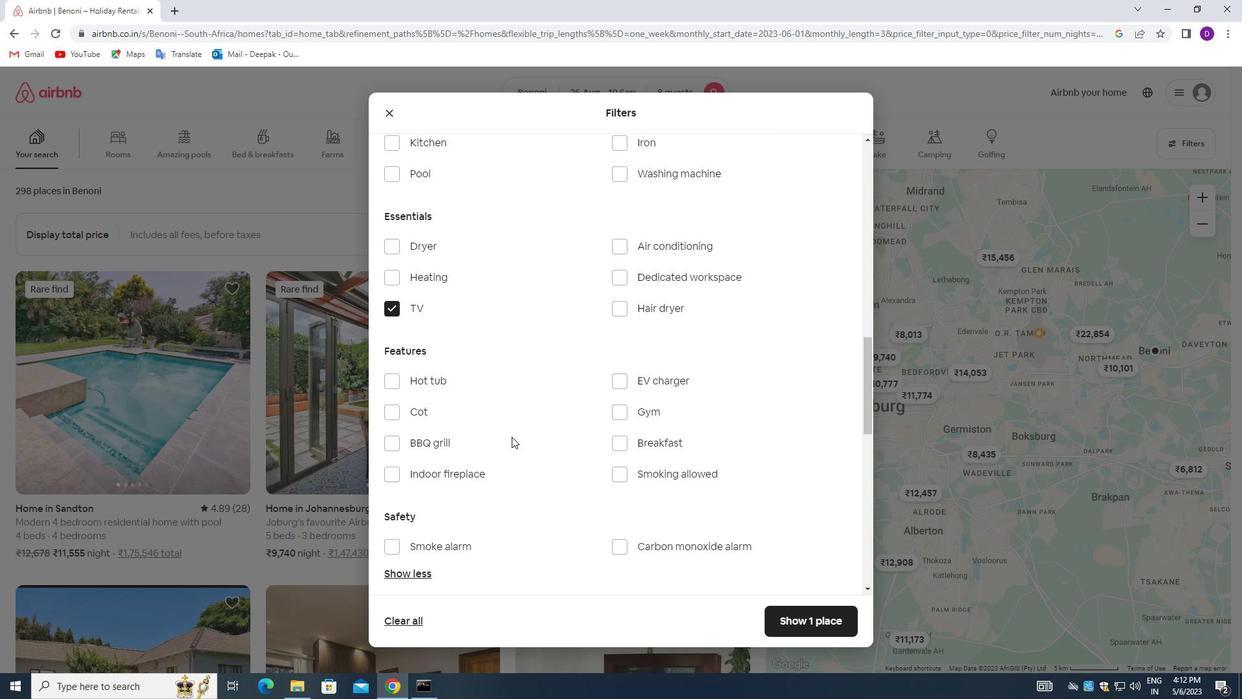 
Action: Mouse moved to (615, 291)
Screenshot: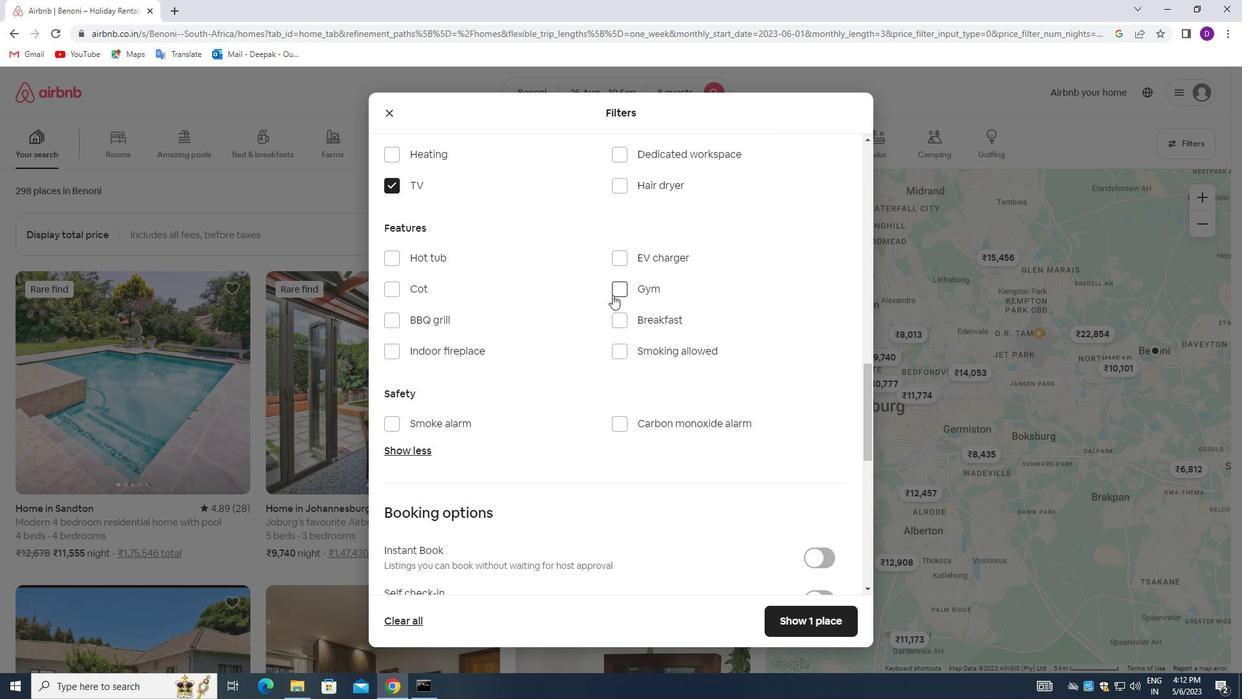 
Action: Mouse pressed left at (615, 291)
Screenshot: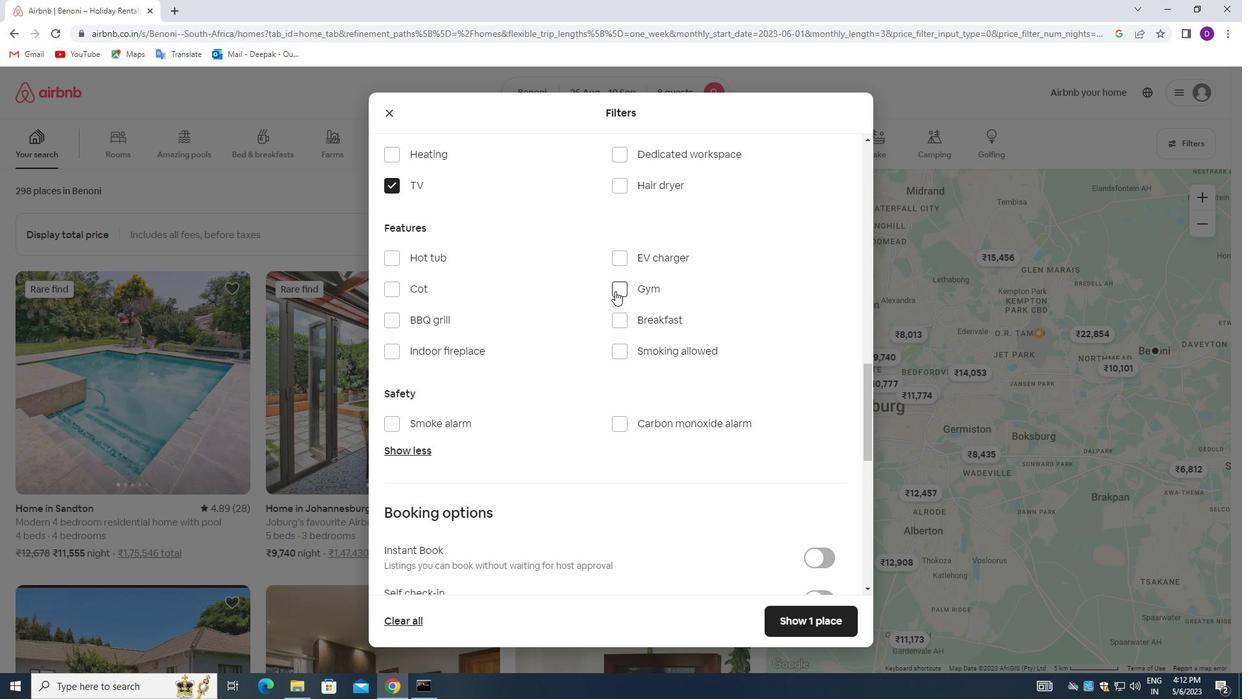 
Action: Mouse moved to (620, 320)
Screenshot: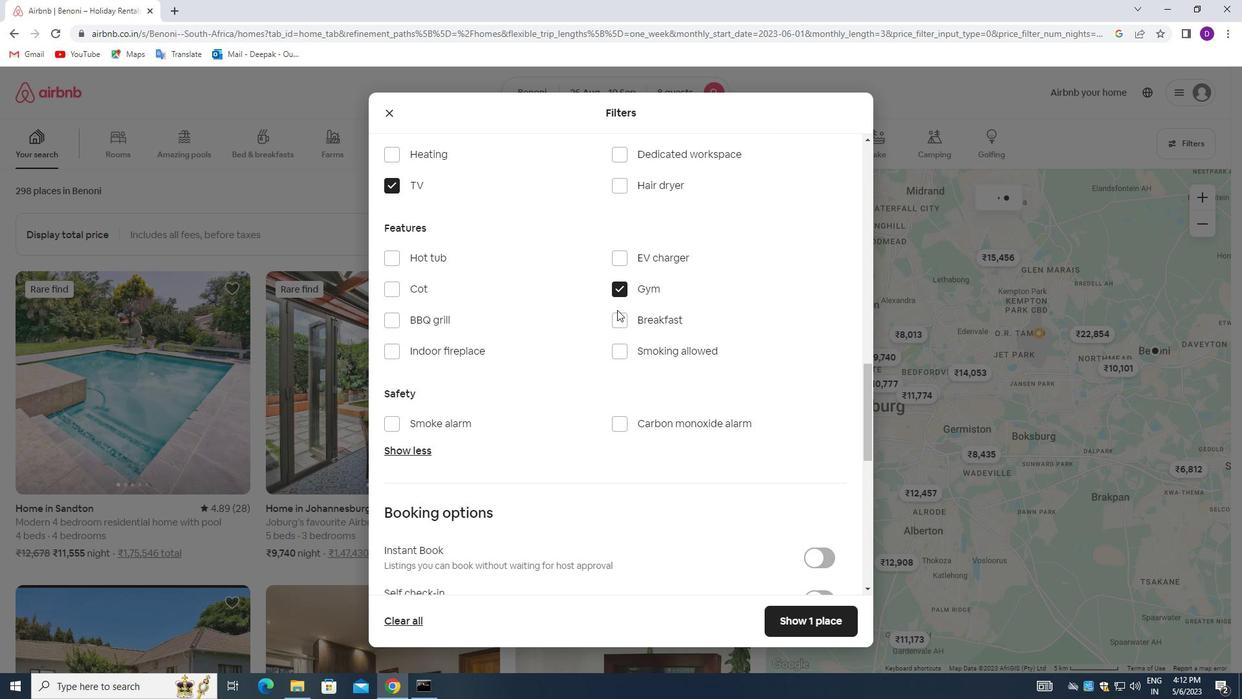 
Action: Mouse pressed left at (620, 320)
Screenshot: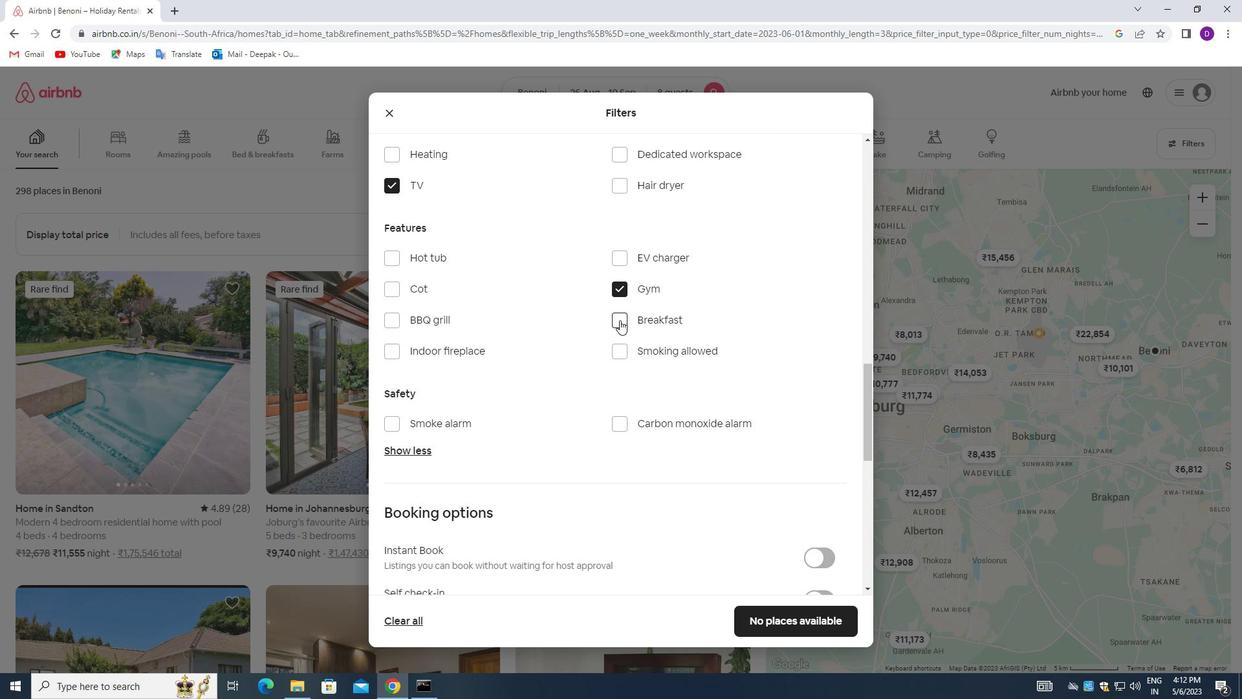 
Action: Mouse moved to (464, 394)
Screenshot: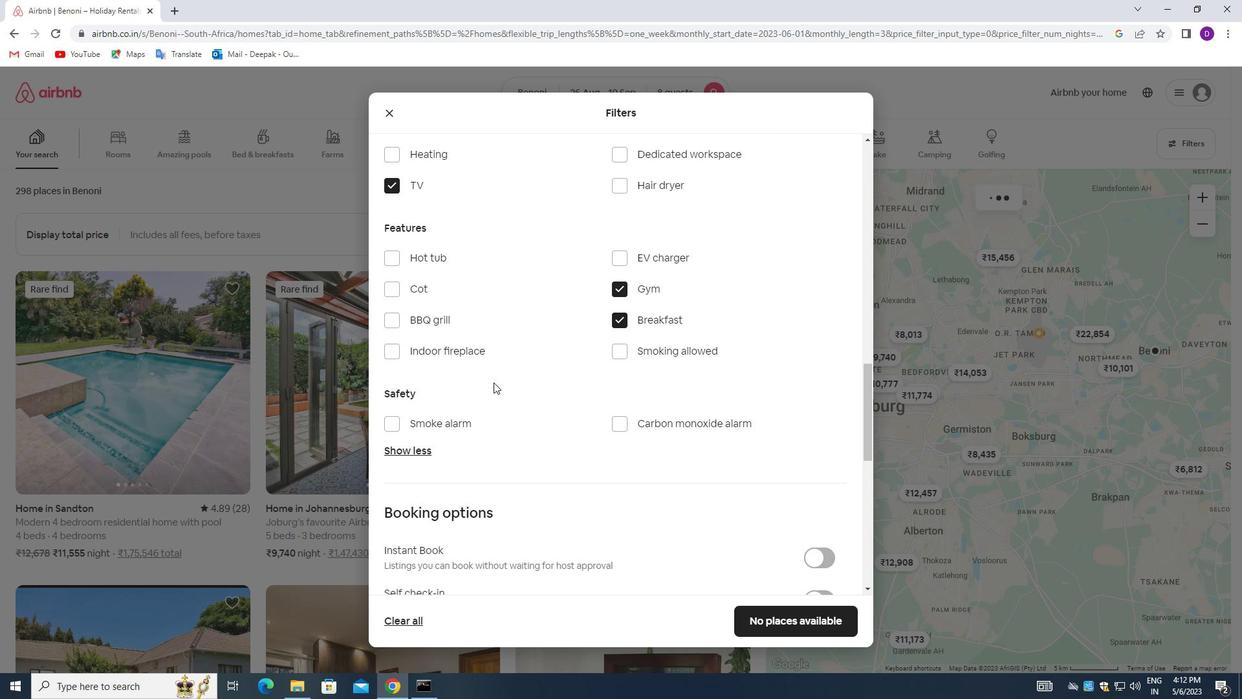 
Action: Mouse scrolled (464, 395) with delta (0, 0)
Screenshot: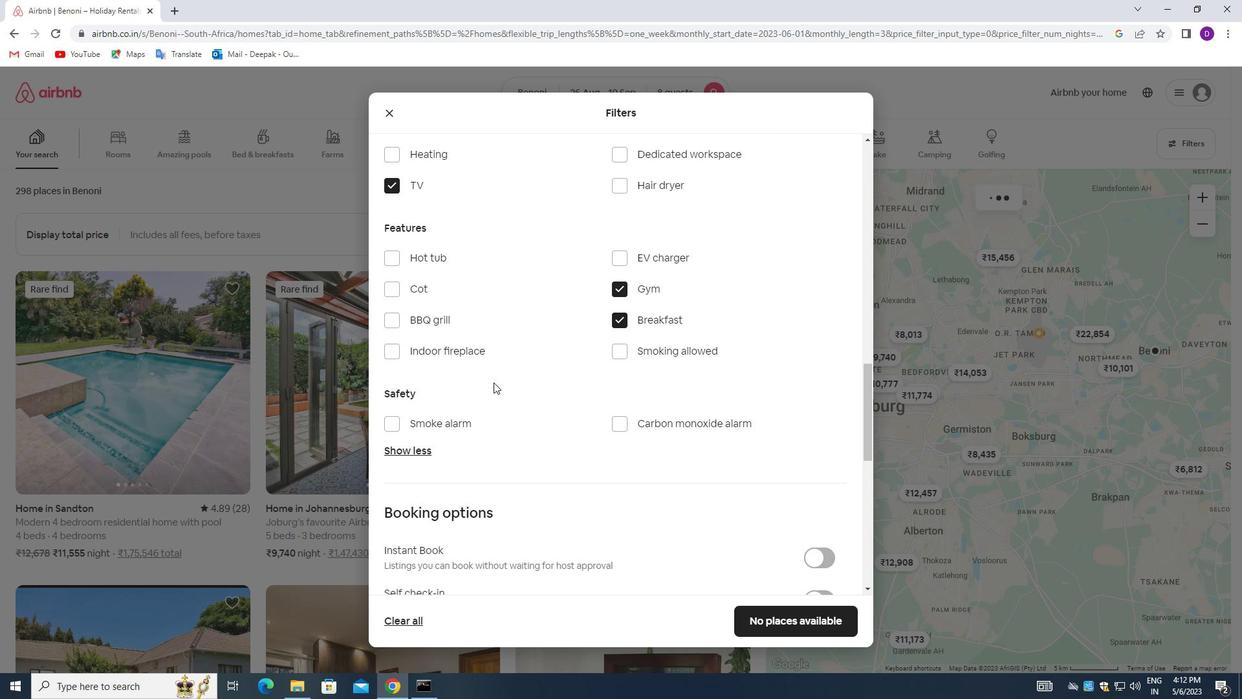
Action: Mouse moved to (463, 394)
Screenshot: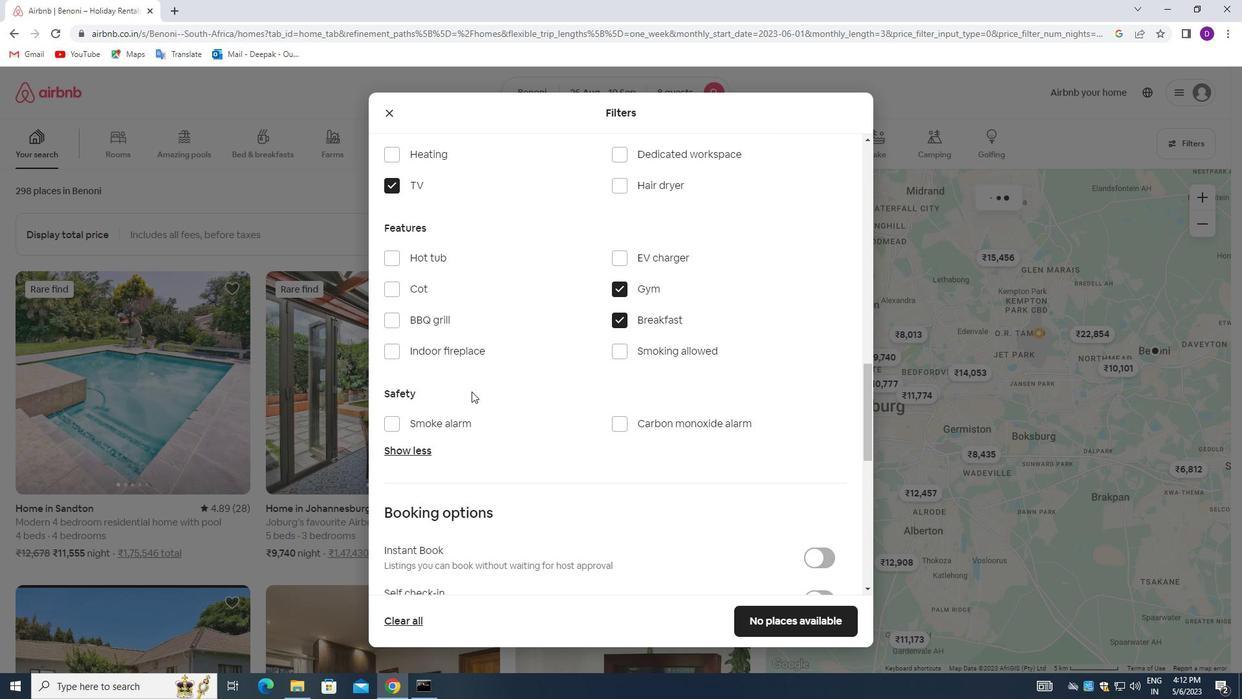 
Action: Mouse scrolled (463, 395) with delta (0, 0)
Screenshot: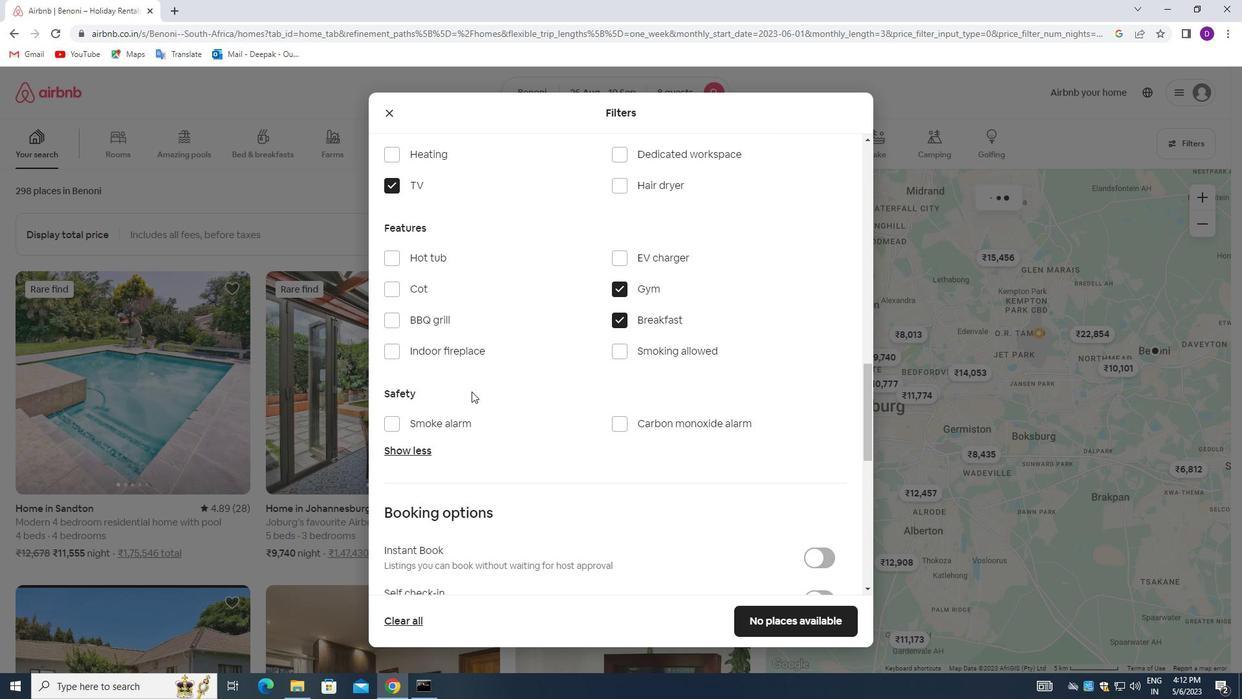 
Action: Mouse moved to (496, 388)
Screenshot: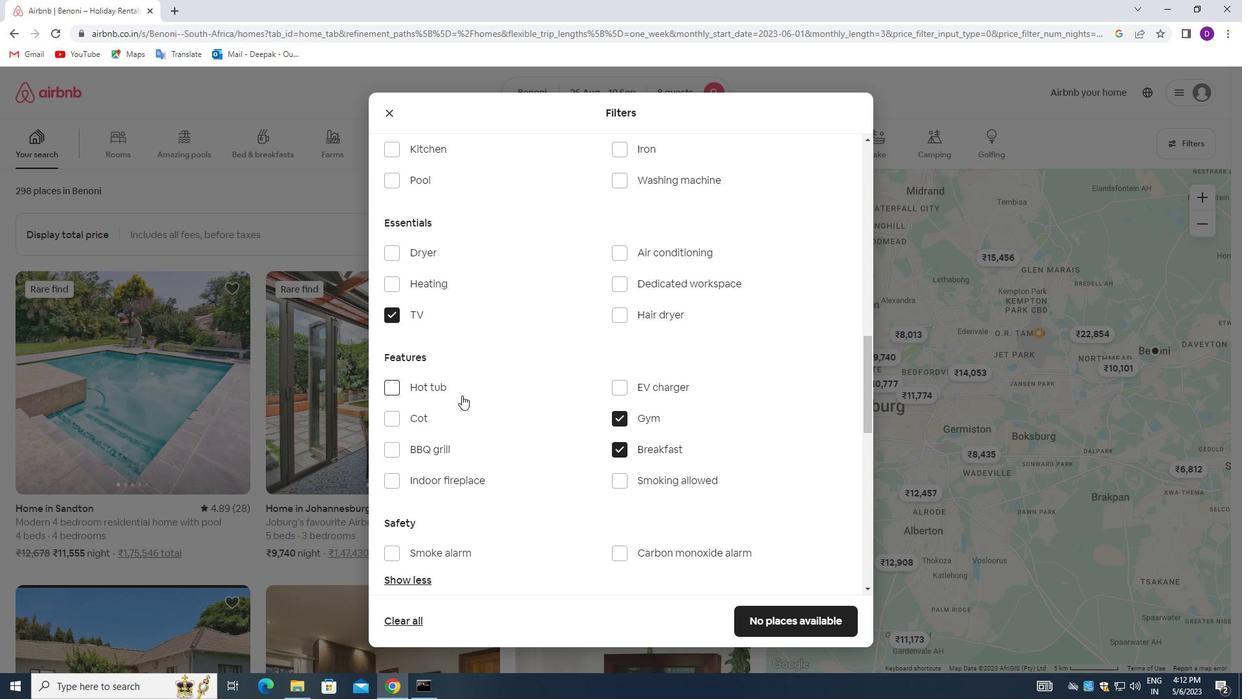 
Action: Mouse scrolled (496, 389) with delta (0, 0)
Screenshot: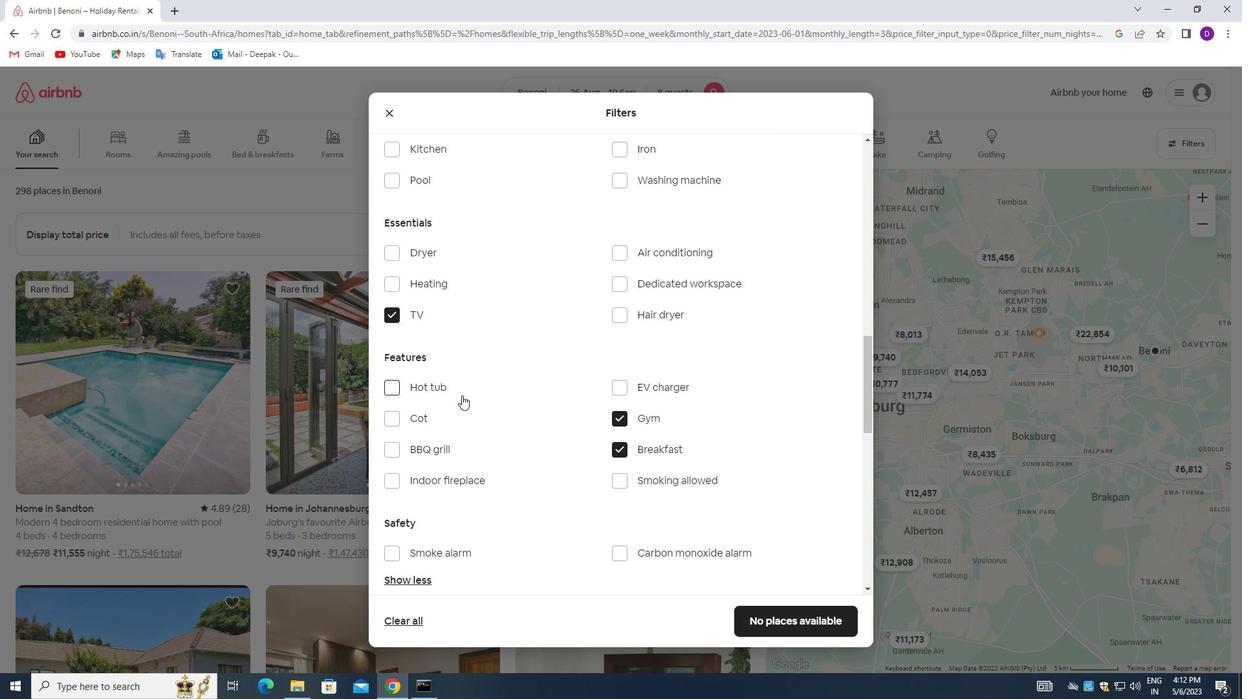 
Action: Mouse moved to (496, 388)
Screenshot: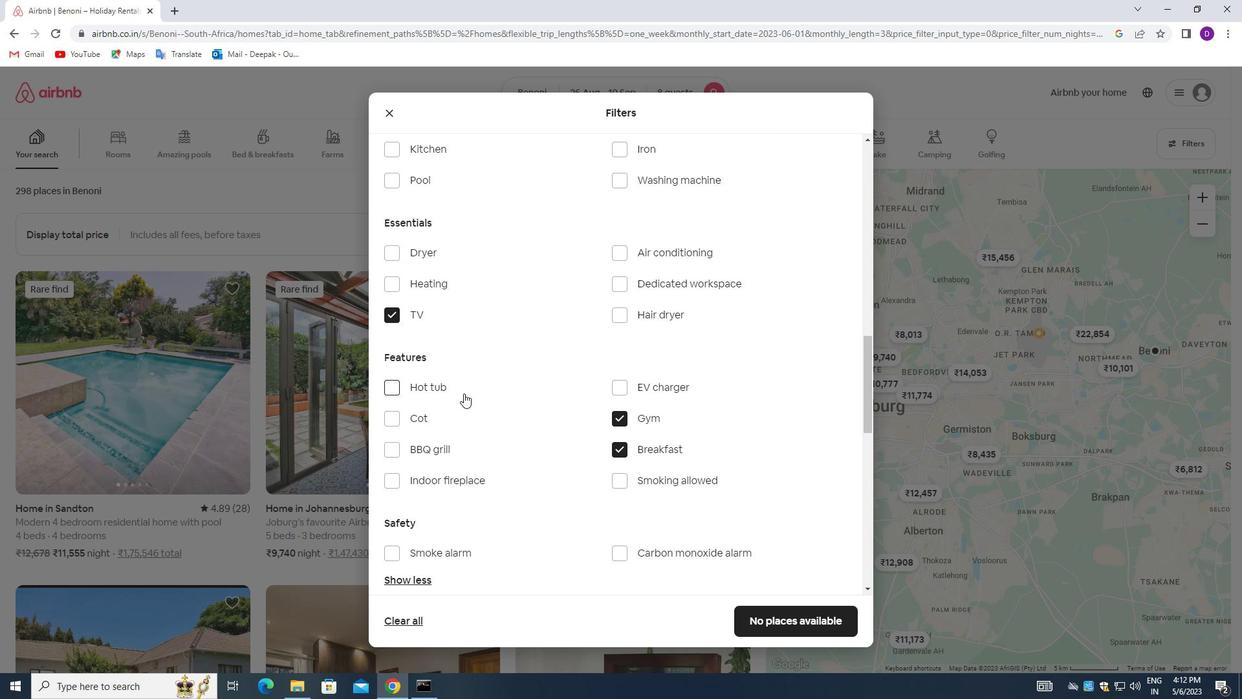 
Action: Mouse scrolled (496, 389) with delta (0, 0)
Screenshot: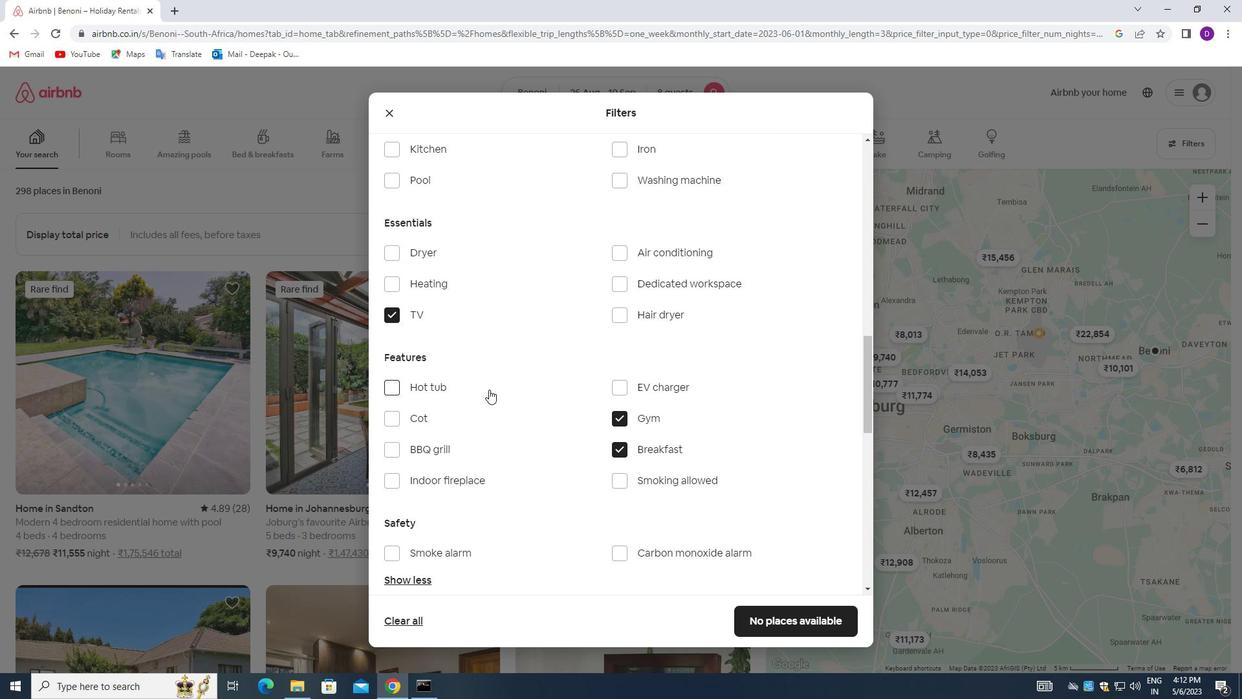 
Action: Mouse scrolled (496, 387) with delta (0, 0)
Screenshot: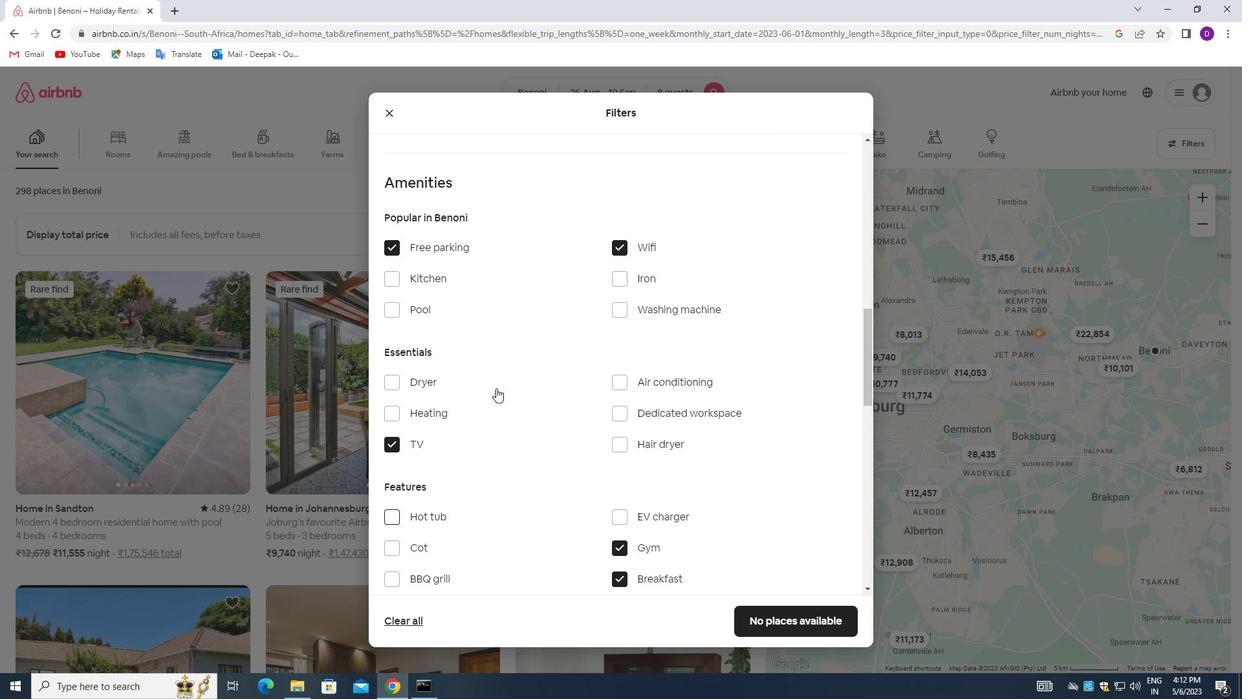 
Action: Mouse scrolled (496, 387) with delta (0, 0)
Screenshot: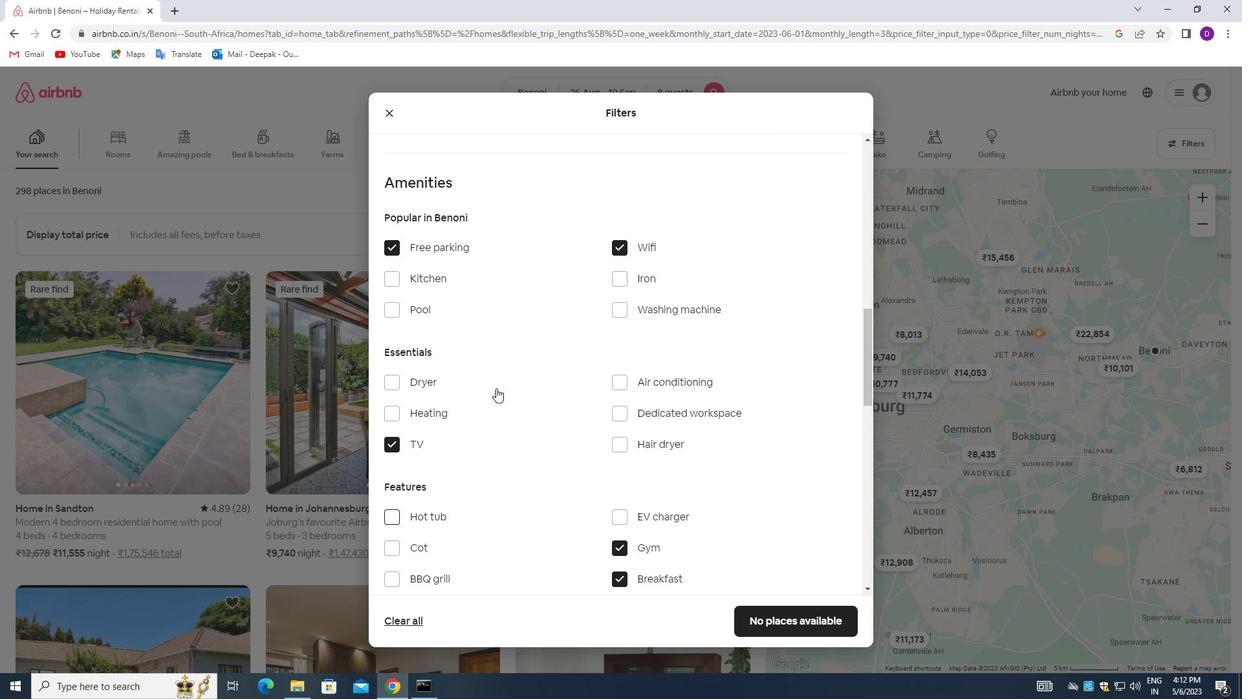
Action: Mouse scrolled (496, 387) with delta (0, 0)
Screenshot: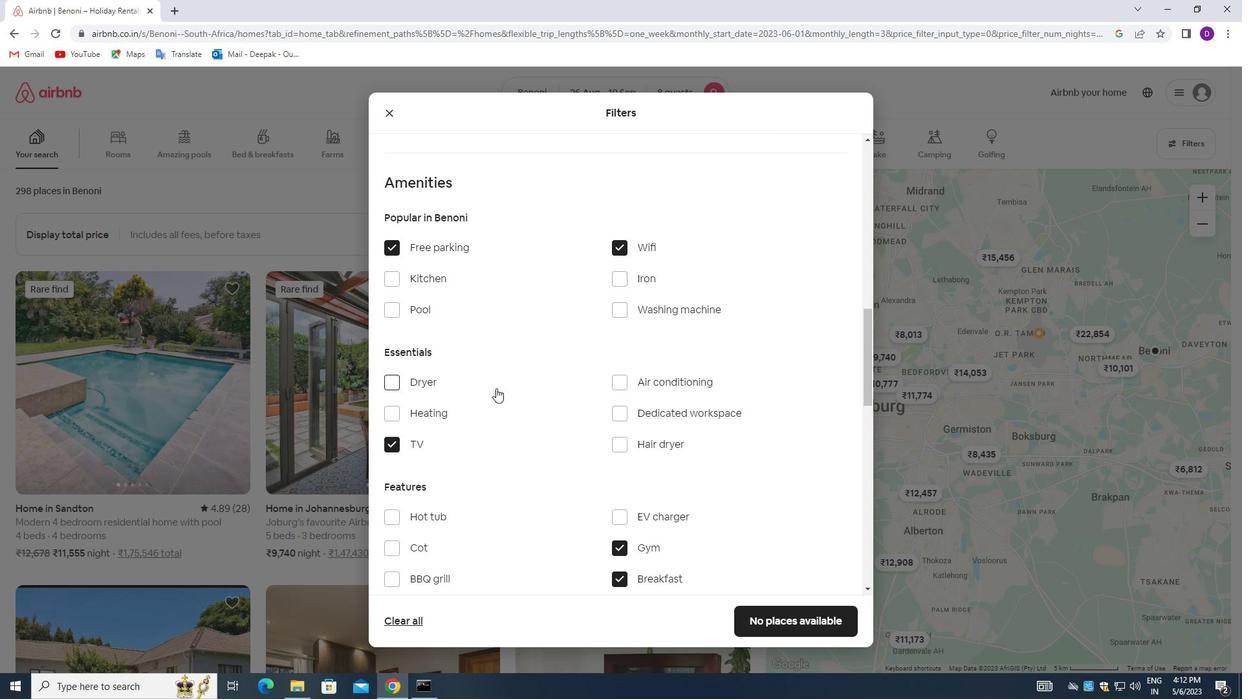 
Action: Mouse scrolled (496, 387) with delta (0, 0)
Screenshot: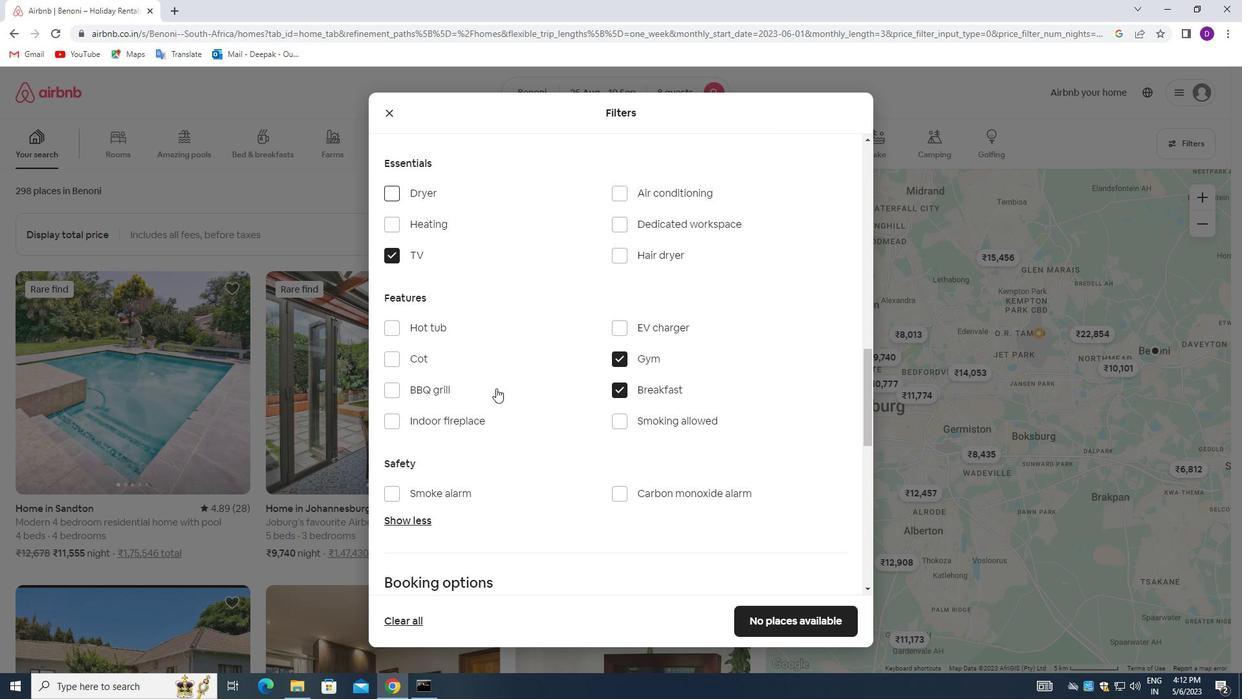 
Action: Mouse scrolled (496, 387) with delta (0, 0)
Screenshot: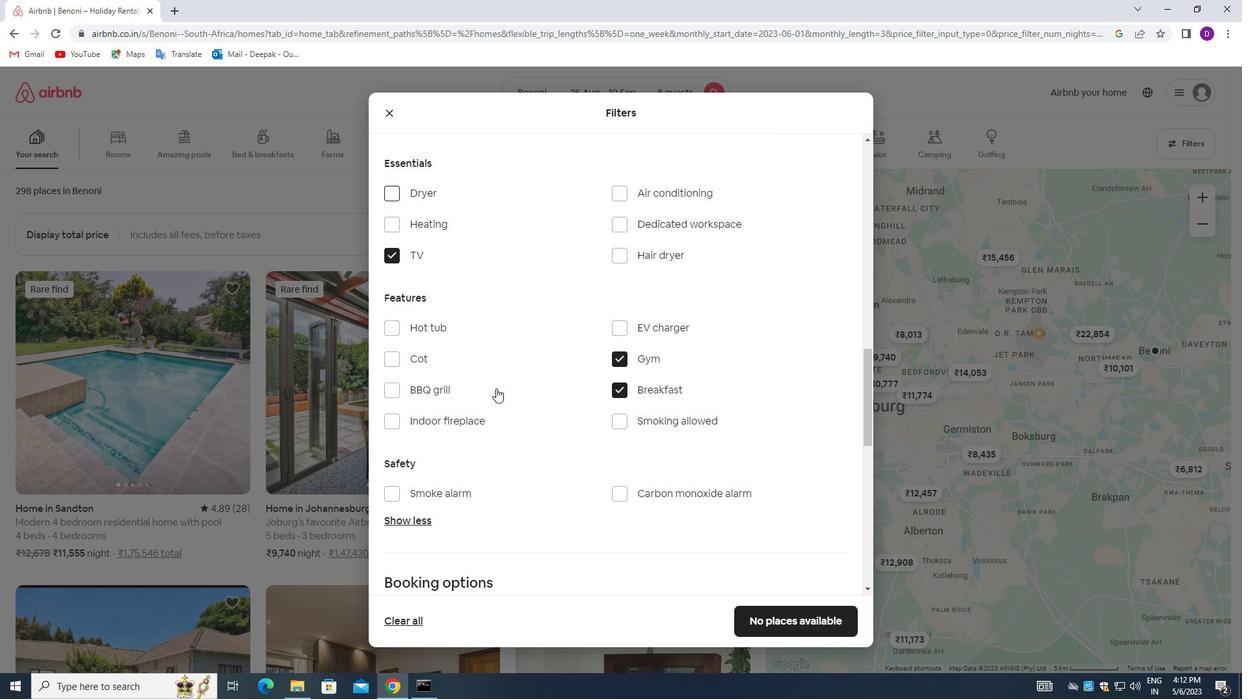 
Action: Mouse moved to (496, 387)
Screenshot: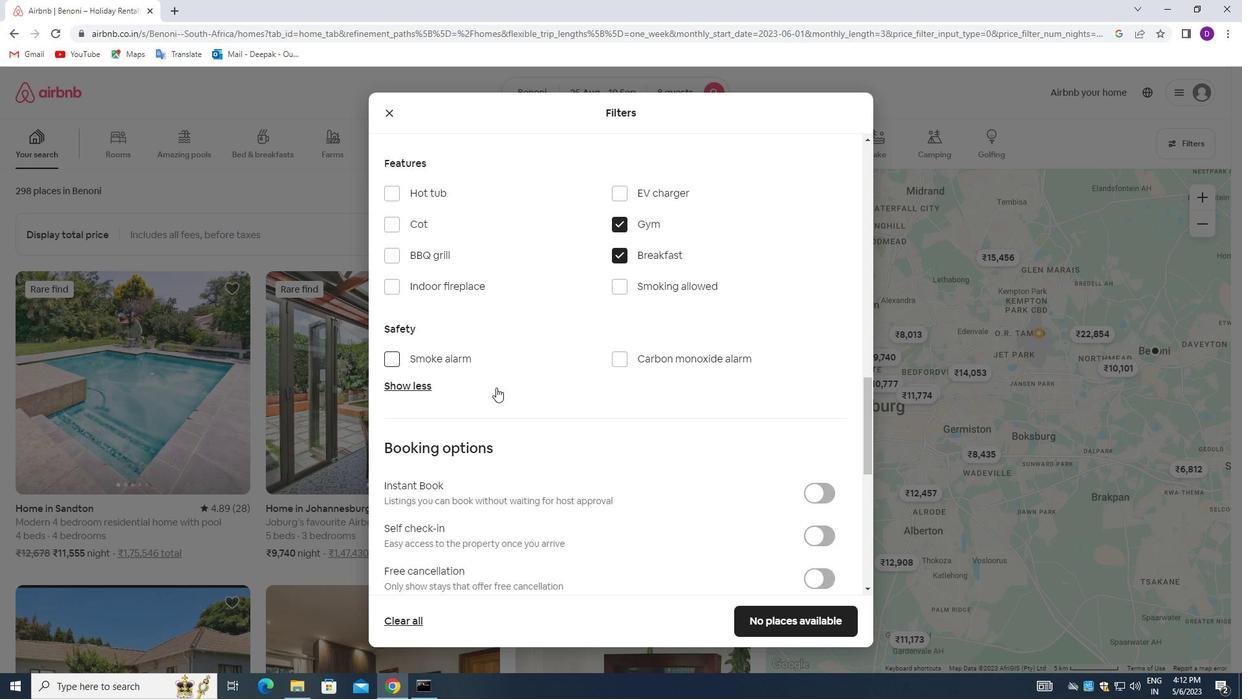 
Action: Mouse scrolled (496, 387) with delta (0, 0)
Screenshot: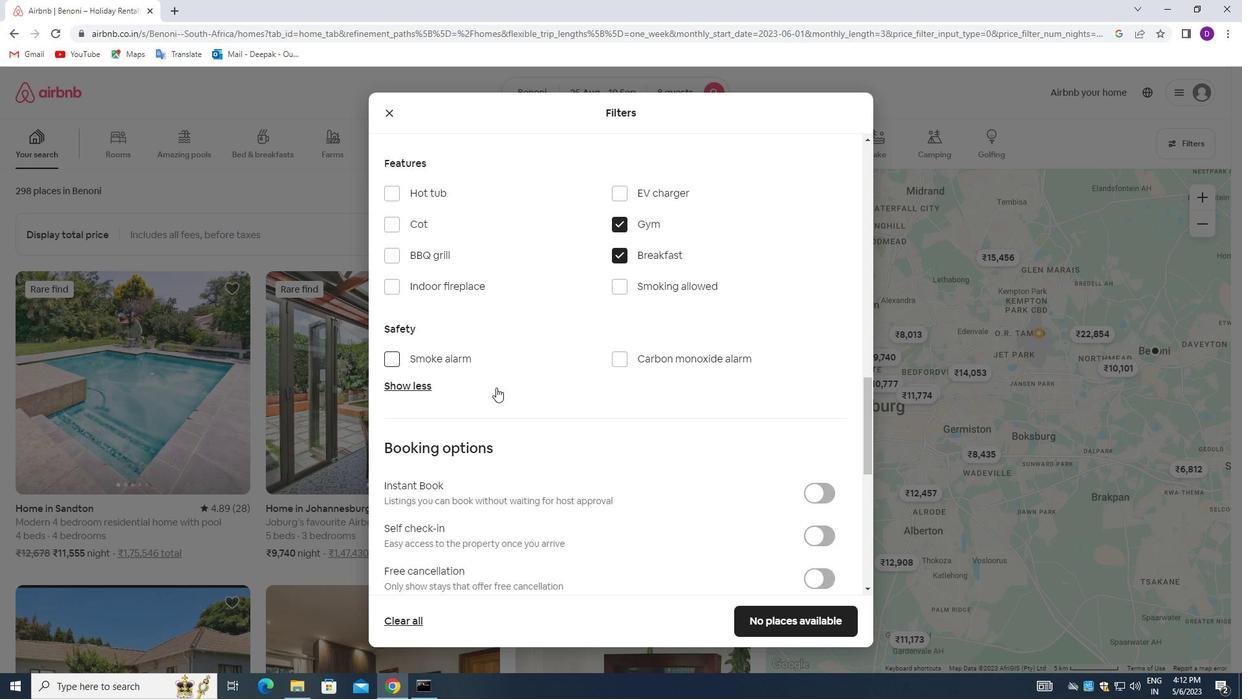 
Action: Mouse moved to (498, 390)
Screenshot: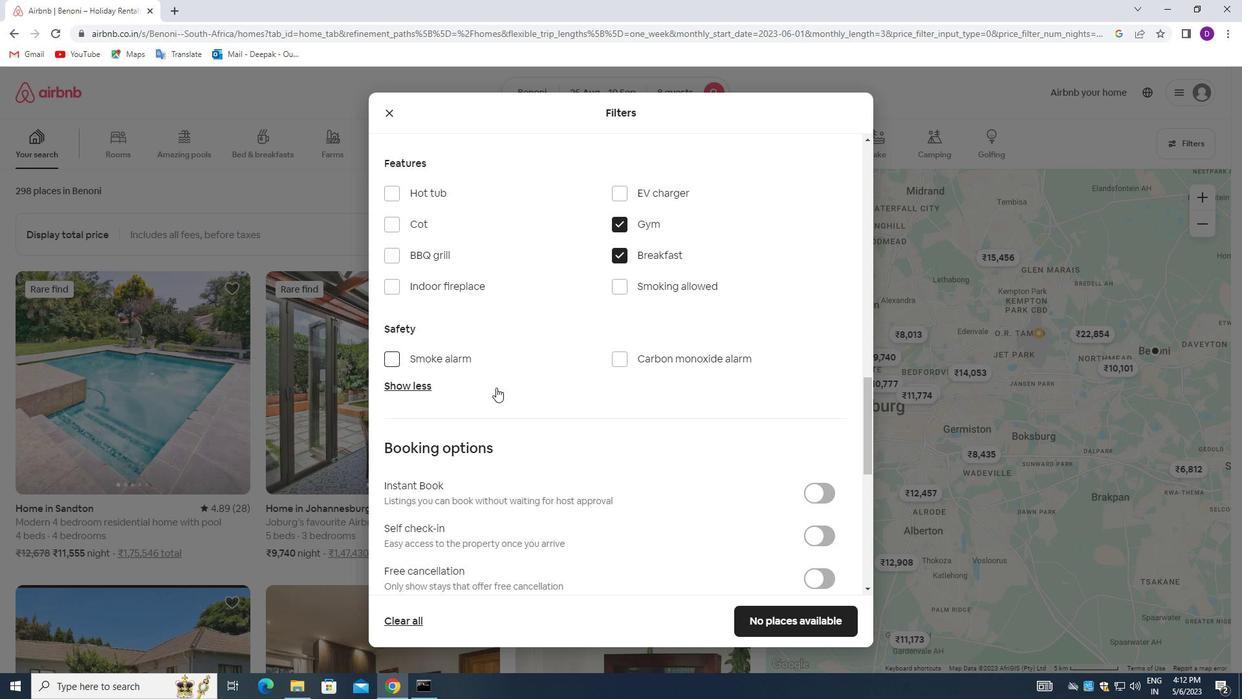 
Action: Mouse scrolled (498, 390) with delta (0, 0)
Screenshot: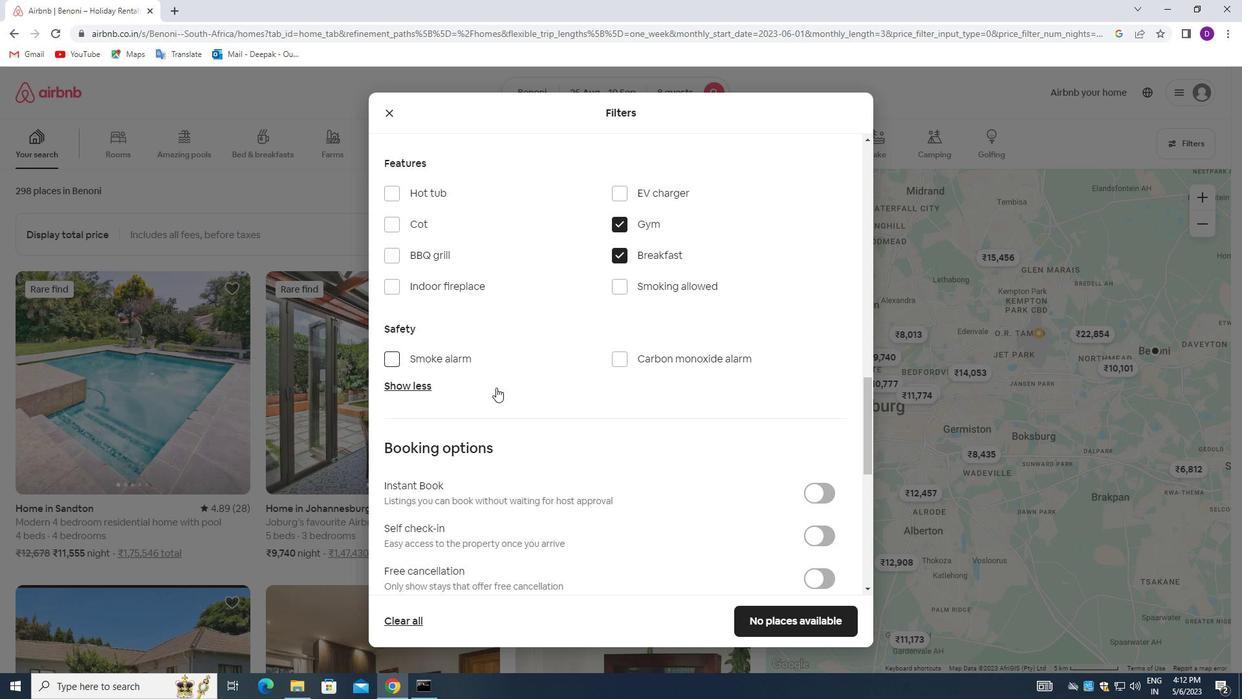 
Action: Mouse moved to (498, 392)
Screenshot: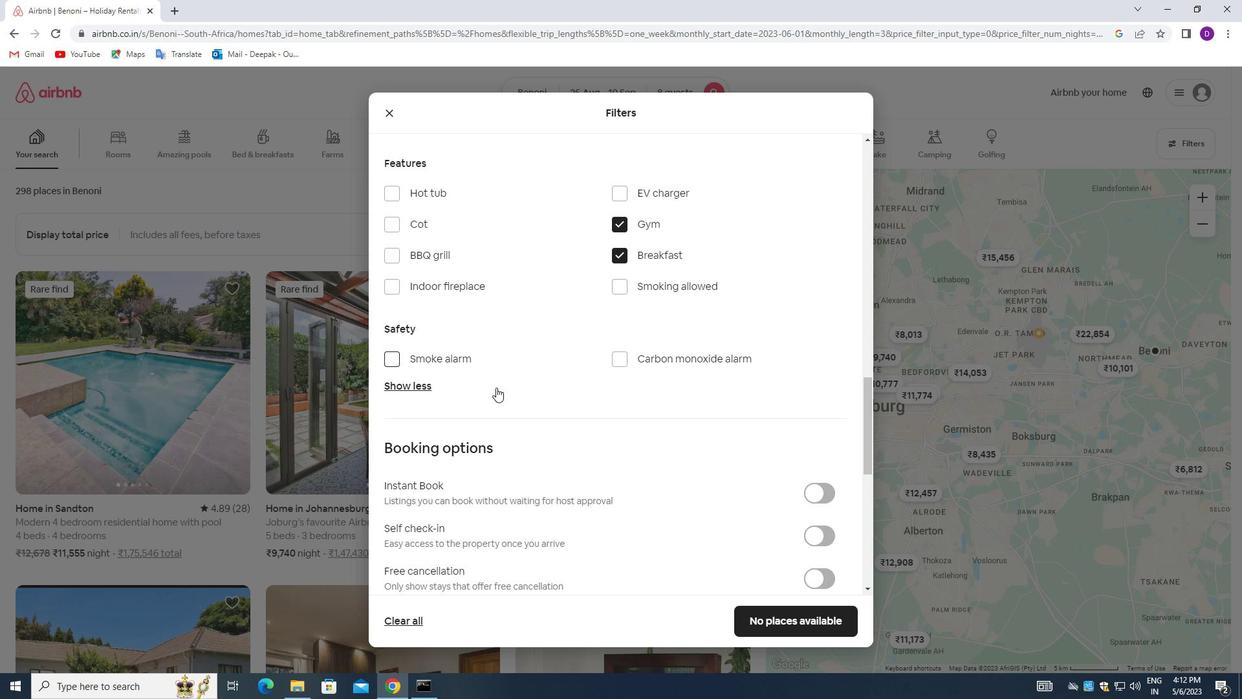 
Action: Mouse scrolled (498, 391) with delta (0, 0)
Screenshot: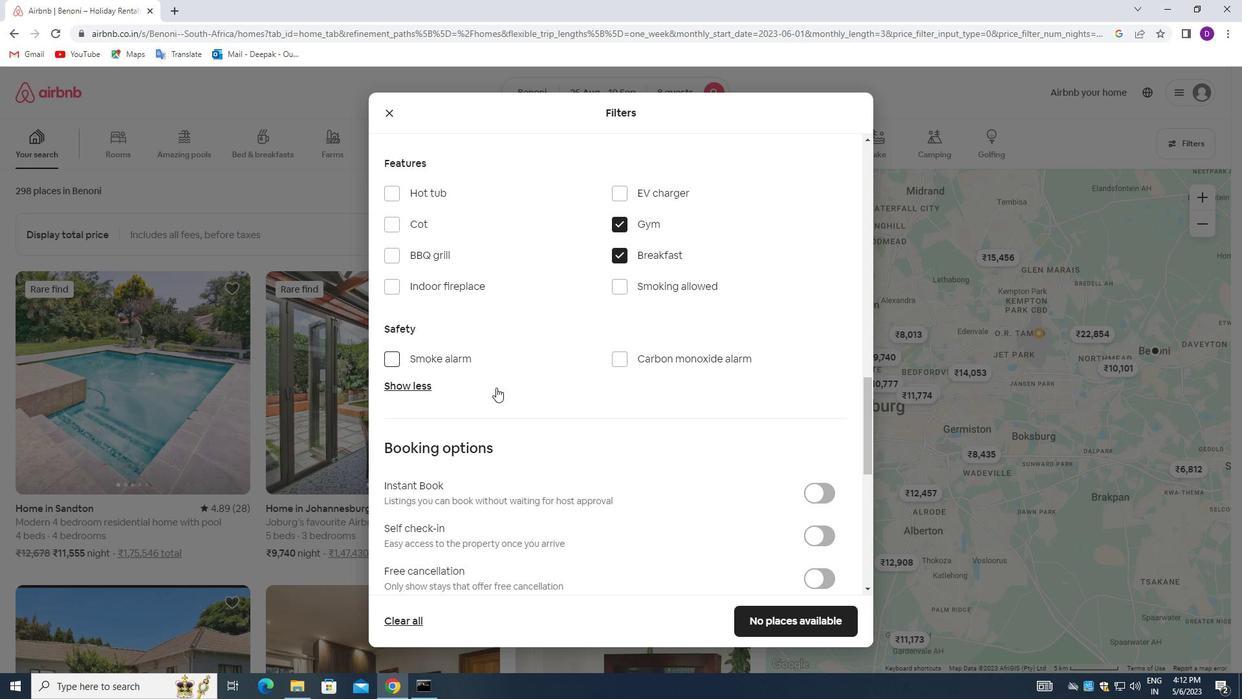 
Action: Mouse moved to (814, 340)
Screenshot: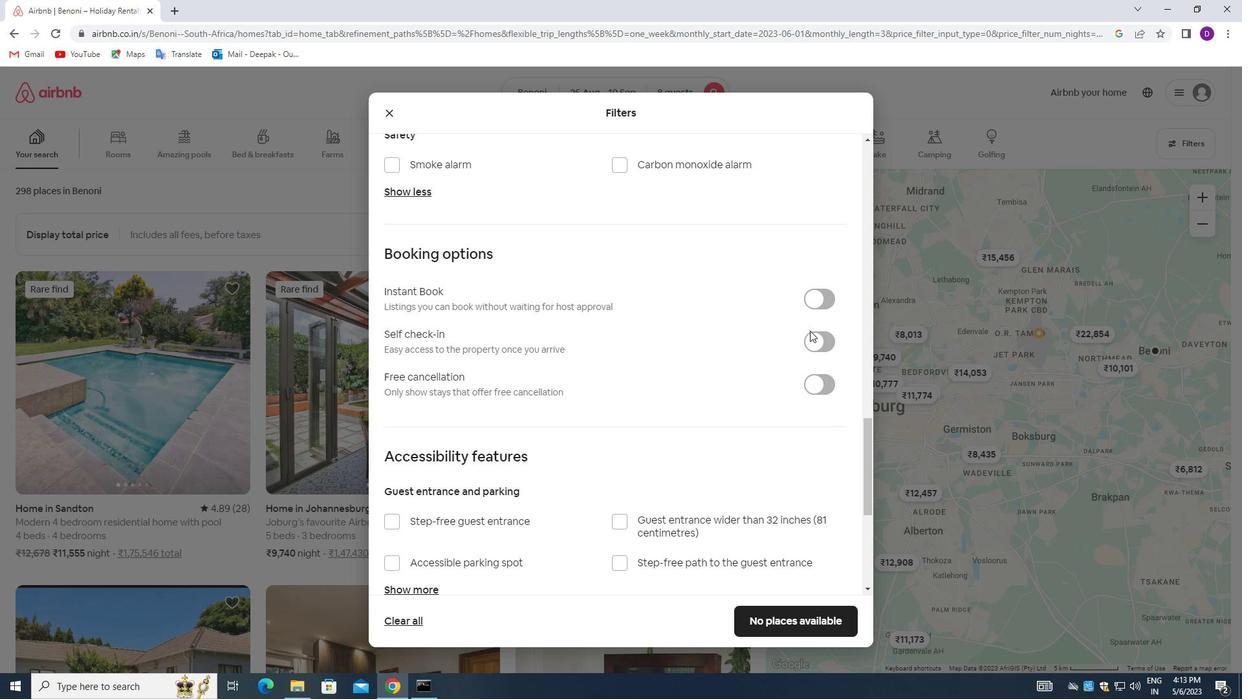 
Action: Mouse pressed left at (814, 340)
Screenshot: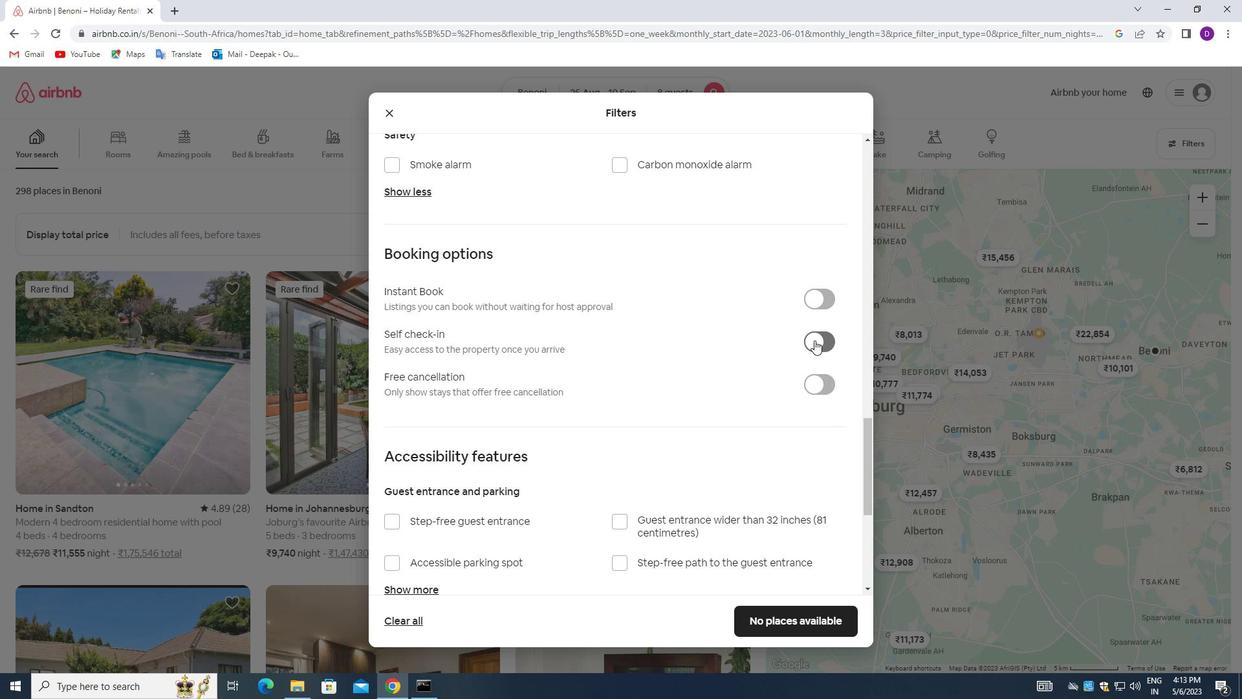 
Action: Mouse moved to (545, 417)
Screenshot: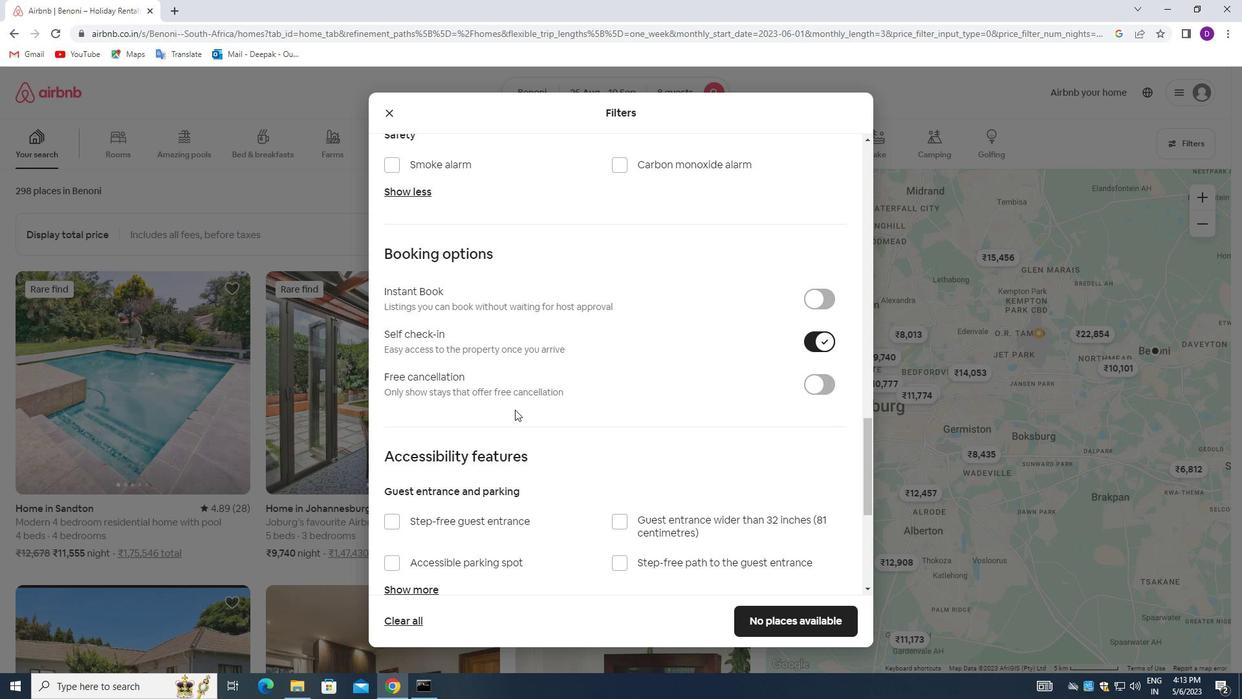 
Action: Mouse scrolled (545, 416) with delta (0, 0)
Screenshot: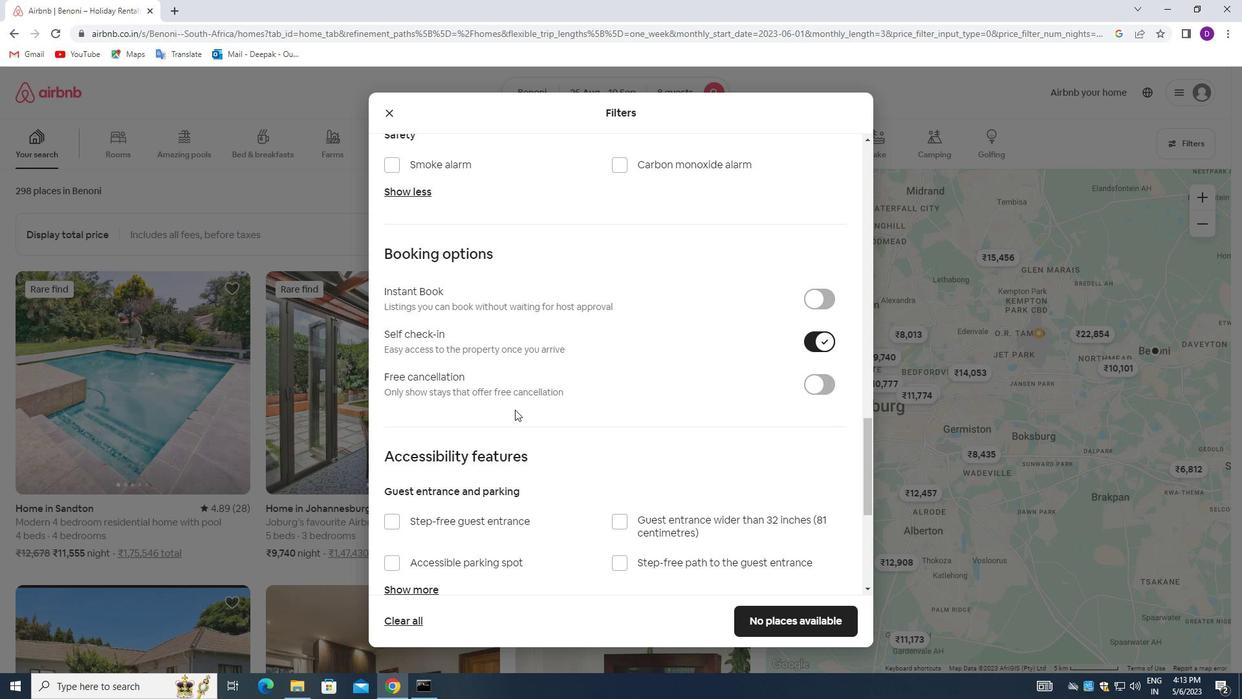 
Action: Mouse moved to (545, 418)
Screenshot: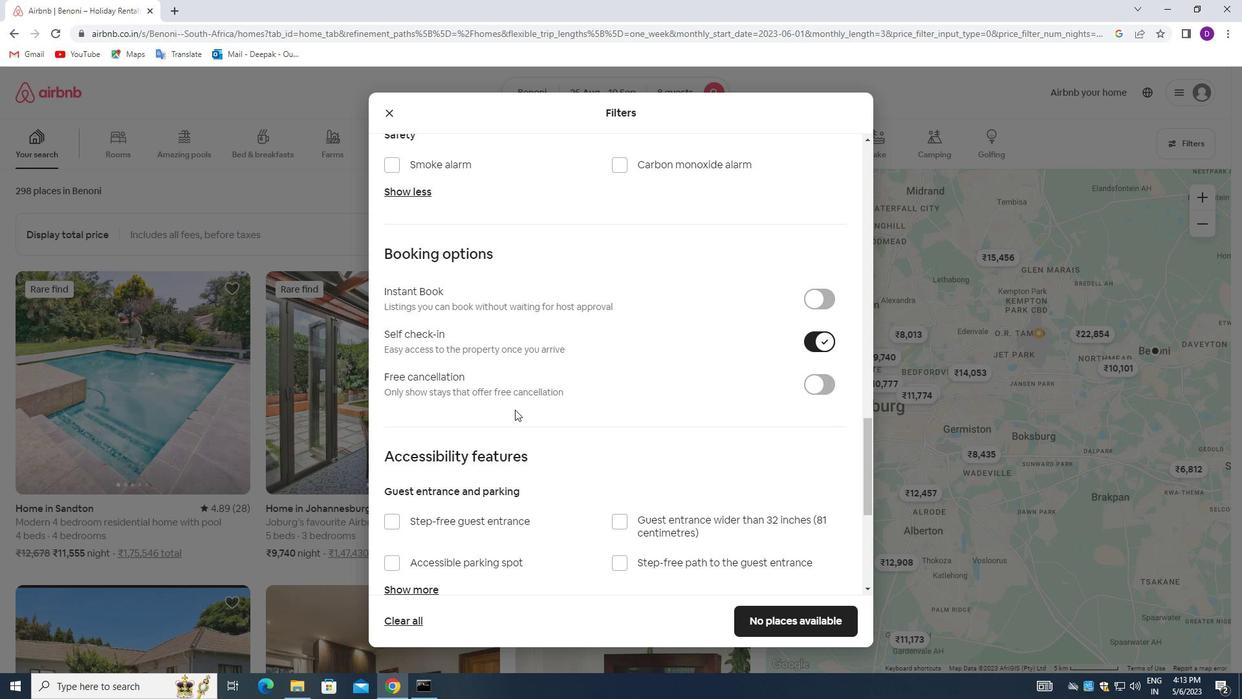 
Action: Mouse scrolled (545, 418) with delta (0, 0)
Screenshot: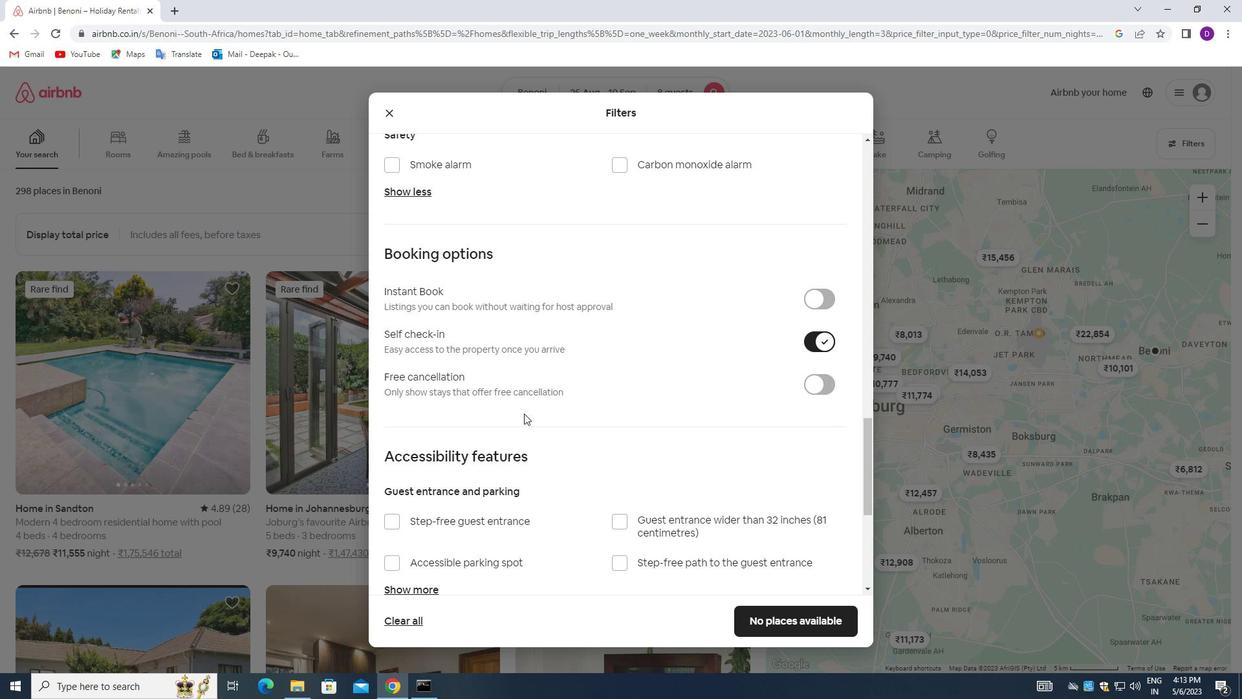 
Action: Mouse moved to (545, 419)
Screenshot: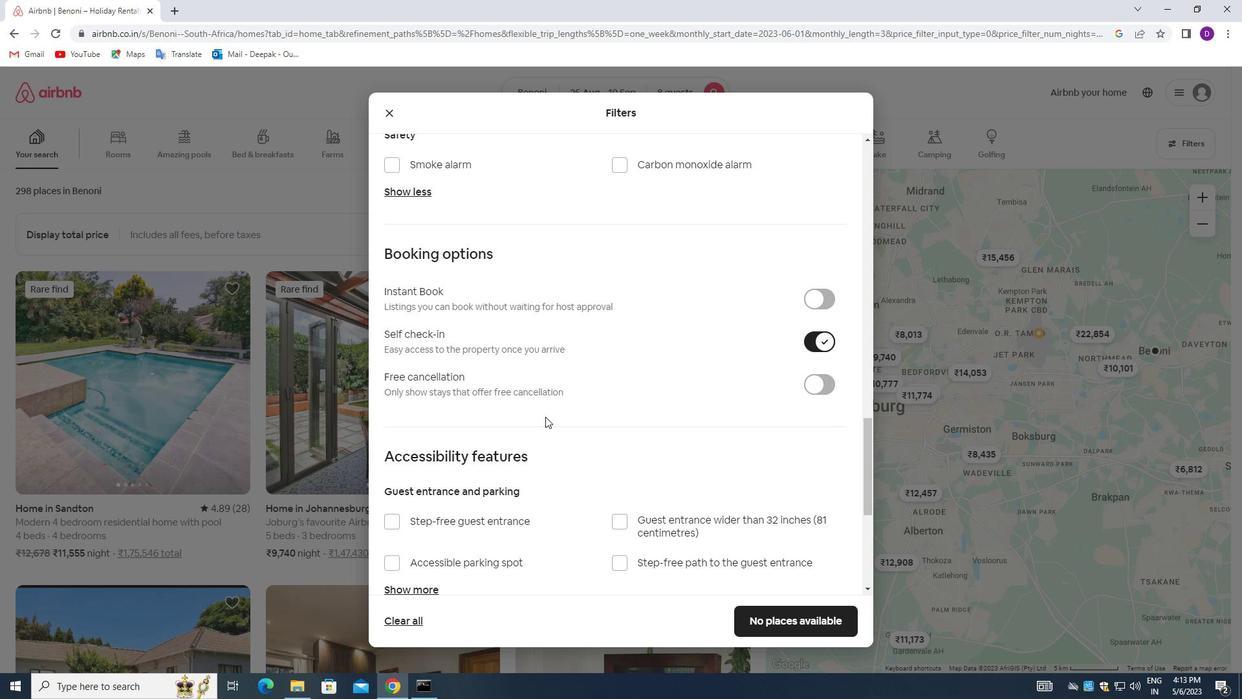
Action: Mouse scrolled (545, 418) with delta (0, 0)
Screenshot: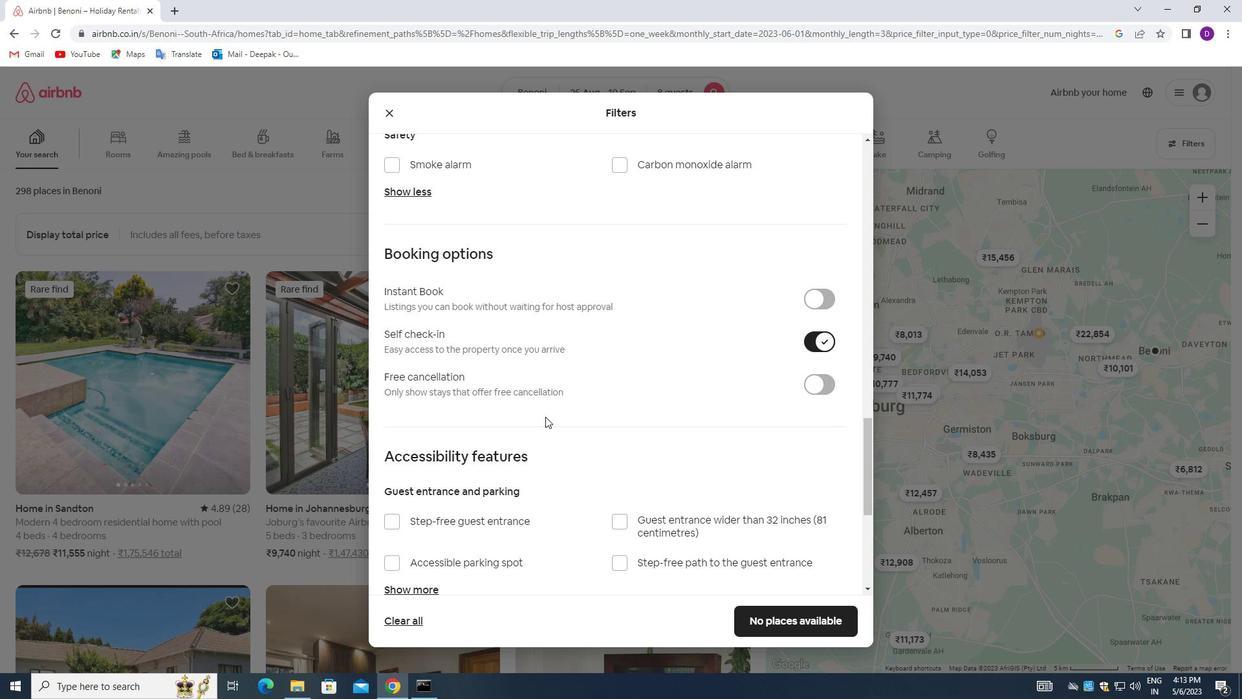 
Action: Mouse moved to (544, 418)
Screenshot: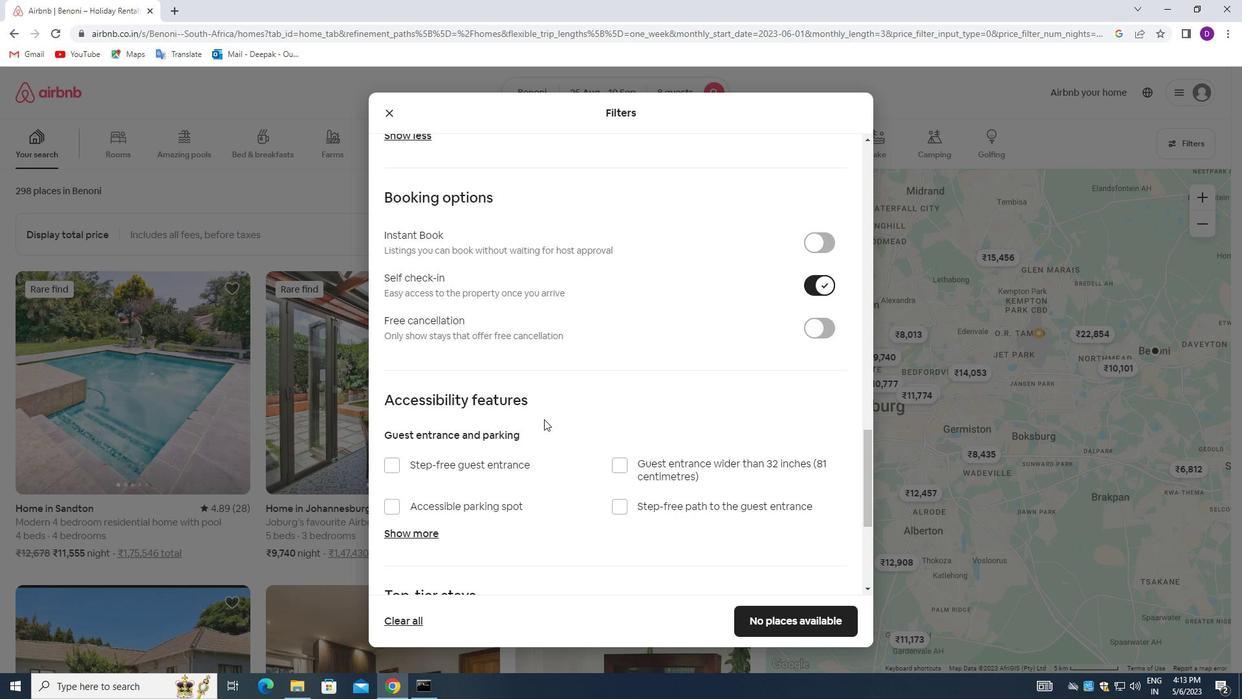 
Action: Mouse scrolled (544, 418) with delta (0, 0)
Screenshot: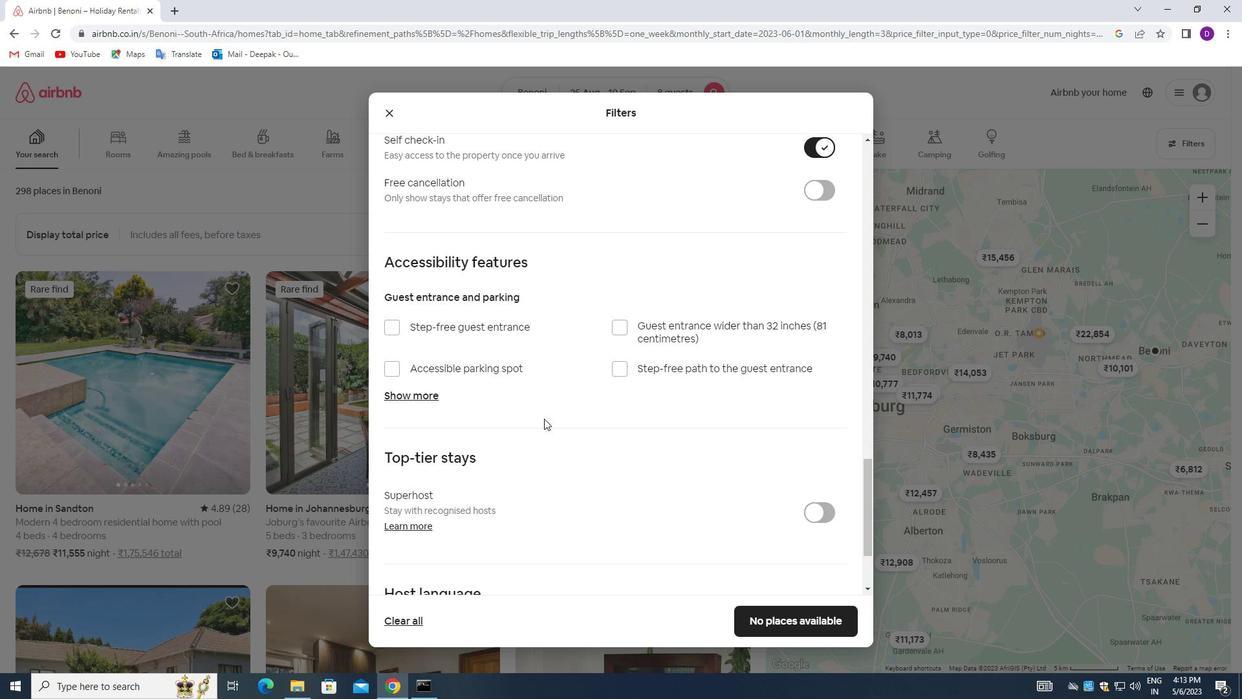 
Action: Mouse scrolled (544, 418) with delta (0, 0)
Screenshot: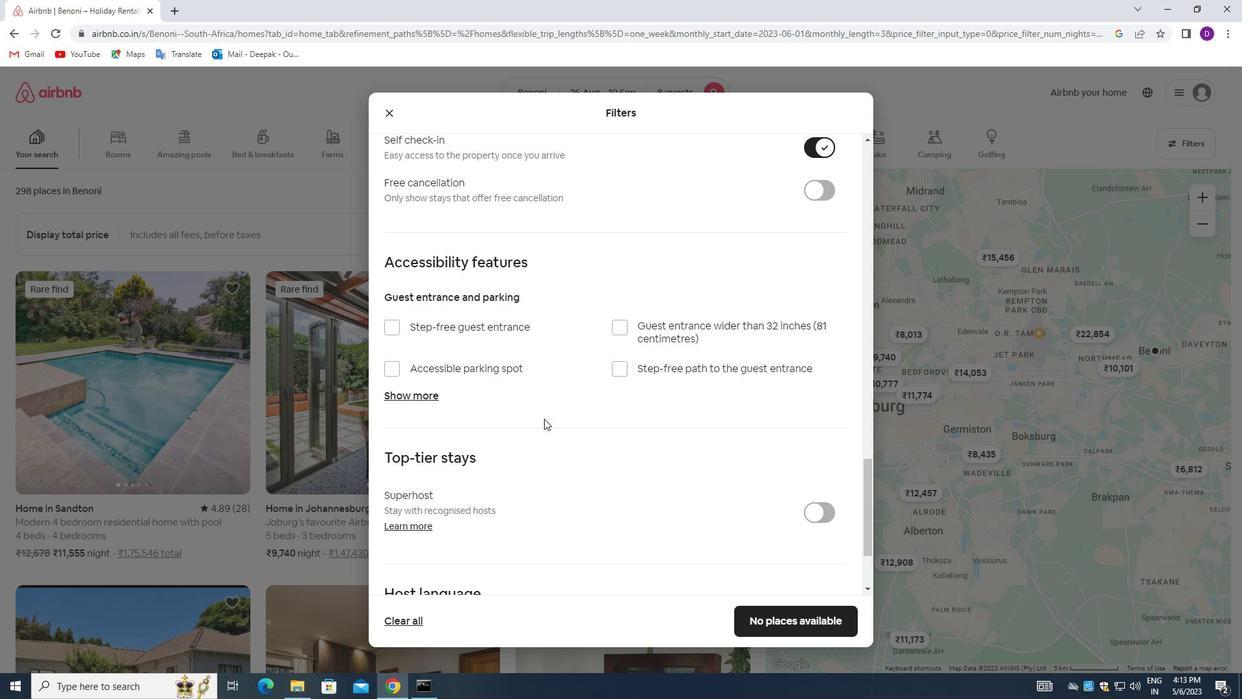 
Action: Mouse moved to (544, 418)
Screenshot: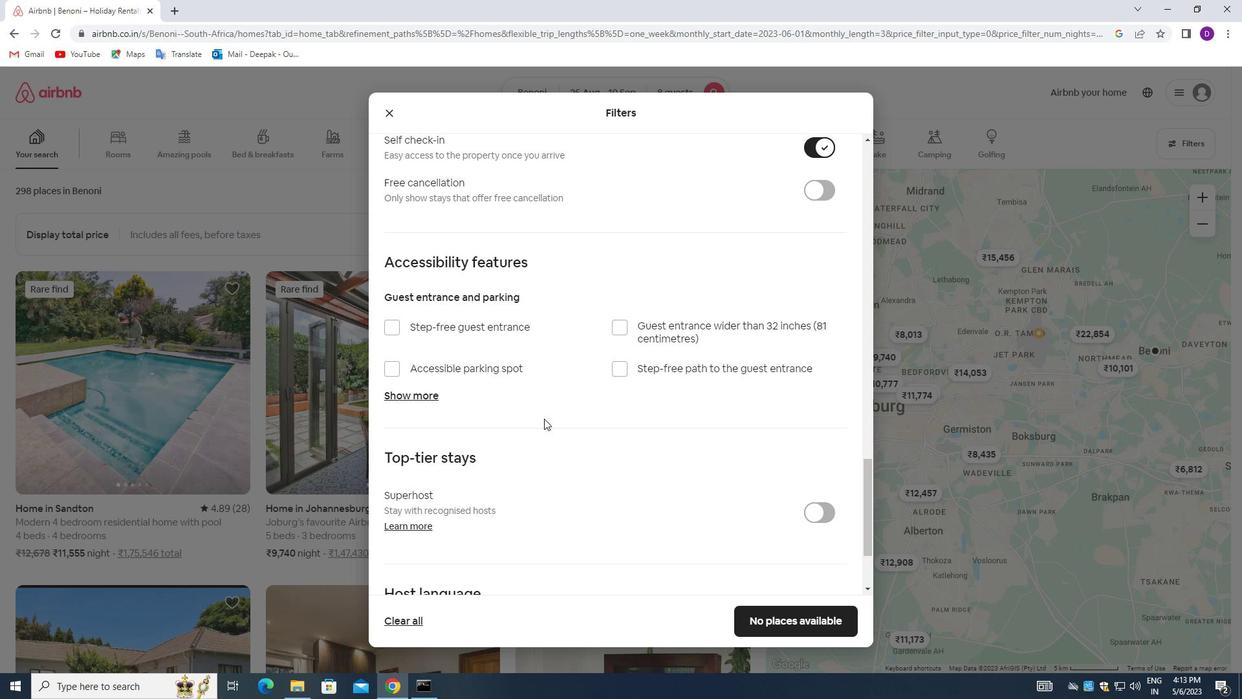 
Action: Mouse scrolled (544, 418) with delta (0, 0)
Screenshot: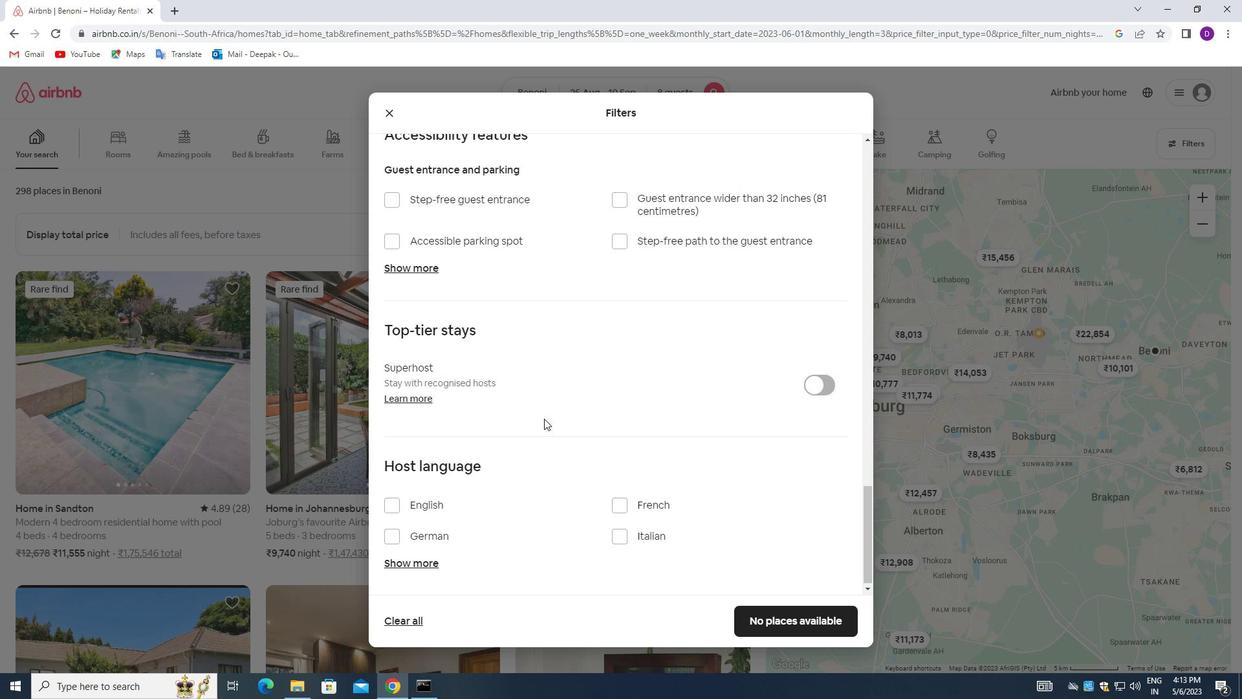 
Action: Mouse moved to (544, 418)
Screenshot: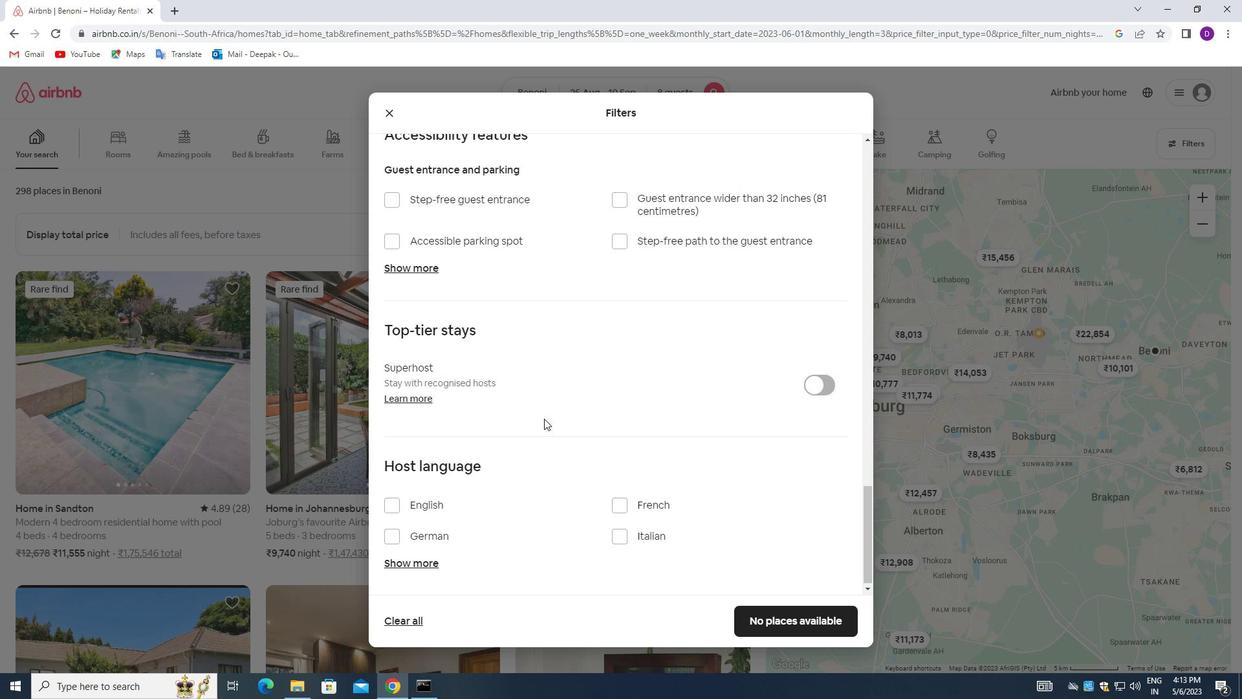 
Action: Mouse scrolled (544, 417) with delta (0, 0)
Screenshot: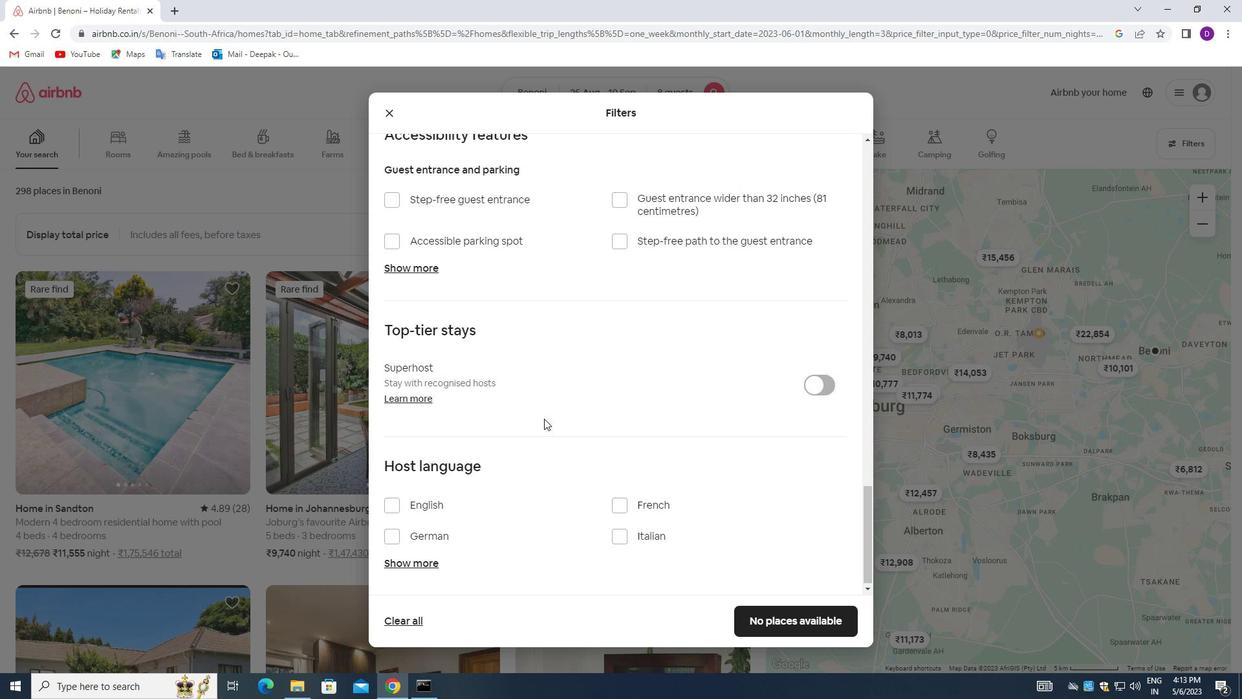 
Action: Mouse moved to (392, 499)
Screenshot: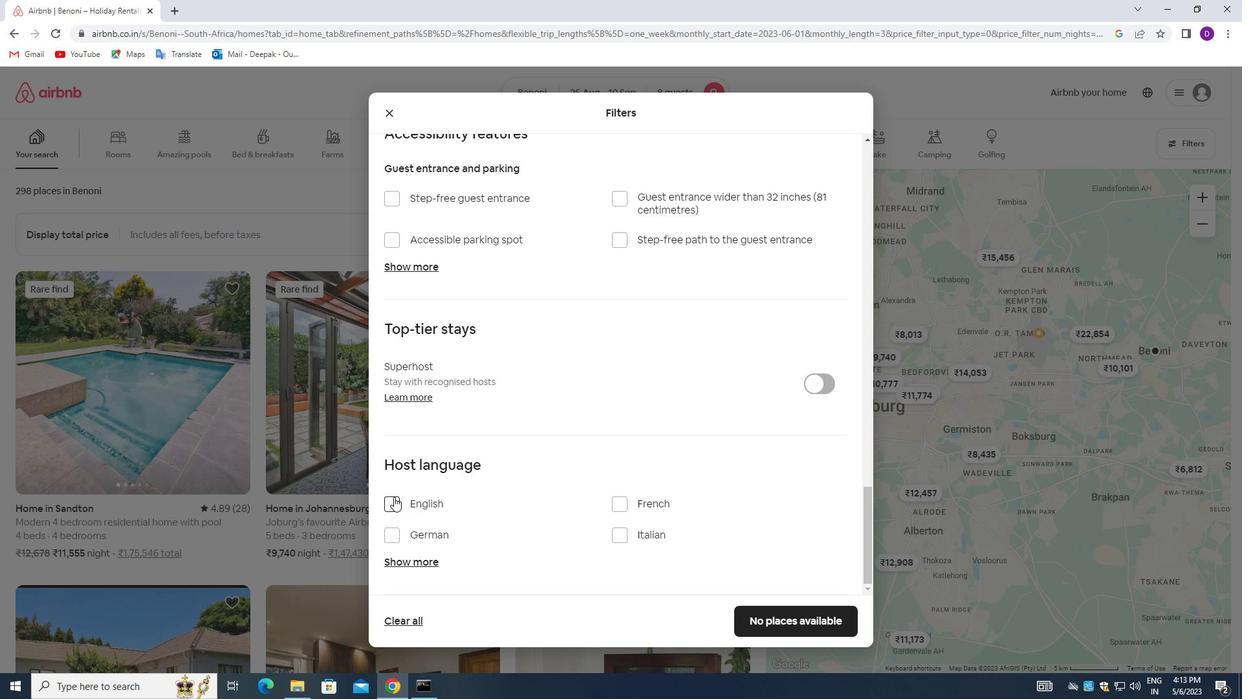 
Action: Mouse pressed left at (392, 499)
Screenshot: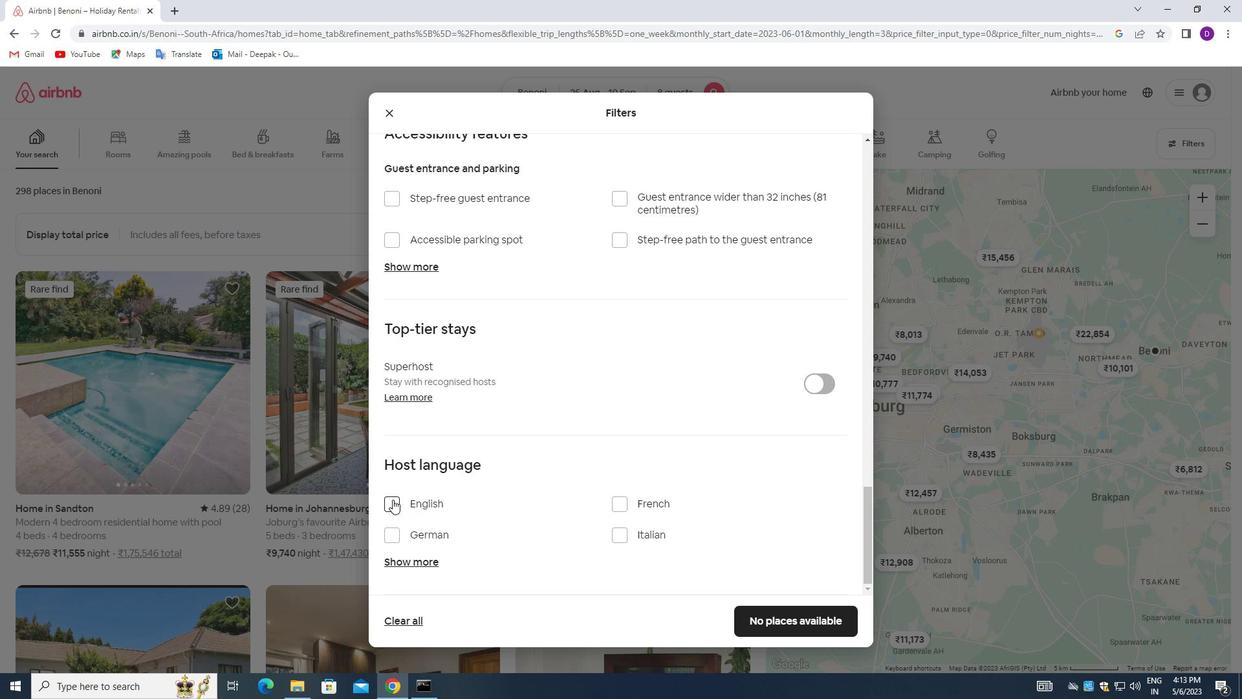 
Action: Mouse moved to (741, 612)
Screenshot: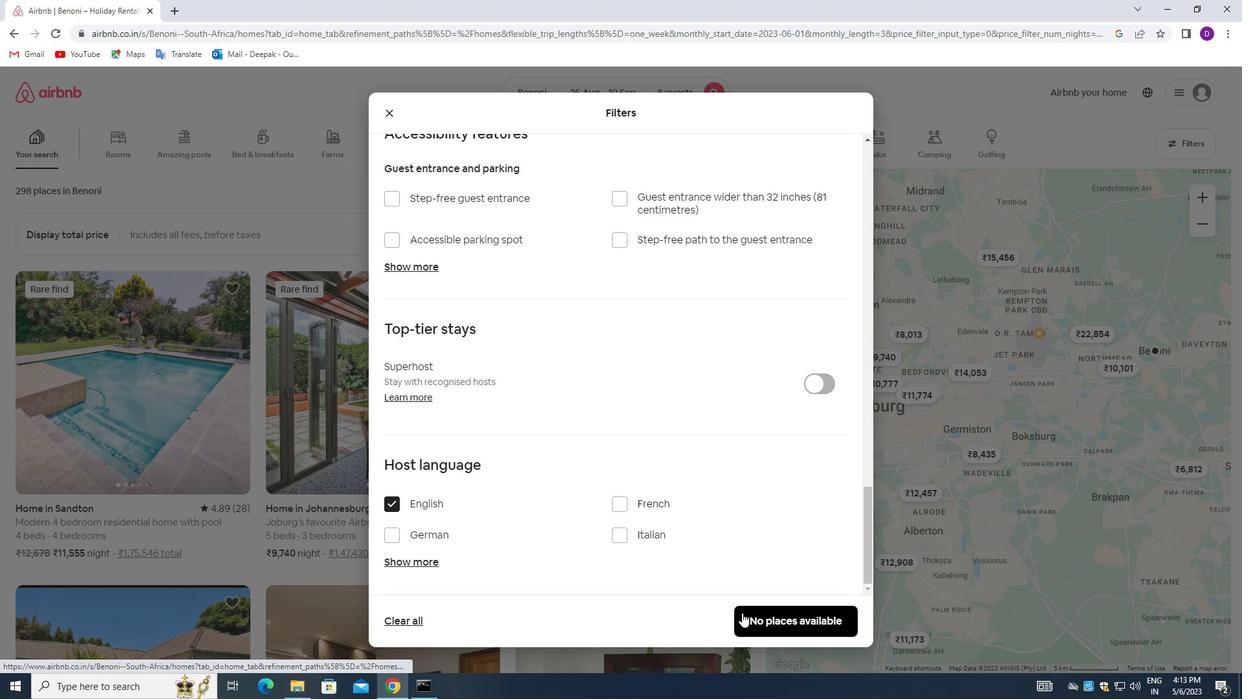
Action: Mouse pressed left at (741, 612)
Screenshot: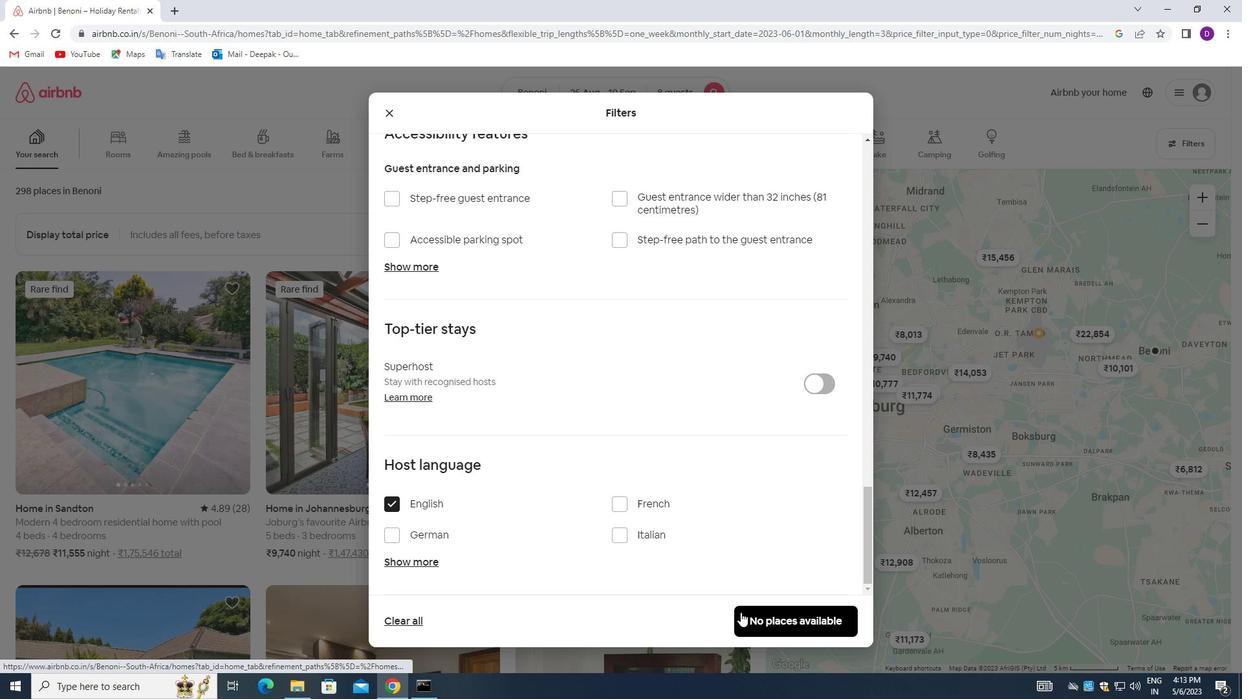 
Action: Mouse moved to (660, 201)
Screenshot: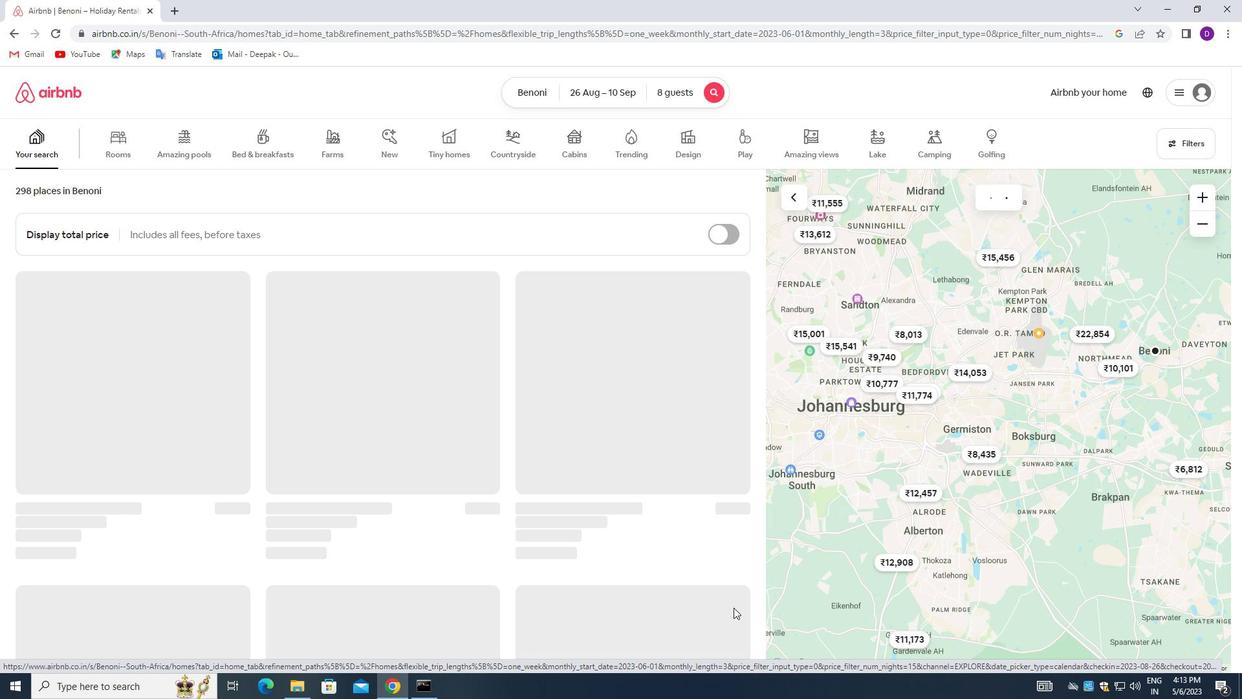 
